 Task: Find connections with filter location Jiangyou with filter topic #CEOwith filter profile language English with filter current company Fresher Drives with filter school National Institute of Technology , Patna with filter industry Alternative Medicine with filter service category AnimationArchitecture with filter keywords title Translator
Action: Mouse moved to (536, 95)
Screenshot: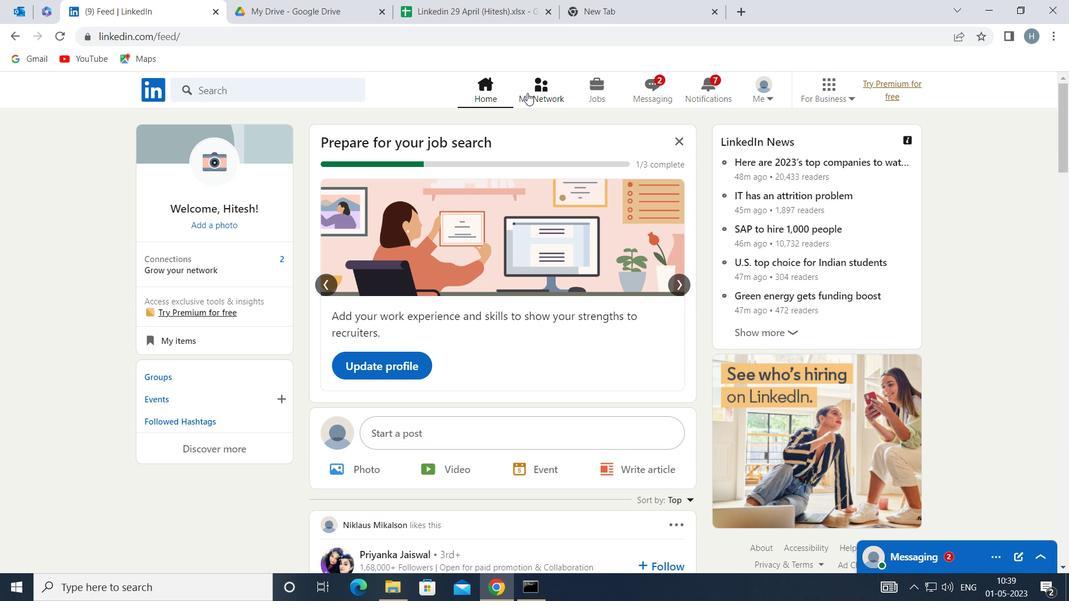 
Action: Mouse pressed left at (536, 95)
Screenshot: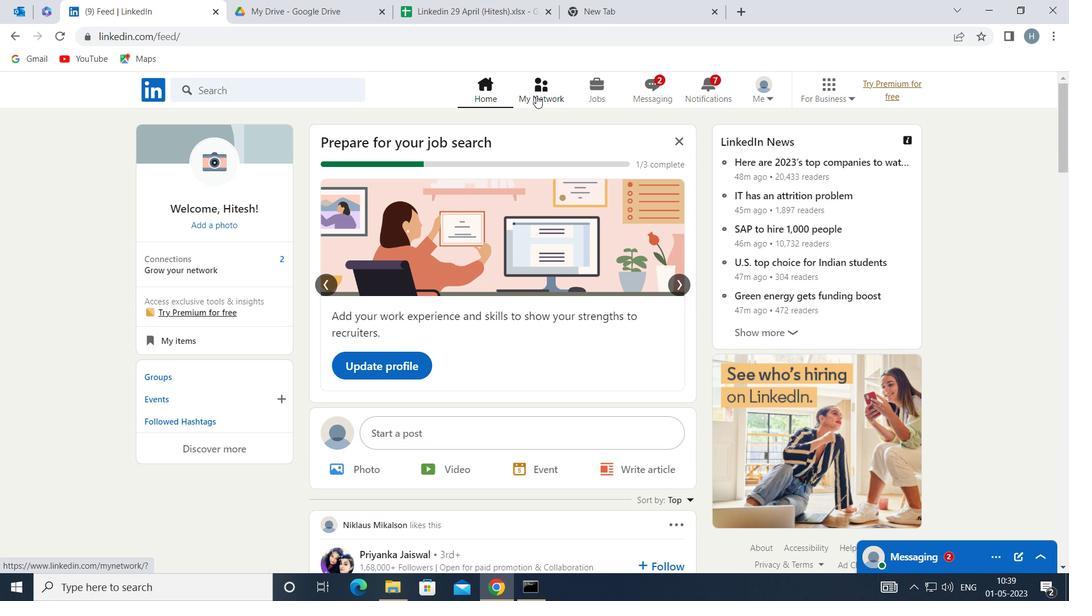 
Action: Mouse moved to (321, 170)
Screenshot: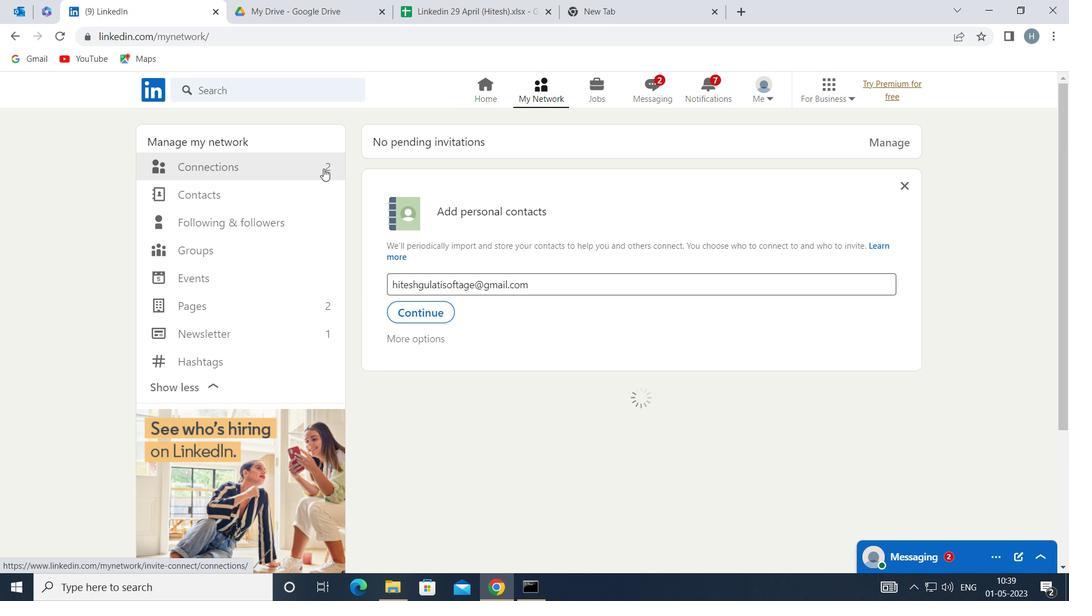 
Action: Mouse pressed left at (321, 170)
Screenshot: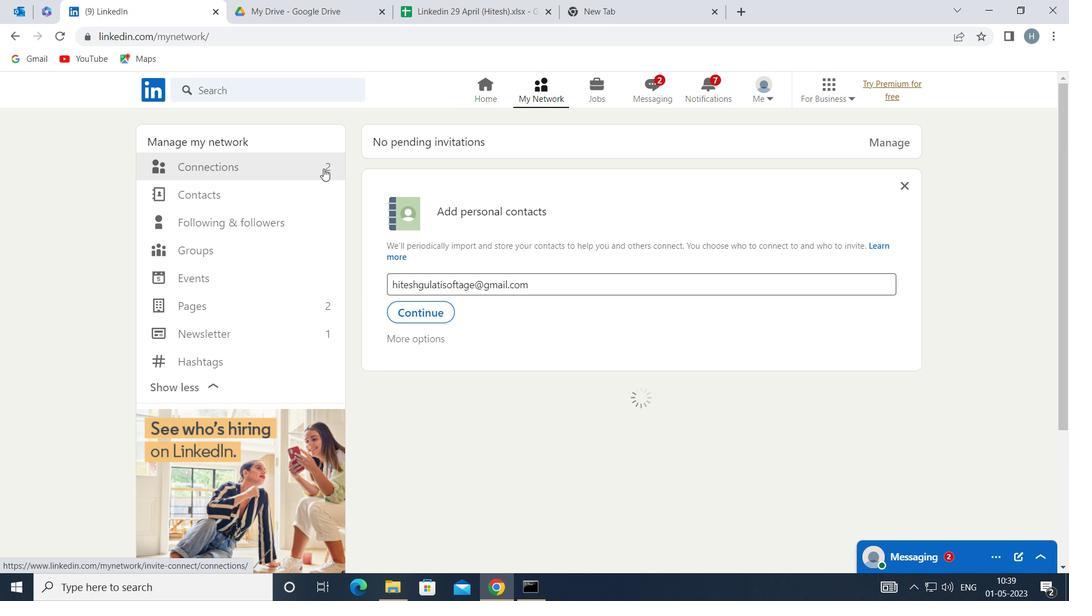
Action: Mouse moved to (624, 168)
Screenshot: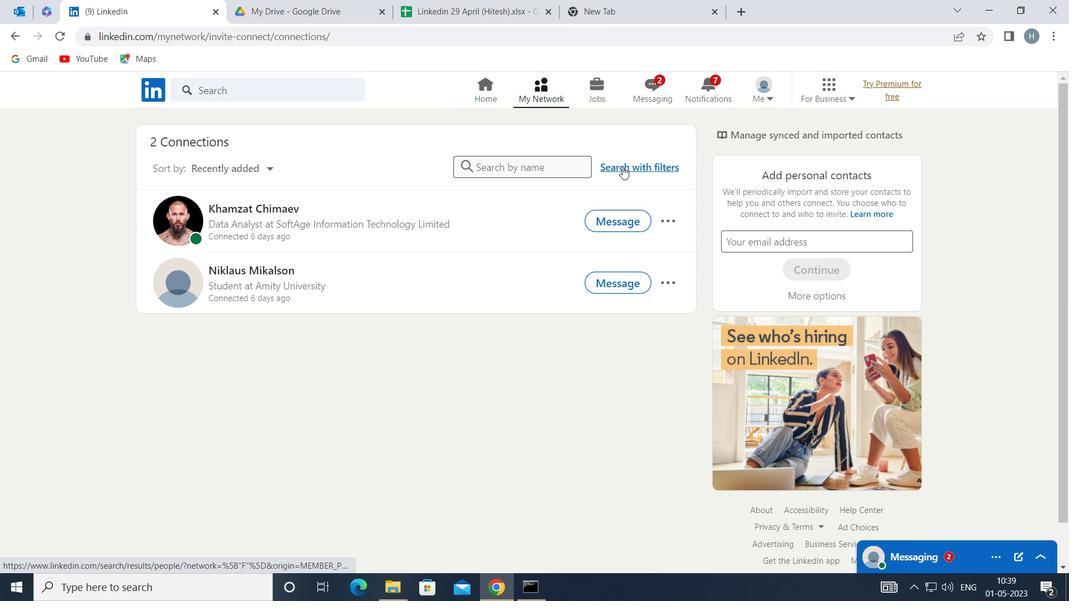 
Action: Mouse pressed left at (624, 168)
Screenshot: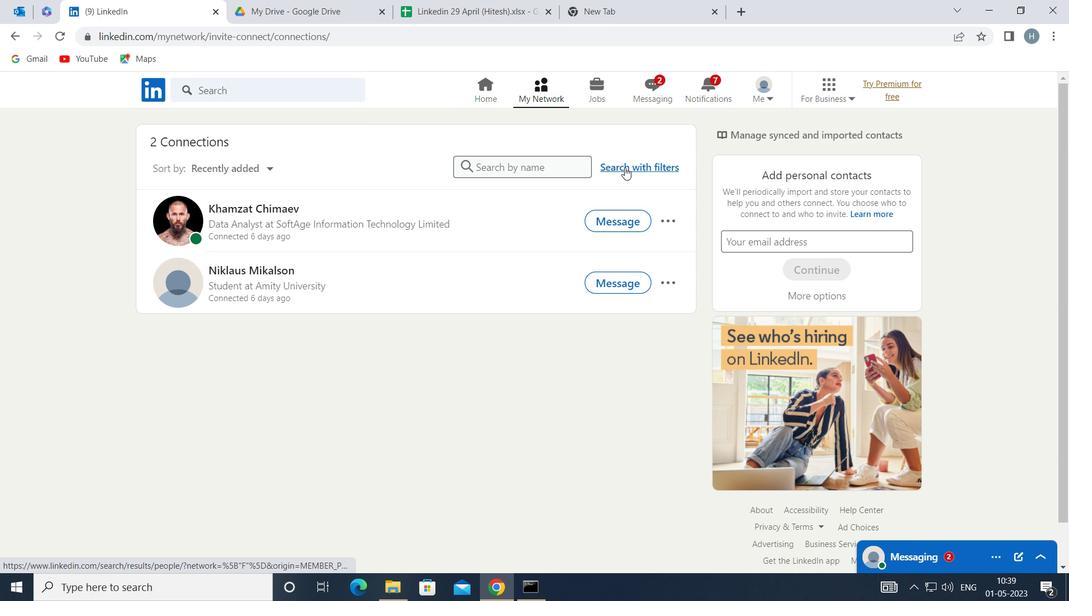 
Action: Mouse moved to (585, 129)
Screenshot: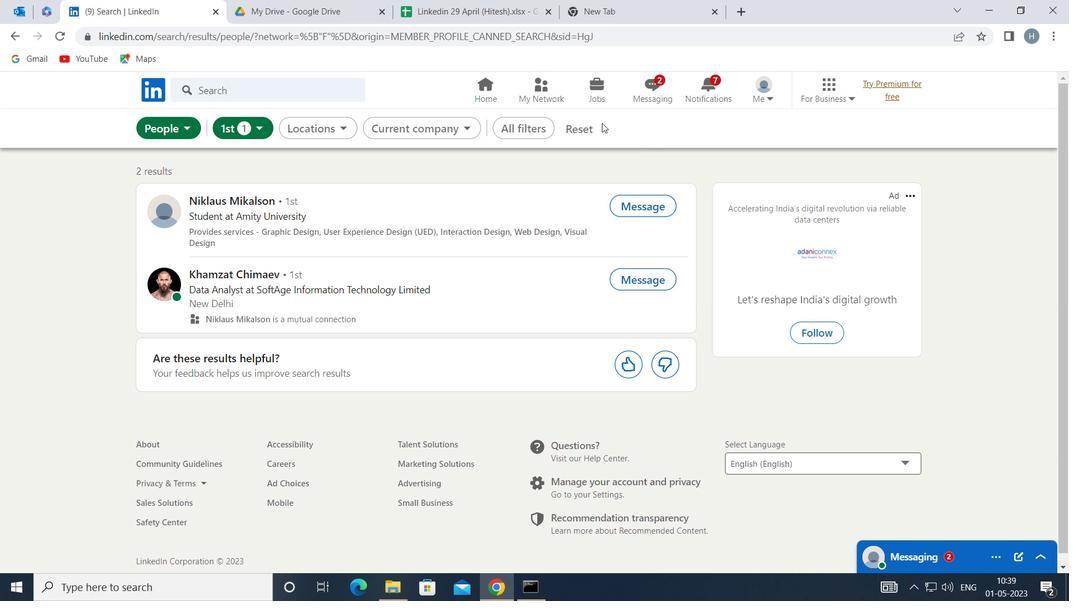 
Action: Mouse pressed left at (585, 129)
Screenshot: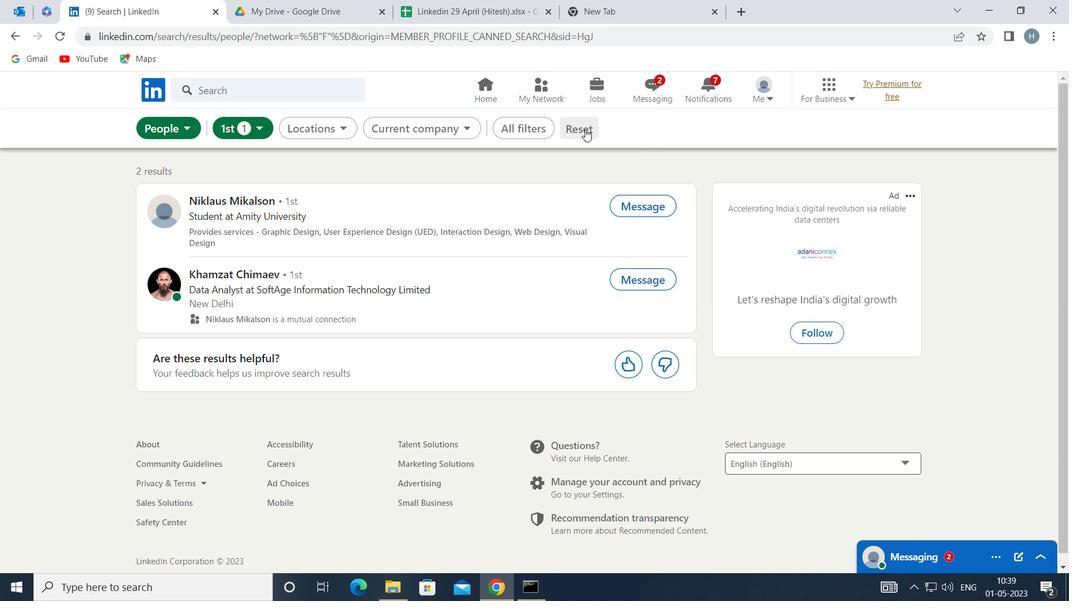 
Action: Mouse moved to (577, 131)
Screenshot: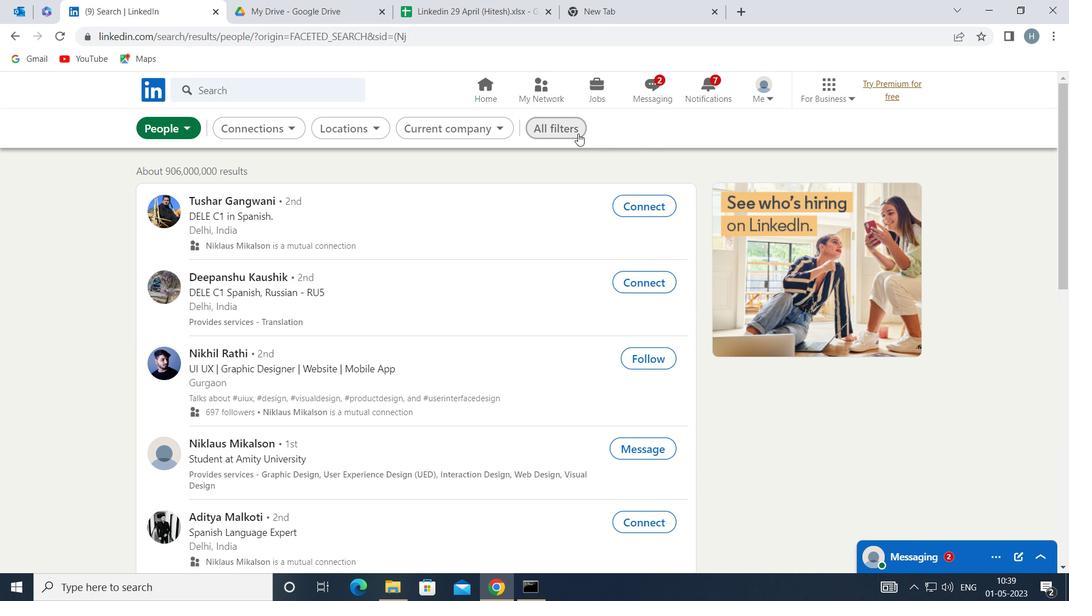 
Action: Mouse pressed left at (577, 131)
Screenshot: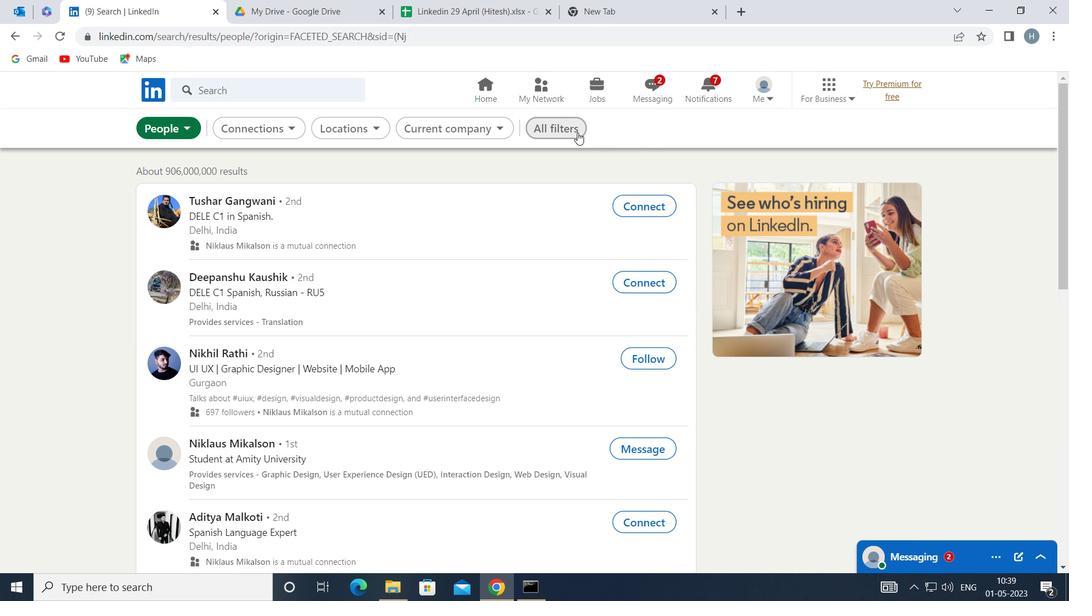 
Action: Mouse moved to (744, 248)
Screenshot: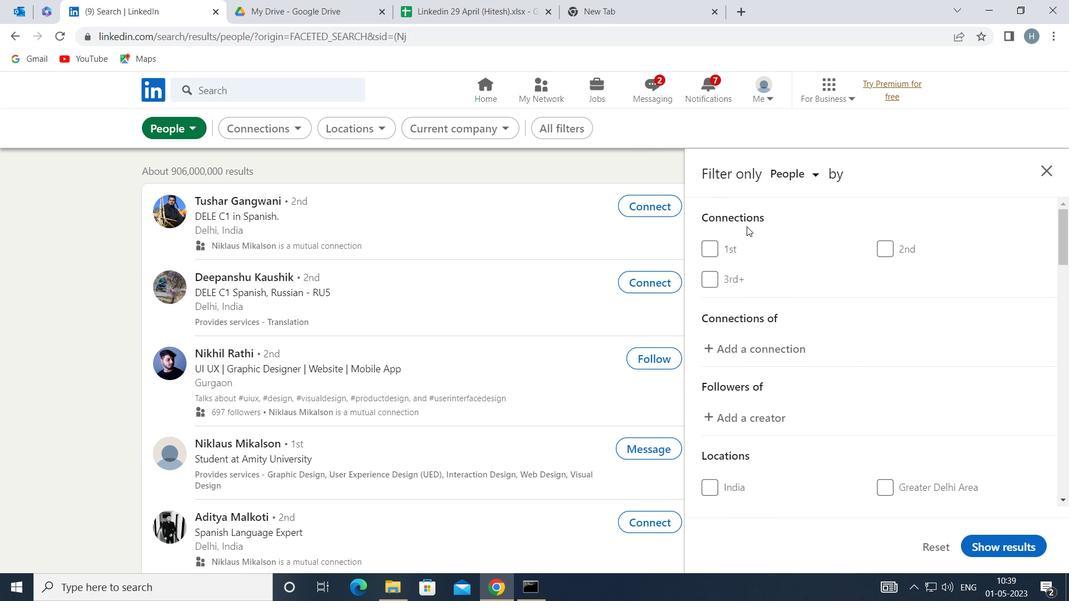 
Action: Mouse scrolled (744, 247) with delta (0, 0)
Screenshot: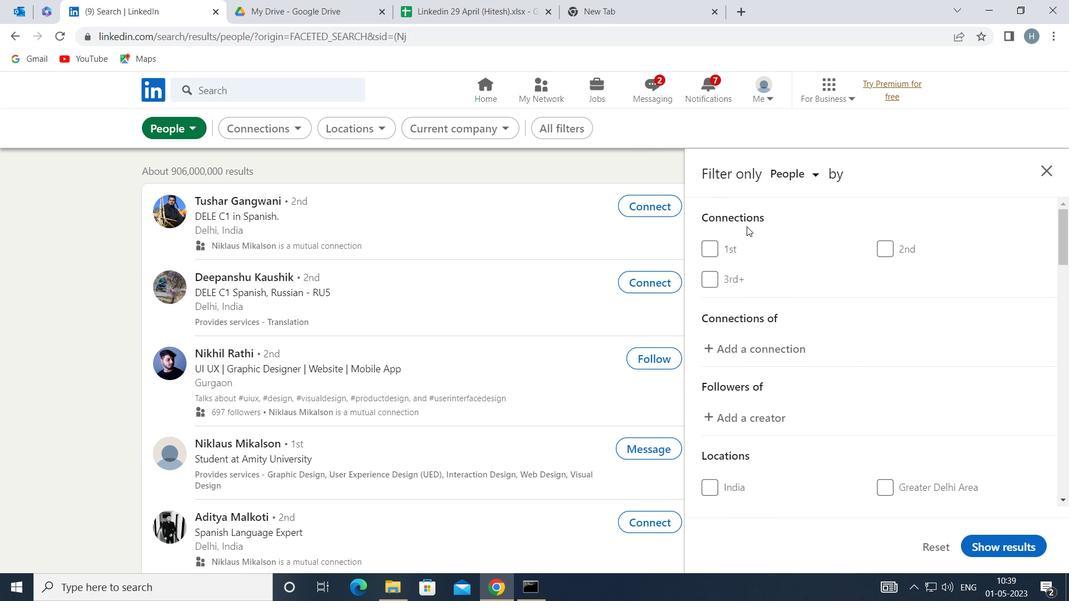 
Action: Mouse moved to (738, 267)
Screenshot: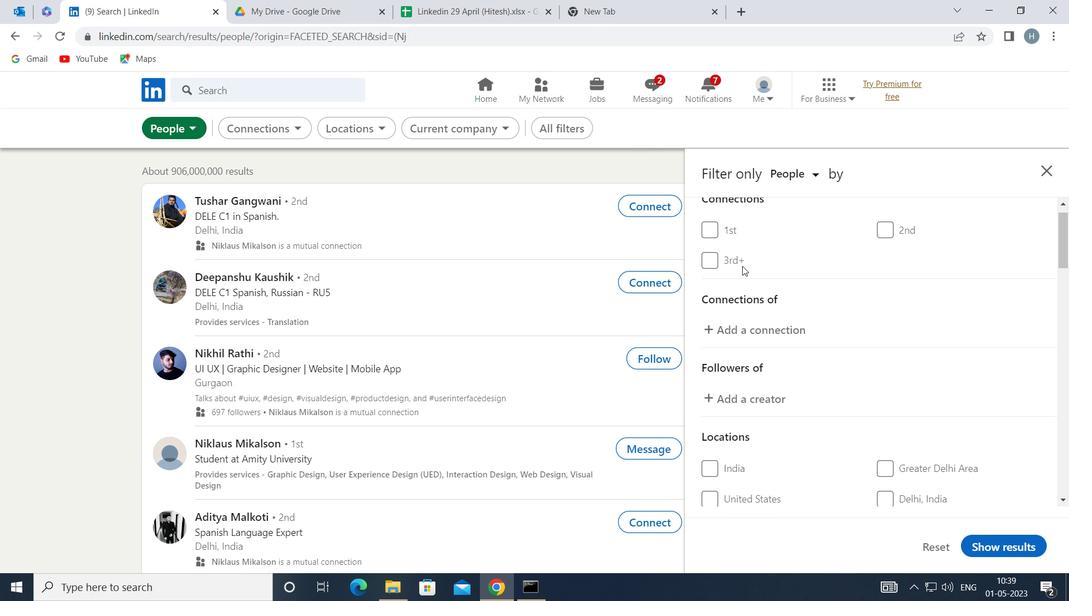 
Action: Mouse scrolled (738, 267) with delta (0, 0)
Screenshot: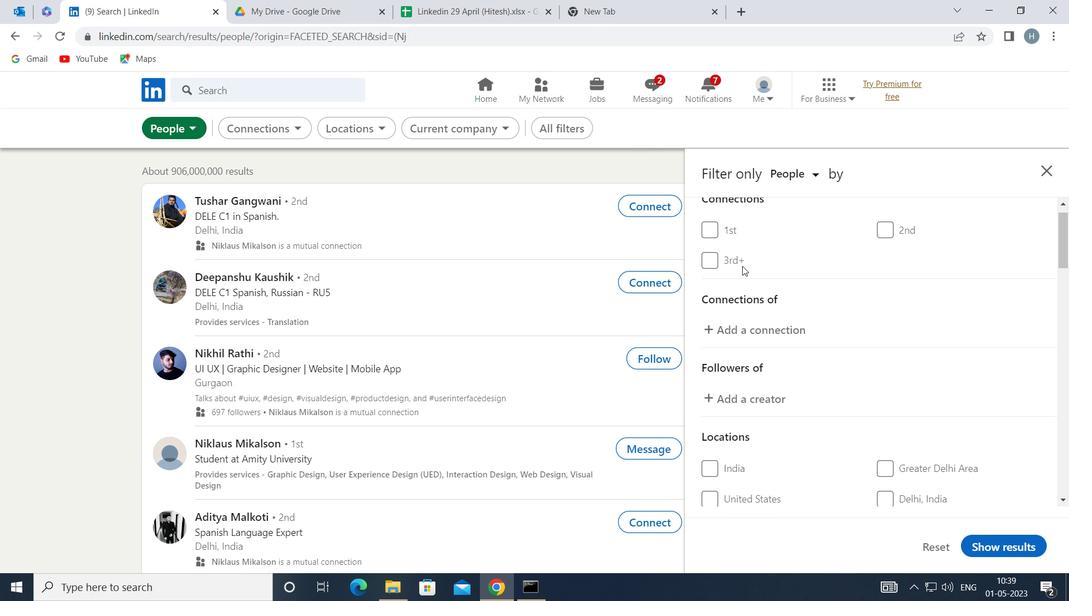 
Action: Mouse moved to (724, 332)
Screenshot: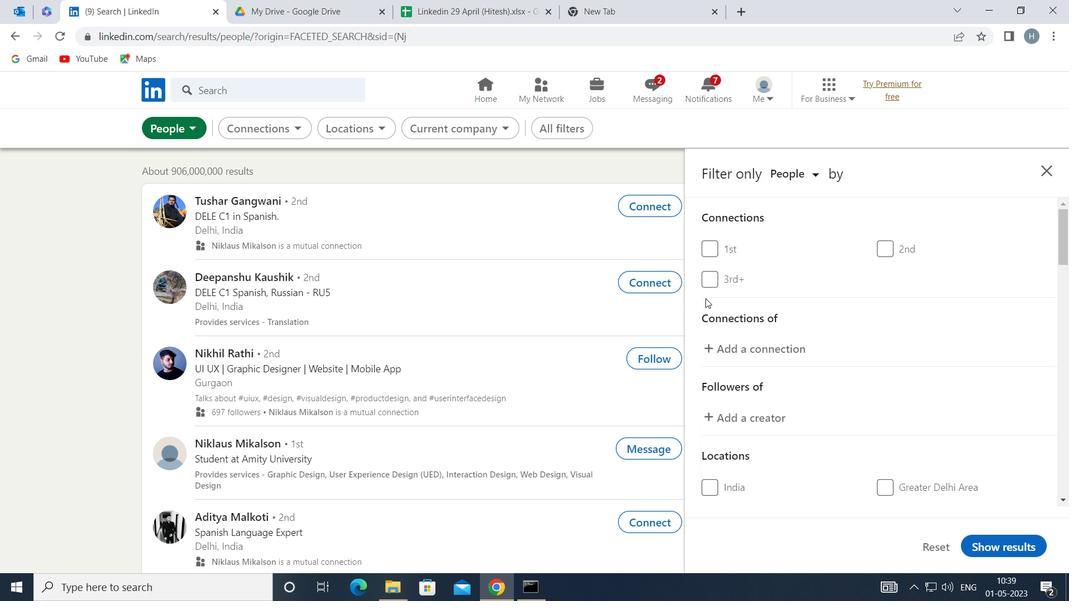 
Action: Mouse scrolled (724, 331) with delta (0, 0)
Screenshot: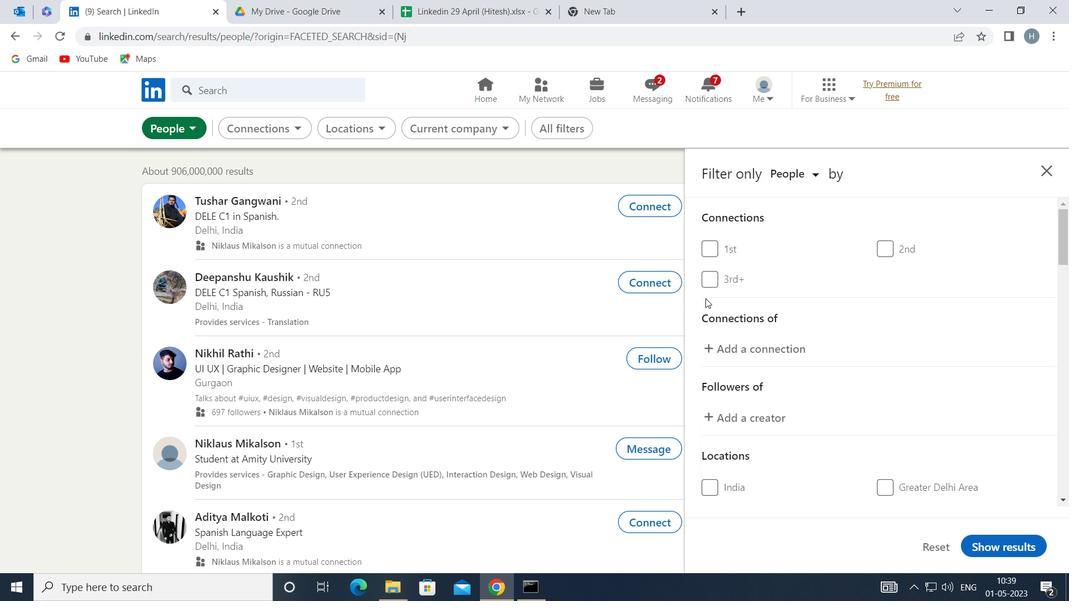 
Action: Mouse moved to (794, 333)
Screenshot: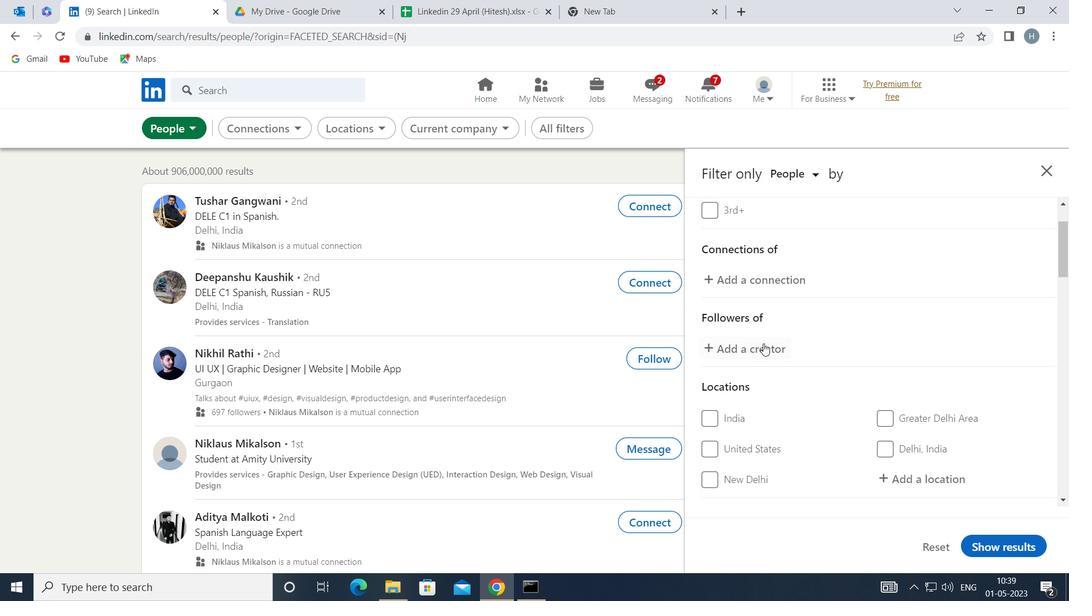 
Action: Mouse scrolled (794, 333) with delta (0, 0)
Screenshot: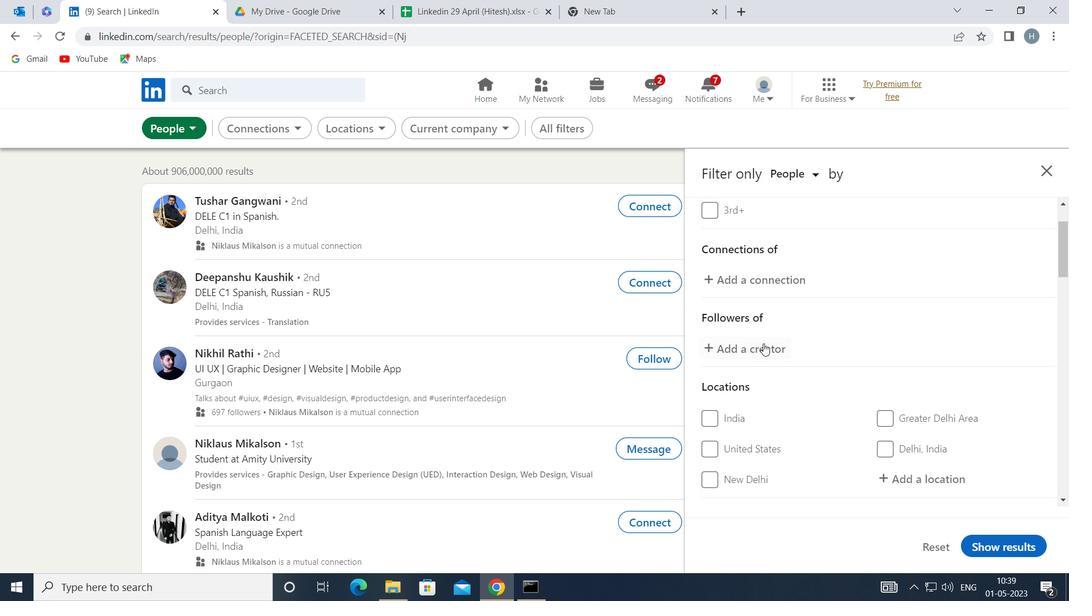 
Action: Mouse moved to (799, 347)
Screenshot: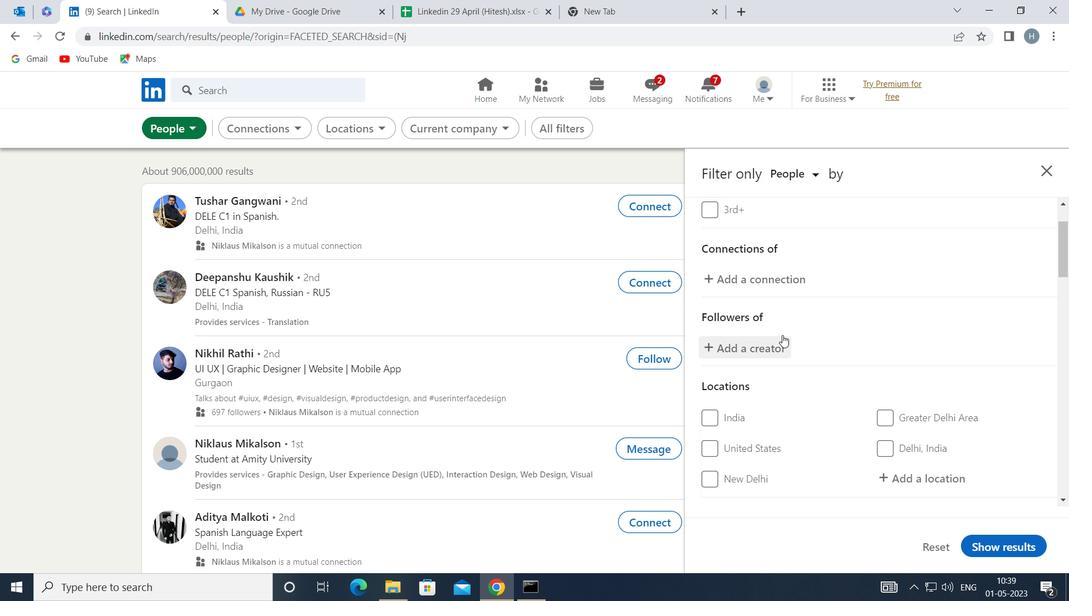 
Action: Mouse scrolled (799, 346) with delta (0, 0)
Screenshot: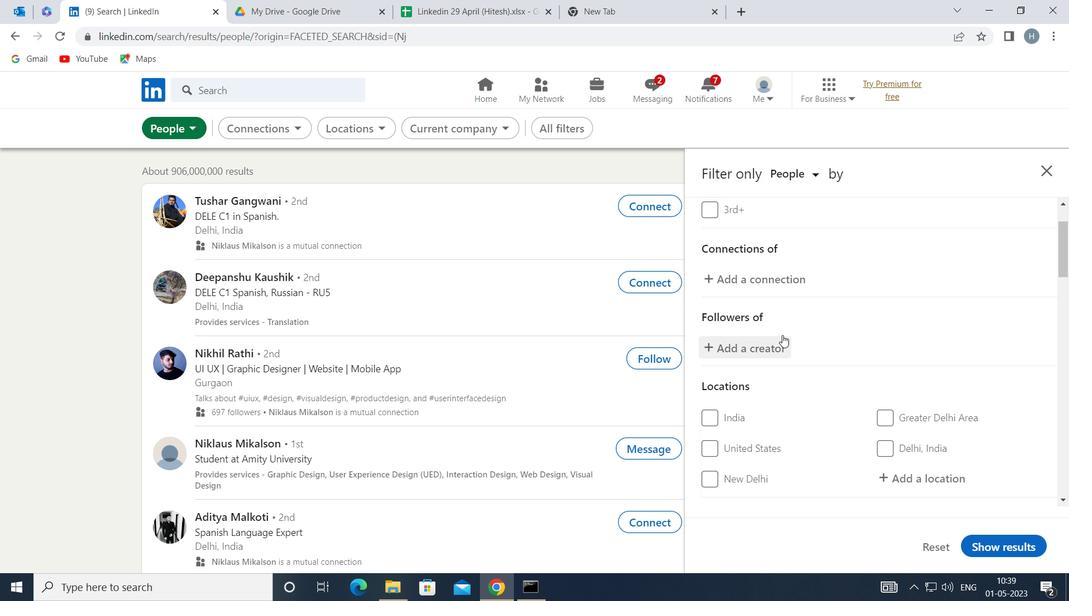
Action: Mouse moved to (890, 334)
Screenshot: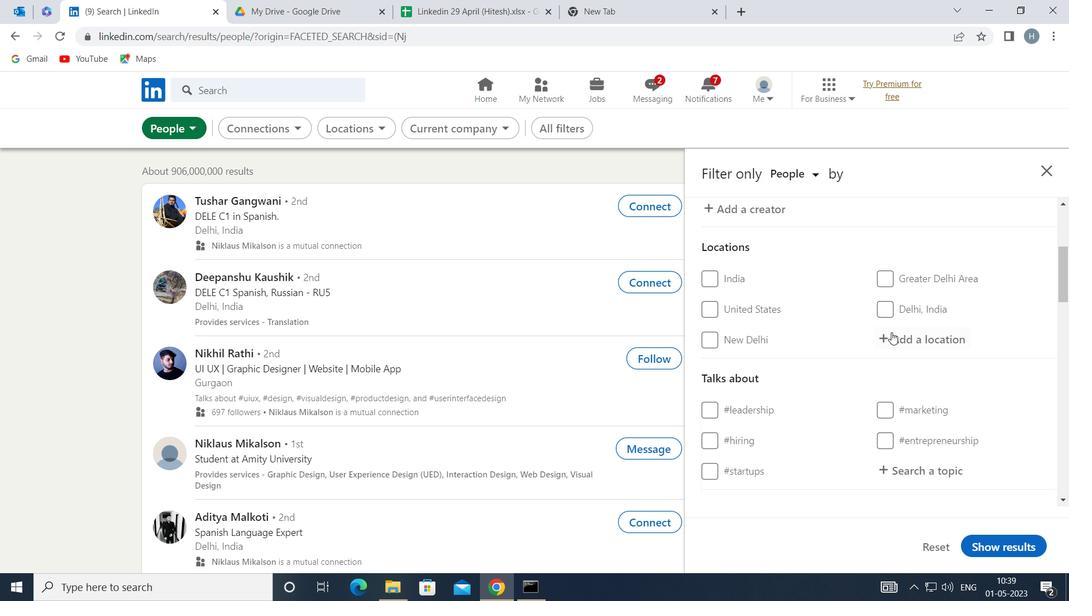
Action: Mouse pressed left at (890, 334)
Screenshot: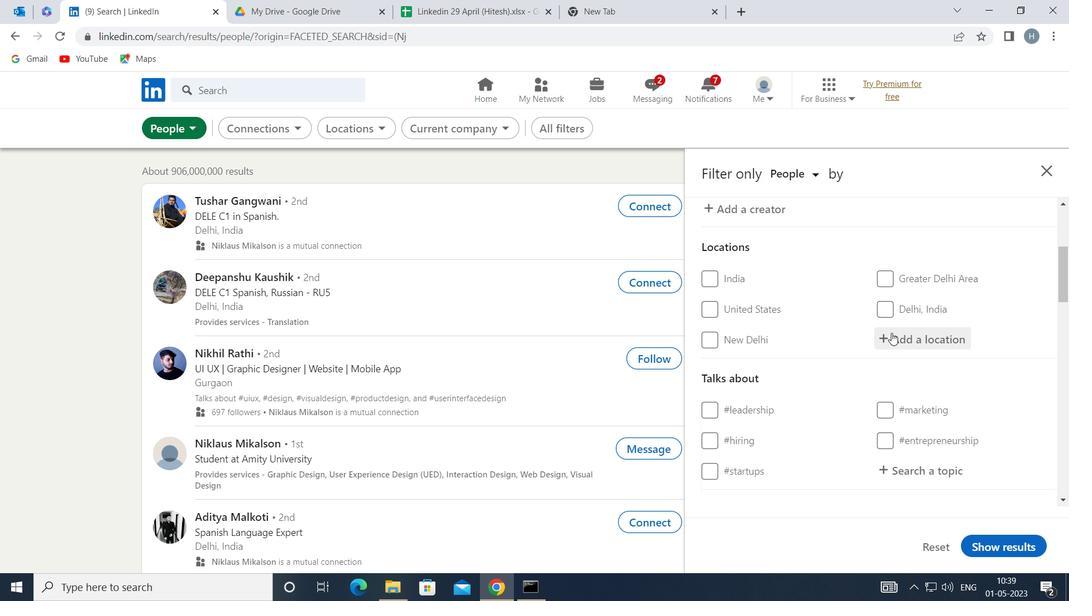 
Action: Mouse moved to (880, 337)
Screenshot: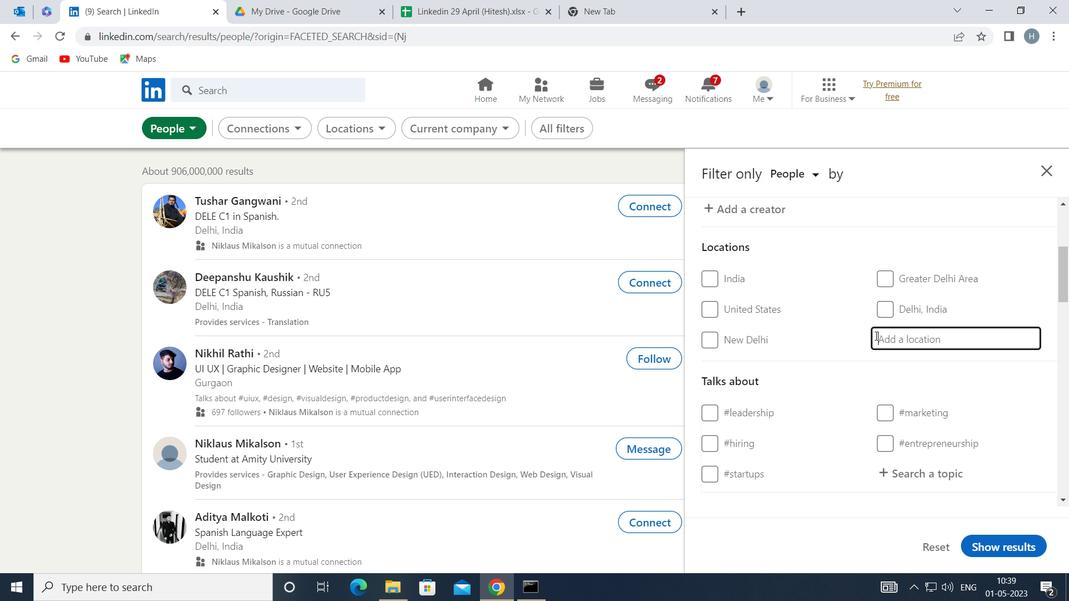 
Action: Key pressed <Key.shift>
Screenshot: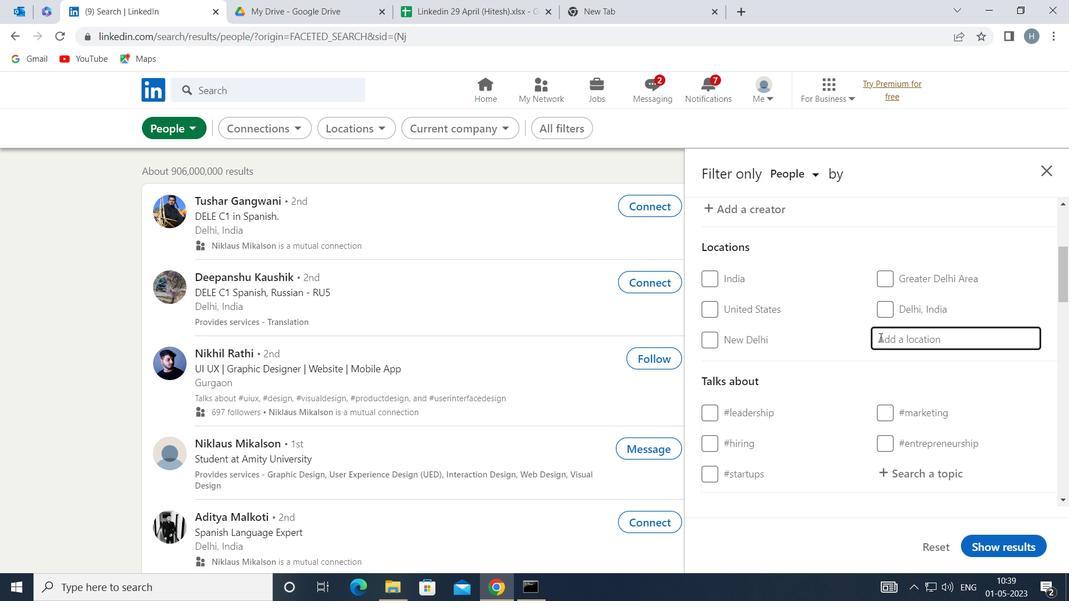 
Action: Mouse moved to (880, 338)
Screenshot: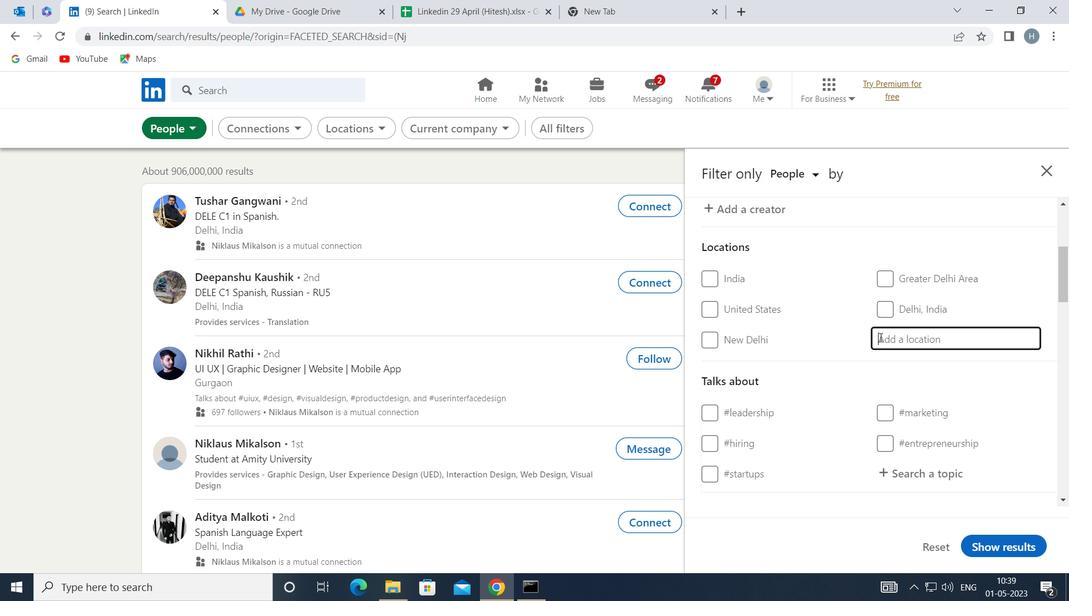 
Action: Key pressed JIANGYOU
Screenshot: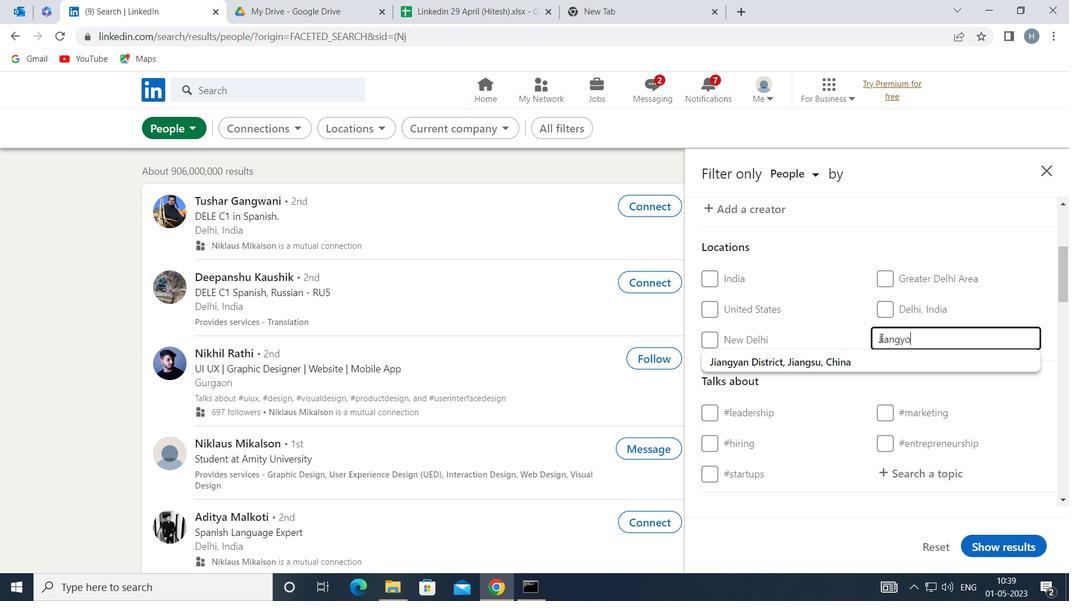 
Action: Mouse moved to (884, 336)
Screenshot: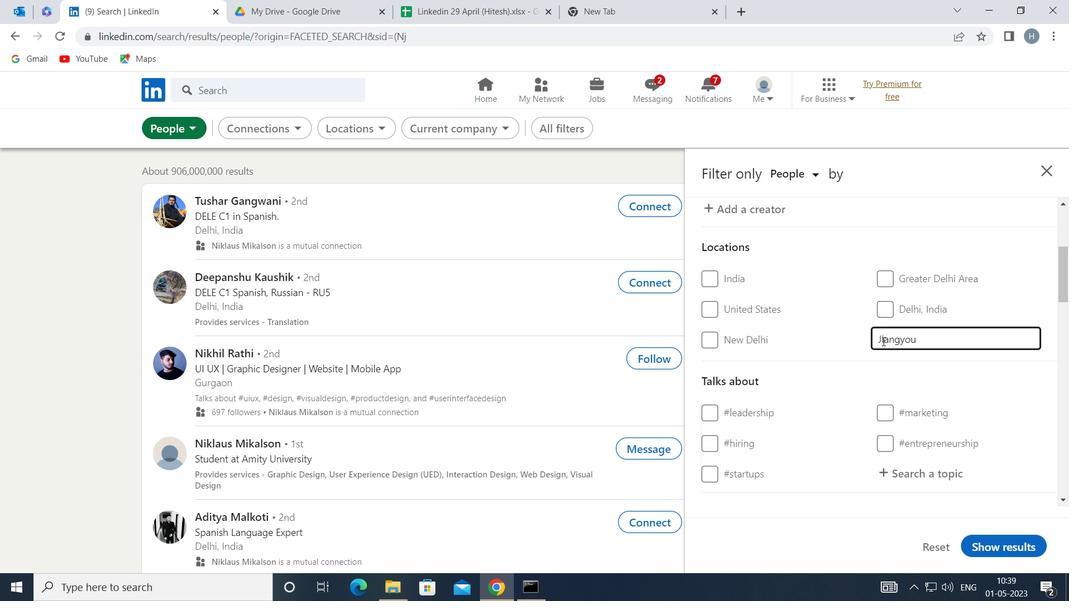 
Action: Key pressed <Key.enter>
Screenshot: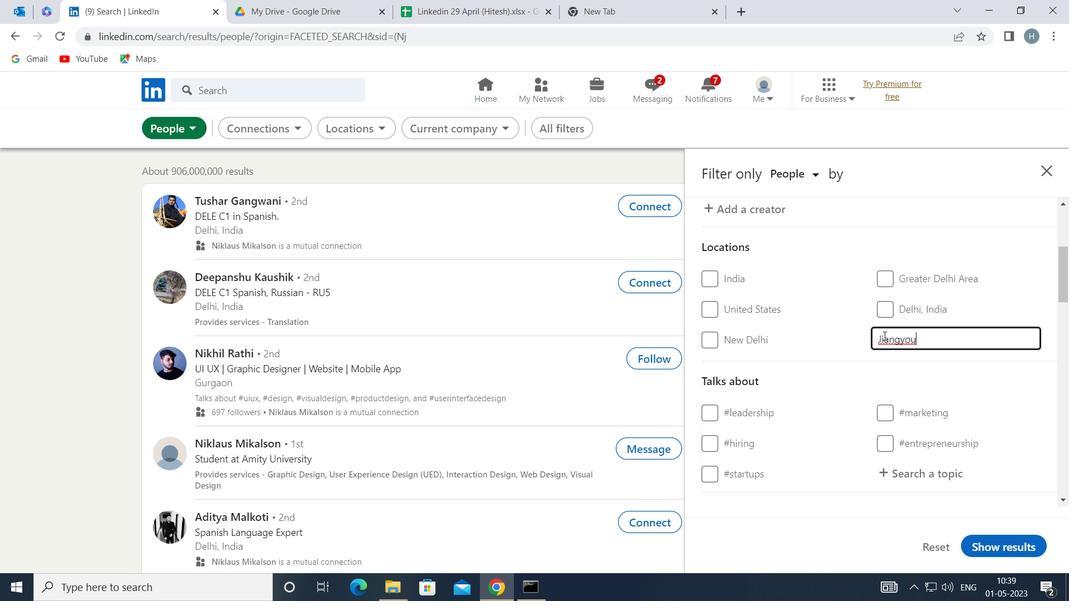 
Action: Mouse moved to (906, 397)
Screenshot: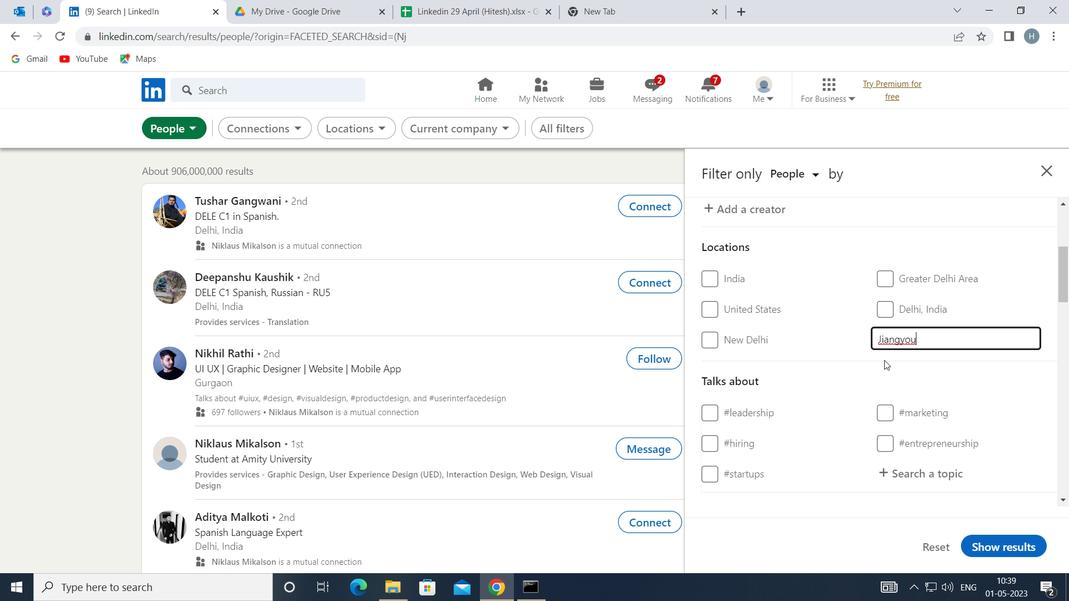 
Action: Mouse scrolled (906, 397) with delta (0, 0)
Screenshot: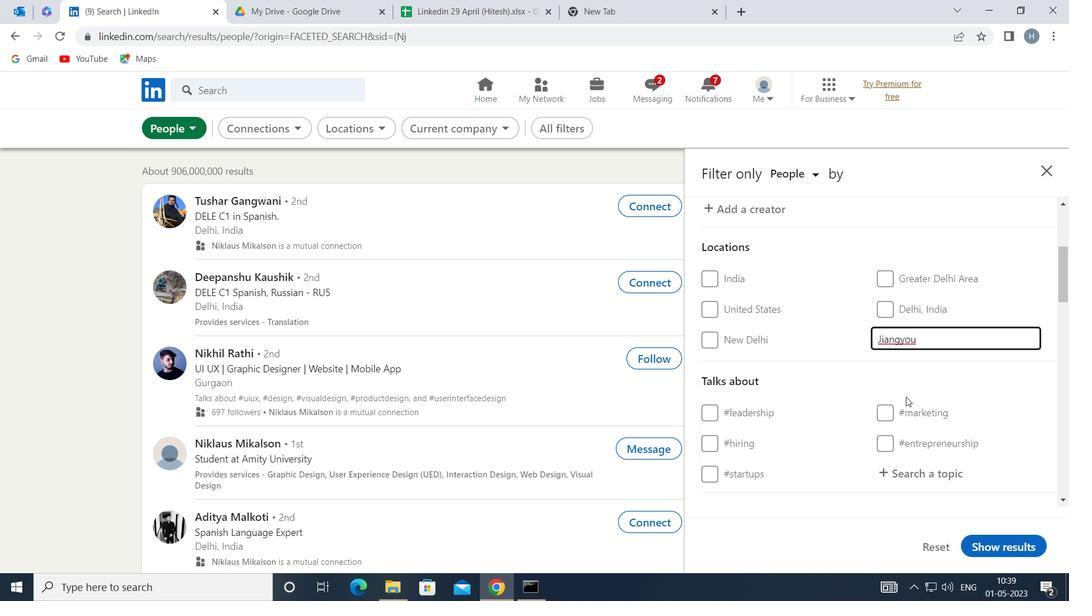 
Action: Mouse scrolled (906, 397) with delta (0, 0)
Screenshot: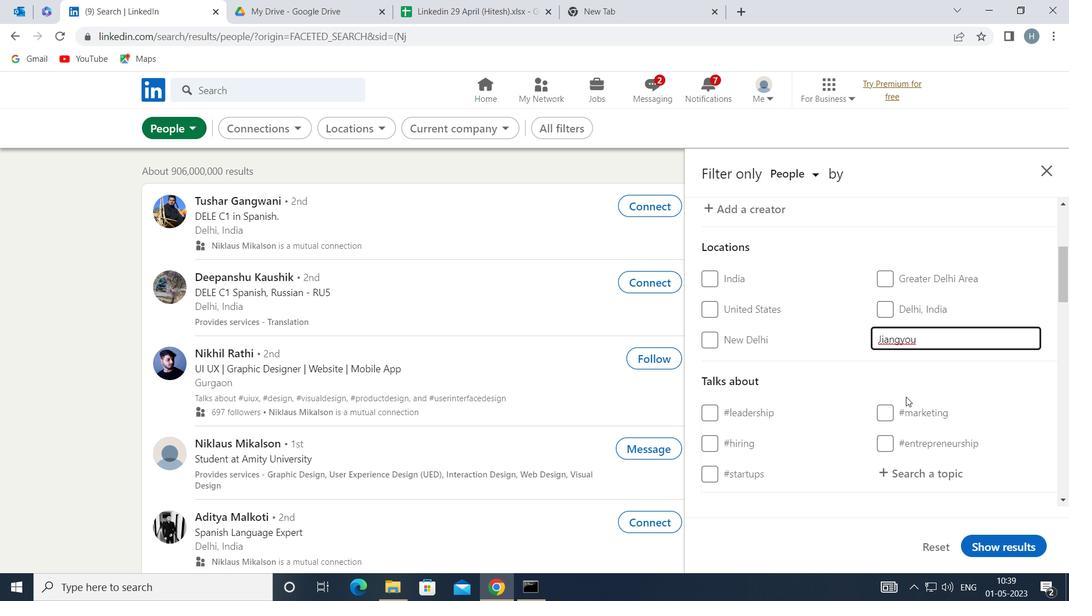 
Action: Mouse moved to (931, 332)
Screenshot: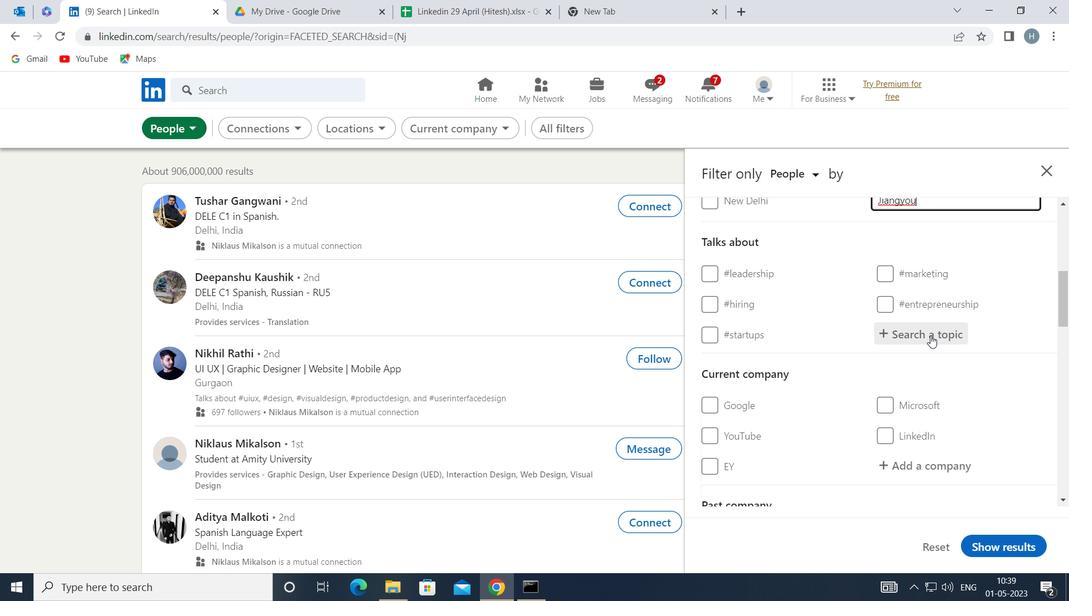 
Action: Mouse pressed left at (931, 332)
Screenshot: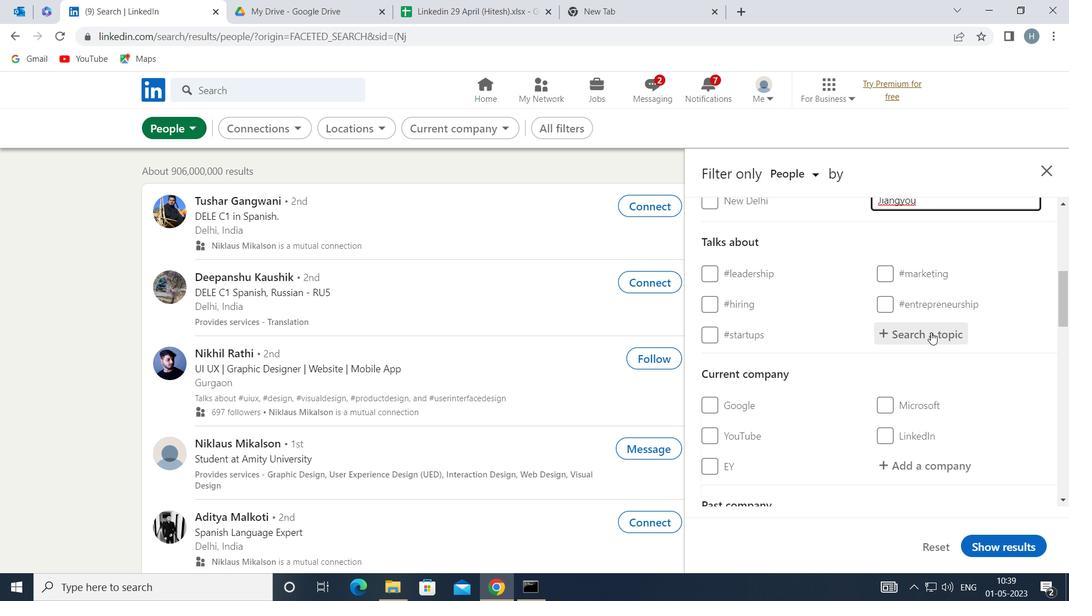 
Action: Key pressed <Key.shift>CEO
Screenshot: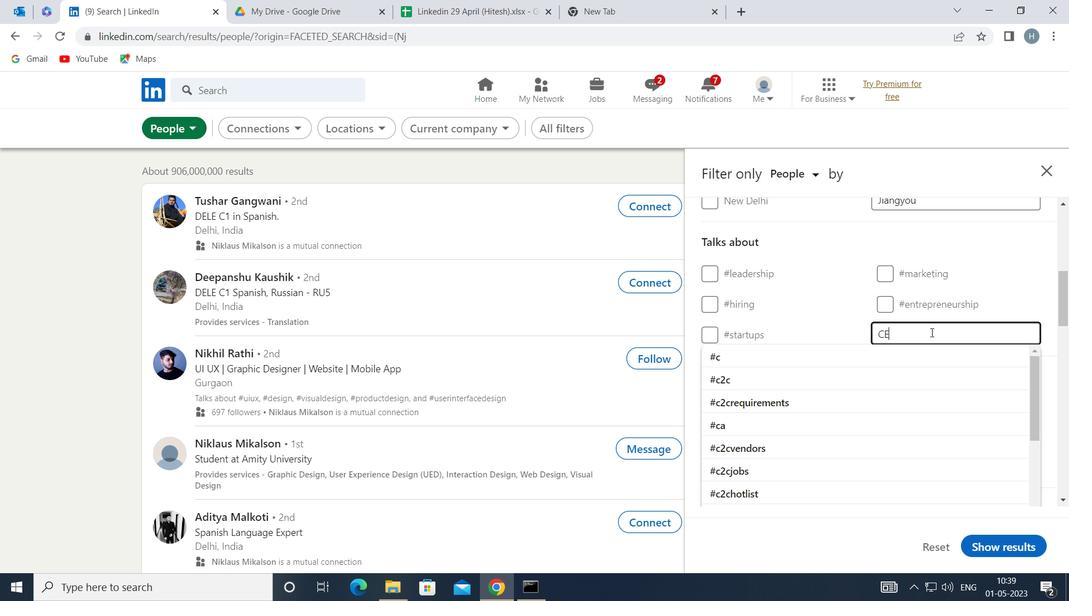 
Action: Mouse moved to (869, 358)
Screenshot: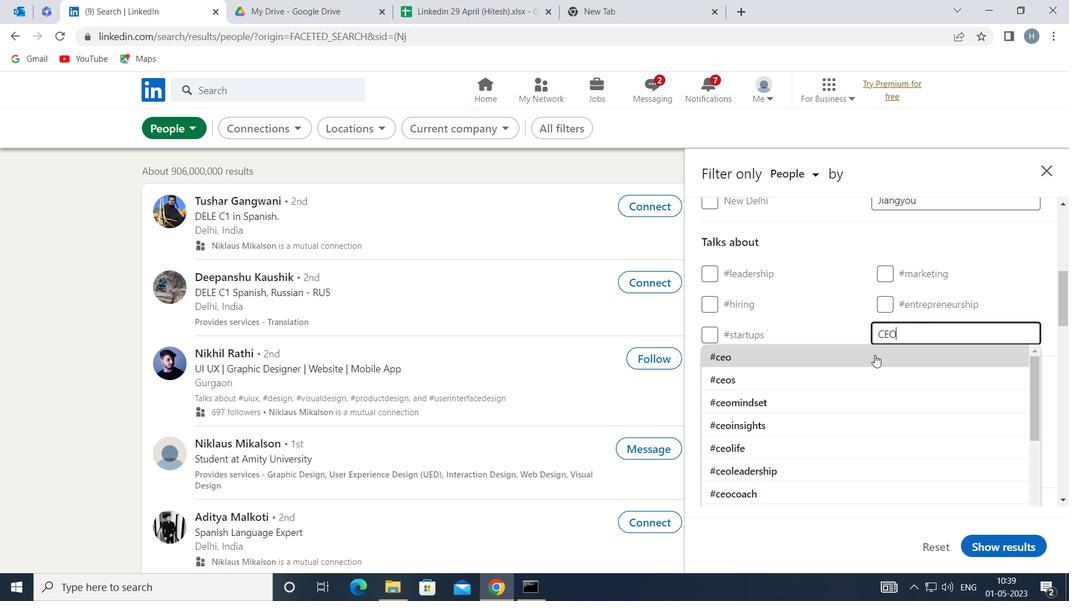 
Action: Mouse pressed left at (869, 358)
Screenshot: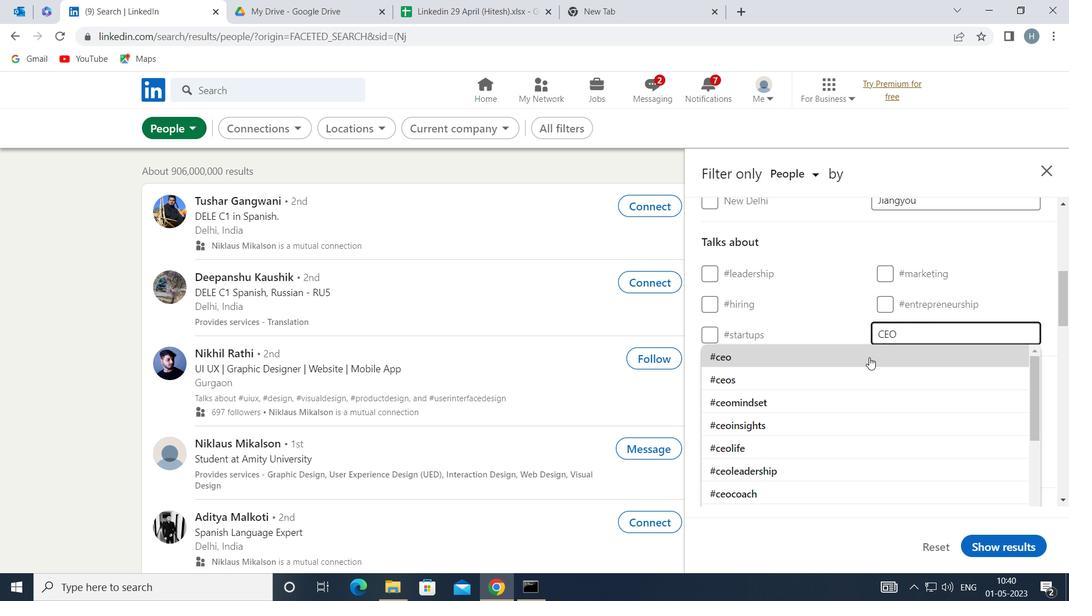 
Action: Mouse moved to (862, 360)
Screenshot: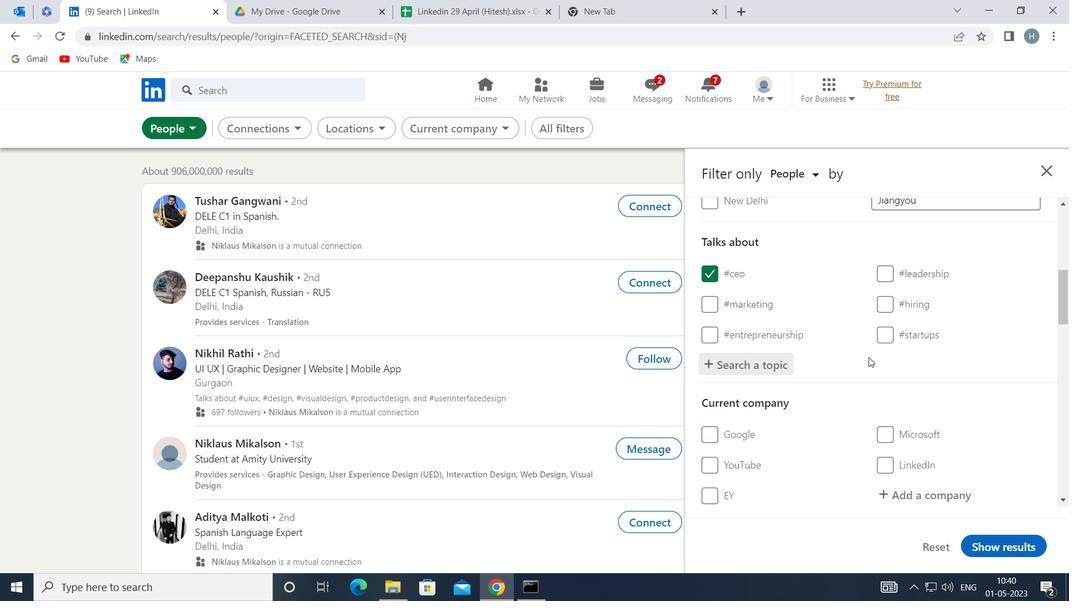 
Action: Mouse scrolled (862, 359) with delta (0, 0)
Screenshot: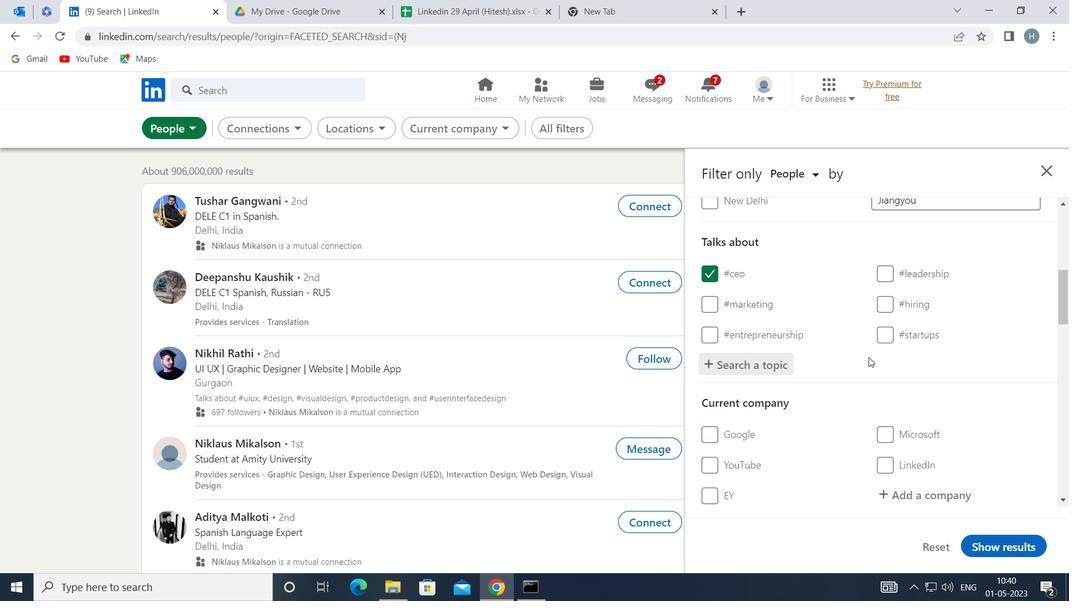 
Action: Mouse moved to (860, 360)
Screenshot: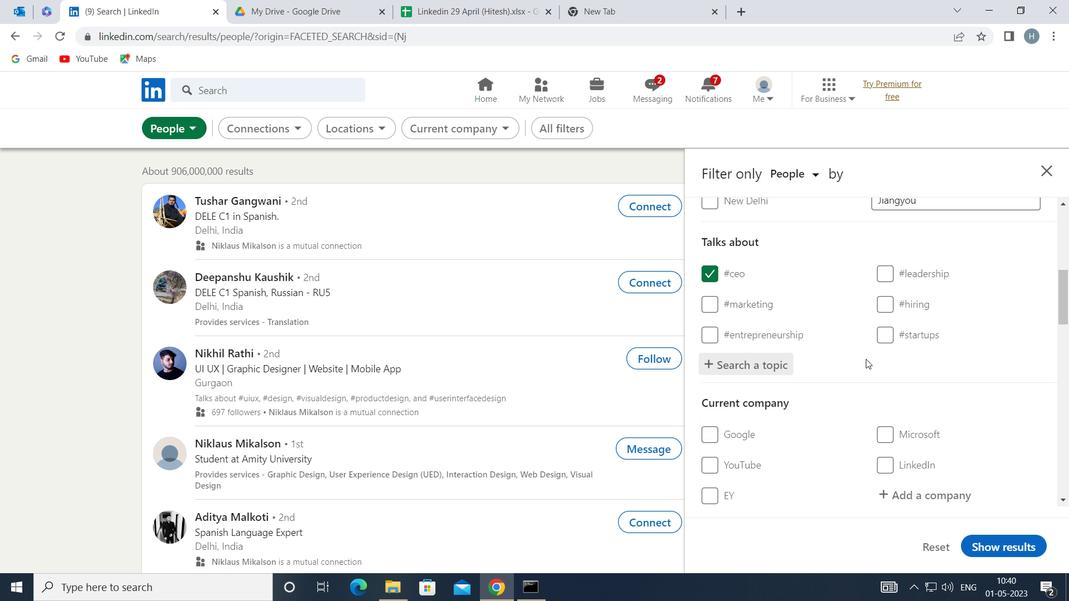
Action: Mouse scrolled (860, 360) with delta (0, 0)
Screenshot: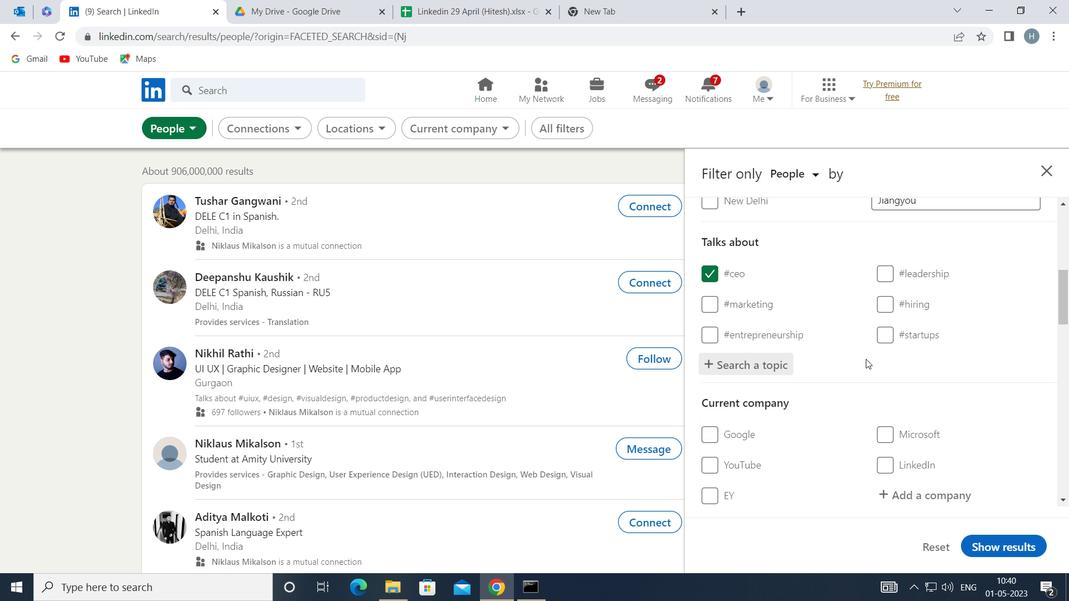
Action: Mouse moved to (862, 362)
Screenshot: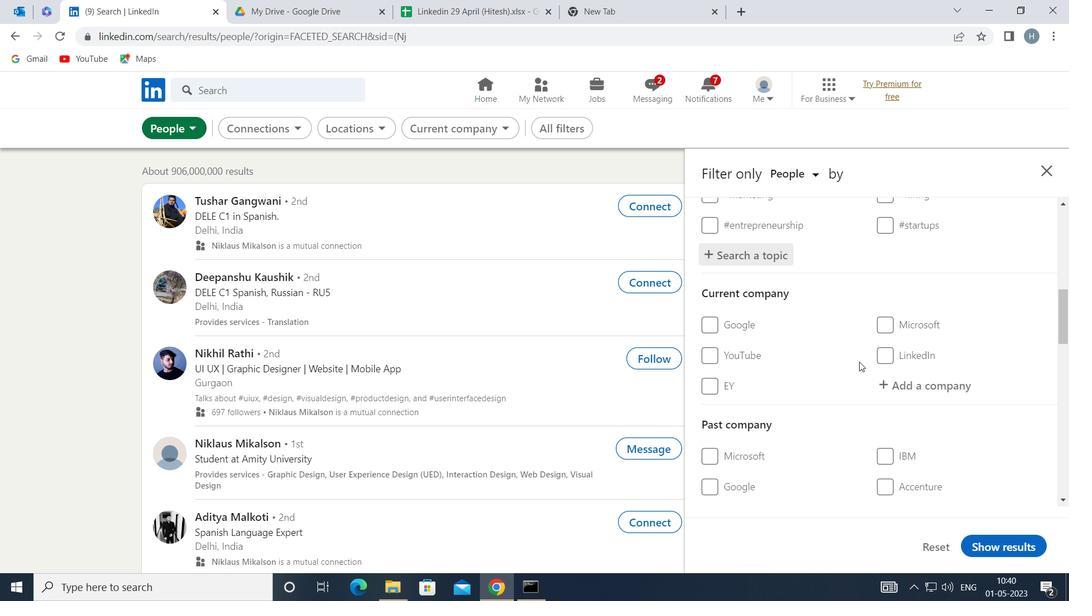 
Action: Mouse scrolled (862, 361) with delta (0, 0)
Screenshot: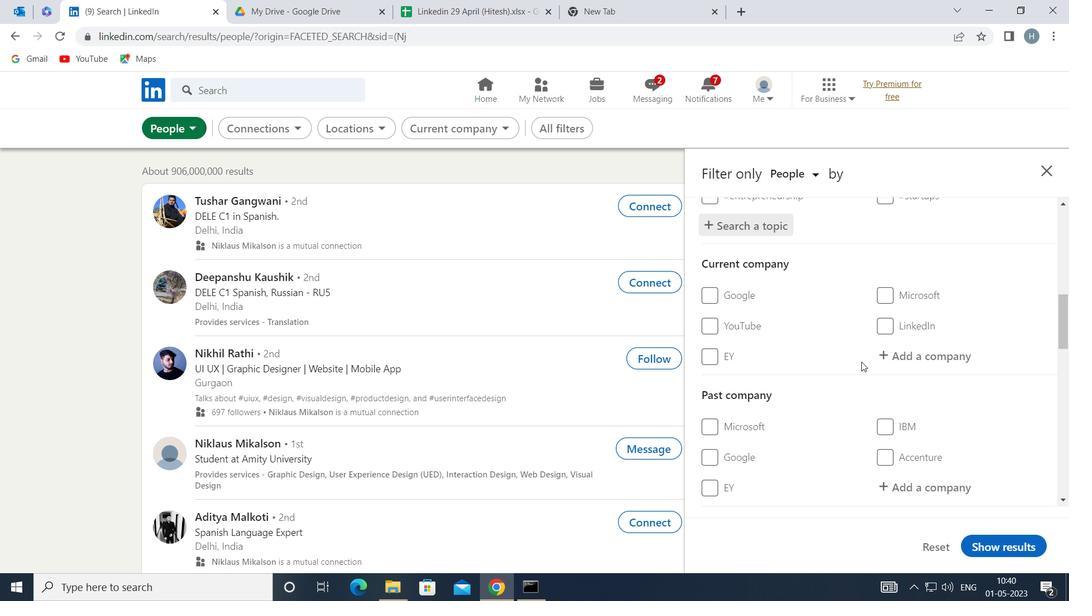 
Action: Mouse scrolled (862, 361) with delta (0, 0)
Screenshot: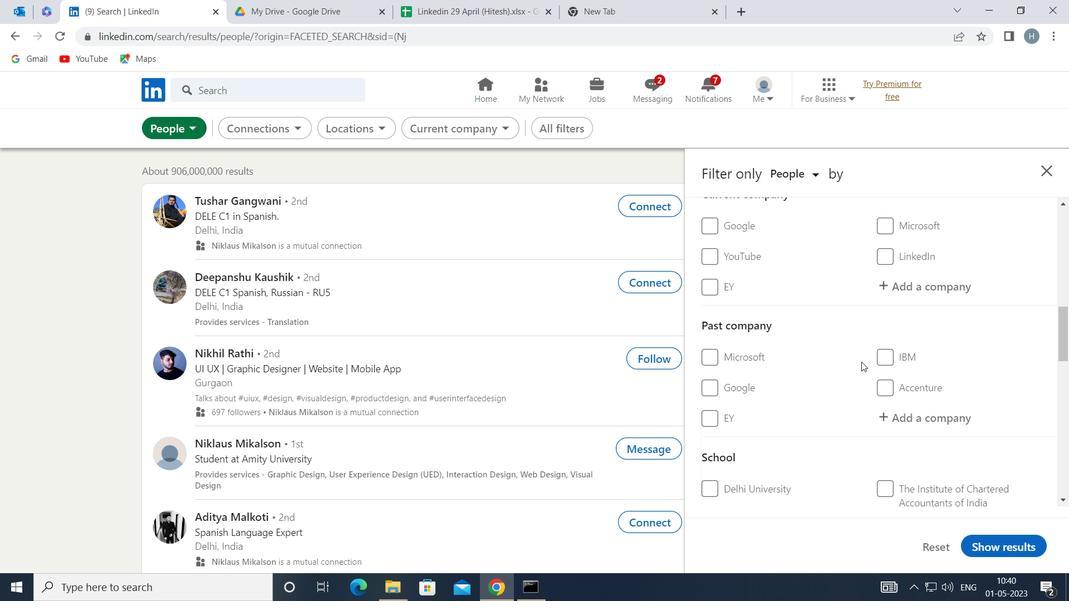 
Action: Mouse moved to (838, 364)
Screenshot: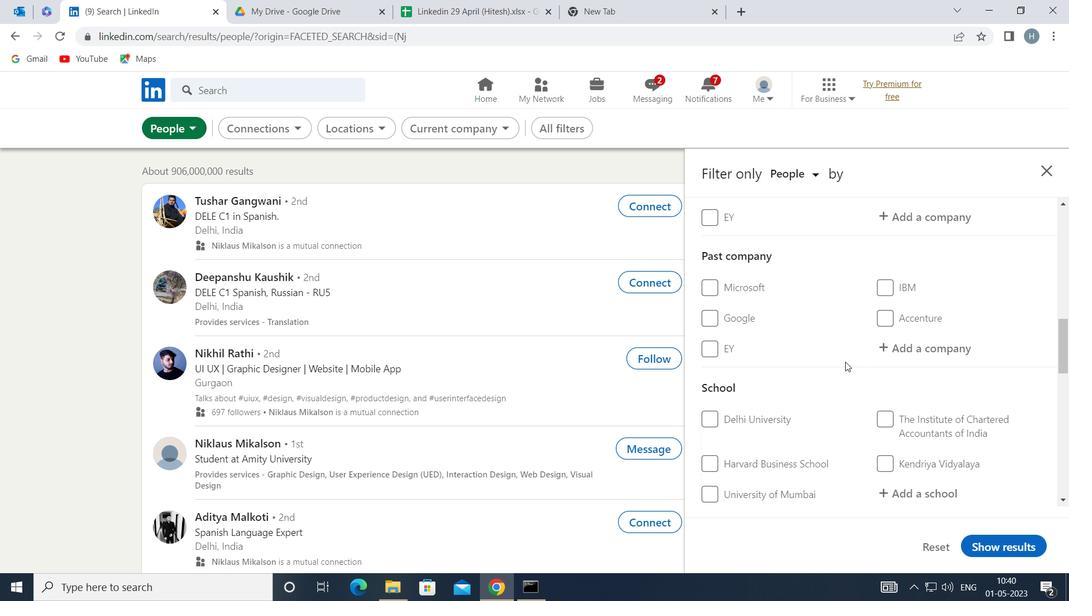 
Action: Mouse scrolled (838, 363) with delta (0, 0)
Screenshot: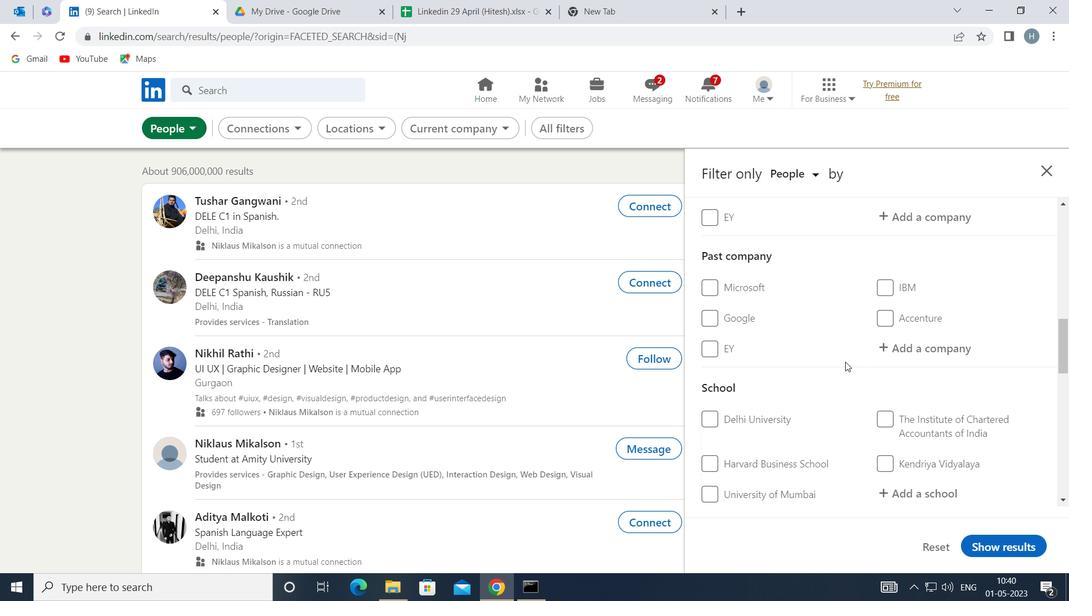 
Action: Mouse moved to (836, 364)
Screenshot: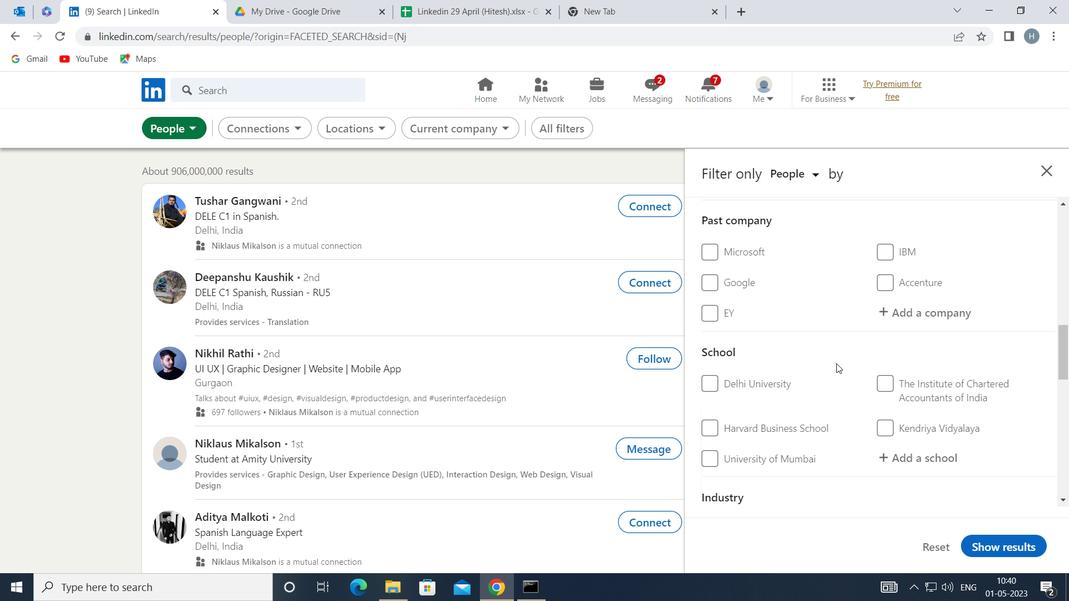 
Action: Mouse scrolled (836, 363) with delta (0, 0)
Screenshot: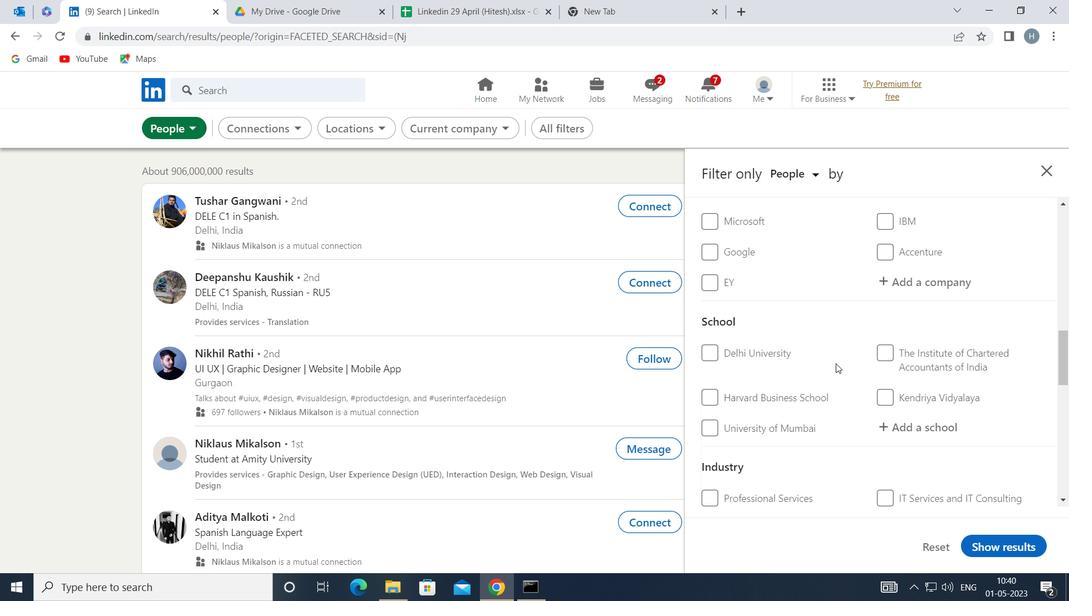 
Action: Mouse moved to (834, 367)
Screenshot: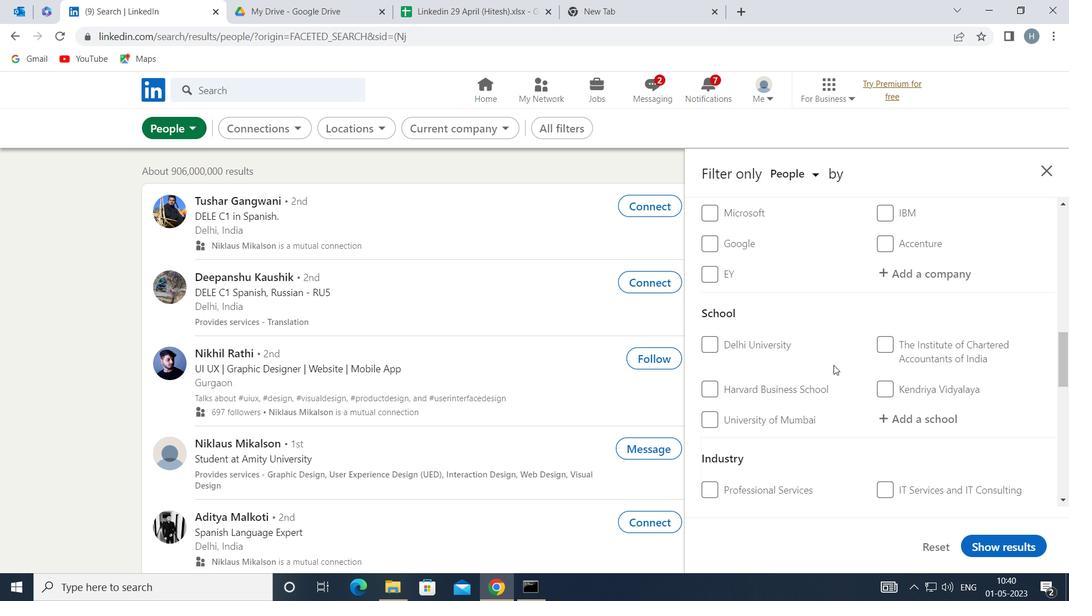
Action: Mouse scrolled (834, 367) with delta (0, 0)
Screenshot: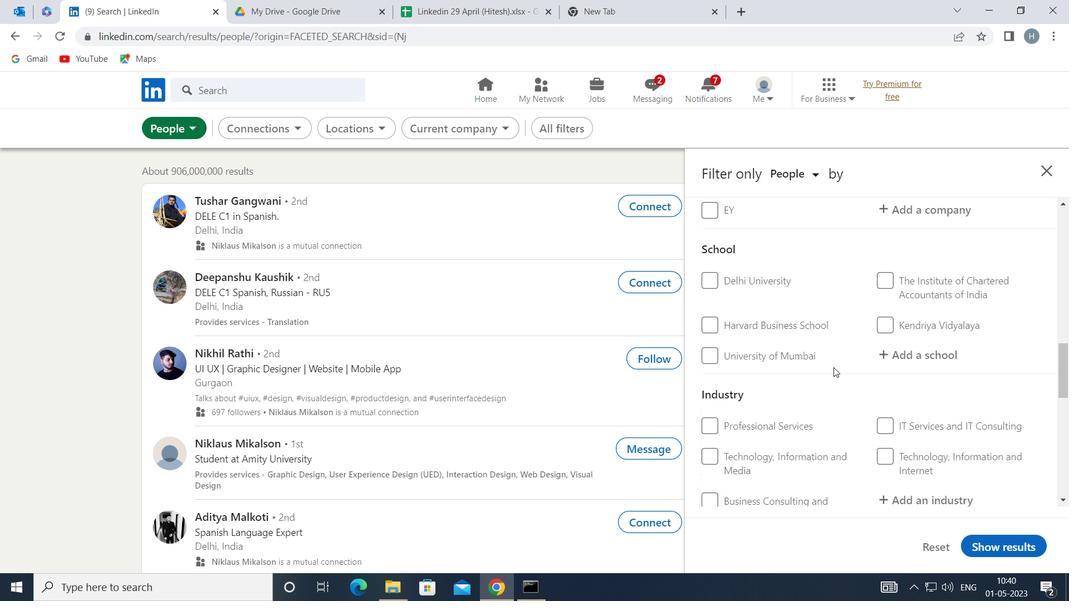 
Action: Mouse scrolled (834, 367) with delta (0, 0)
Screenshot: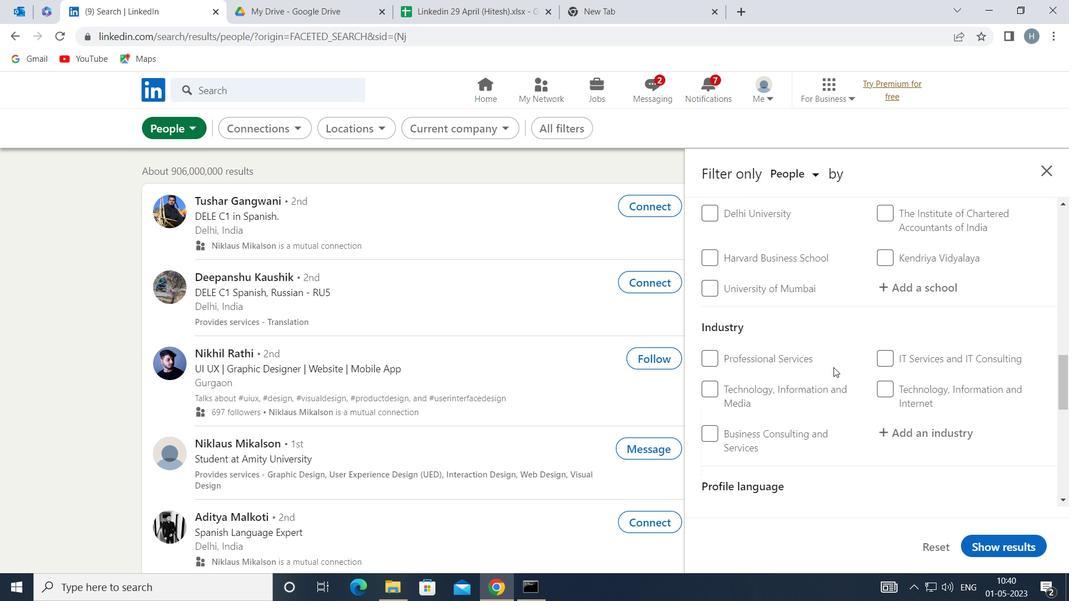 
Action: Mouse scrolled (834, 367) with delta (0, 0)
Screenshot: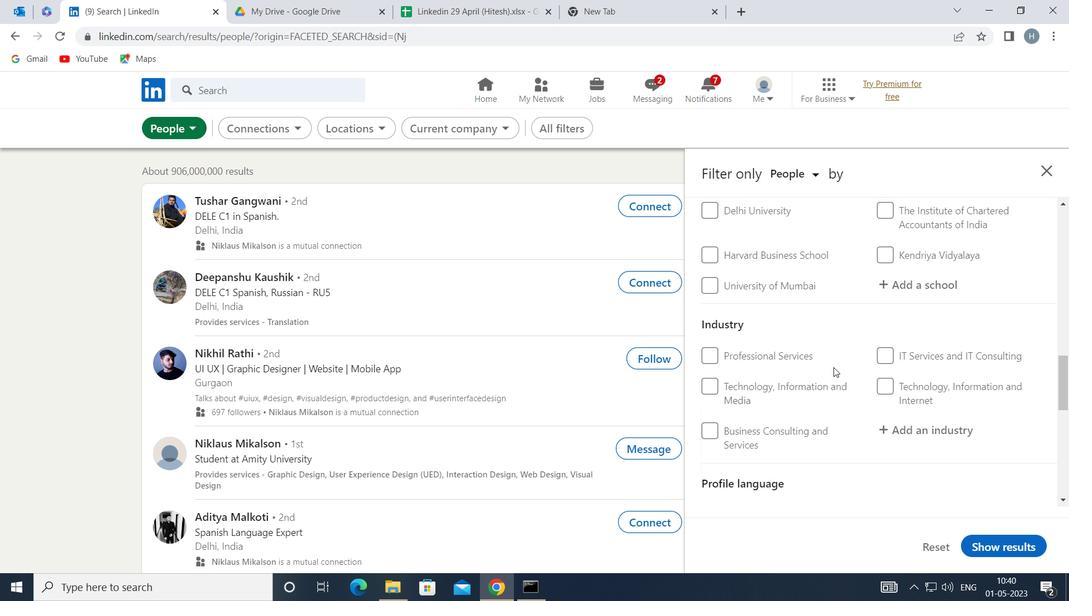 
Action: Mouse moved to (737, 379)
Screenshot: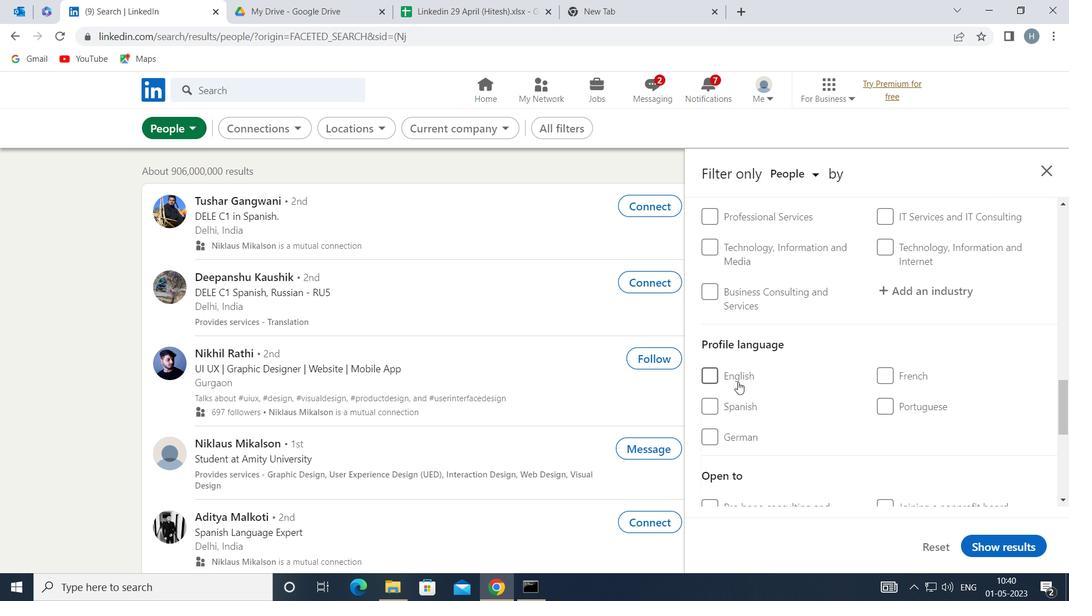 
Action: Mouse pressed left at (737, 379)
Screenshot: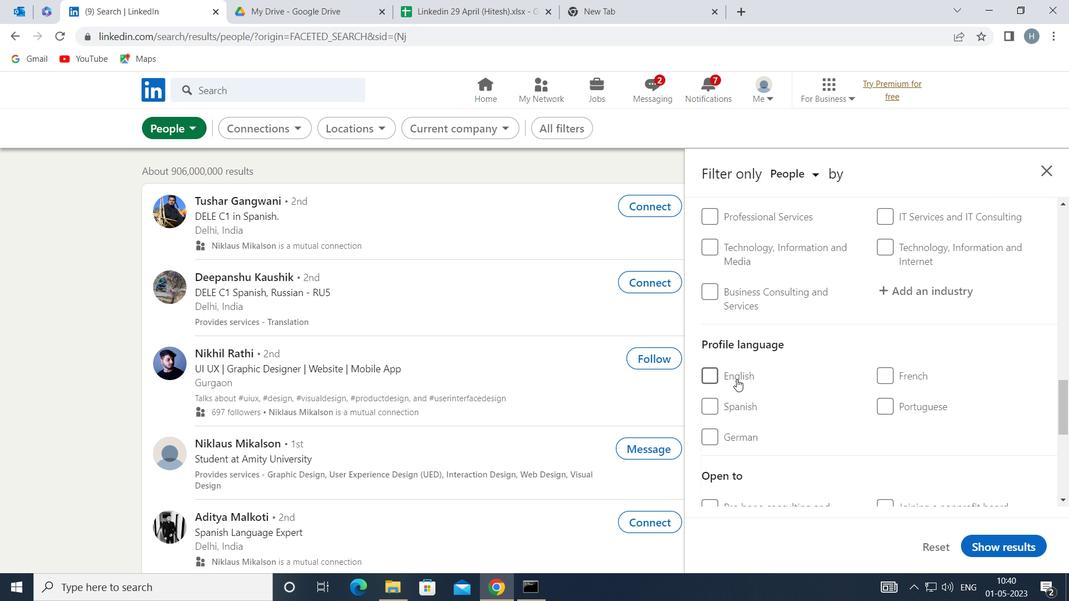 
Action: Mouse moved to (853, 369)
Screenshot: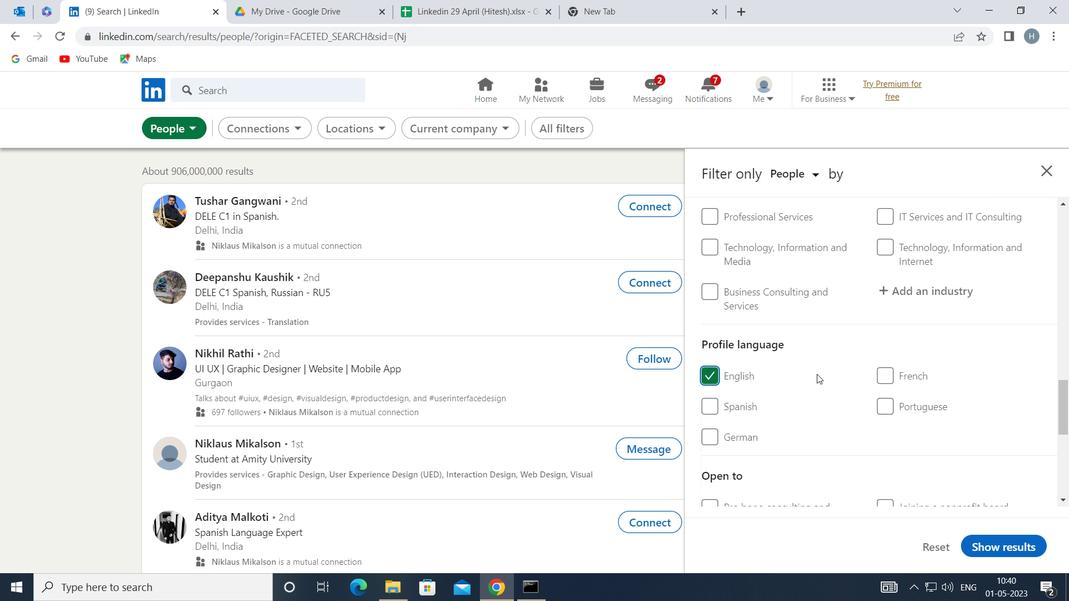 
Action: Mouse scrolled (853, 370) with delta (0, 0)
Screenshot: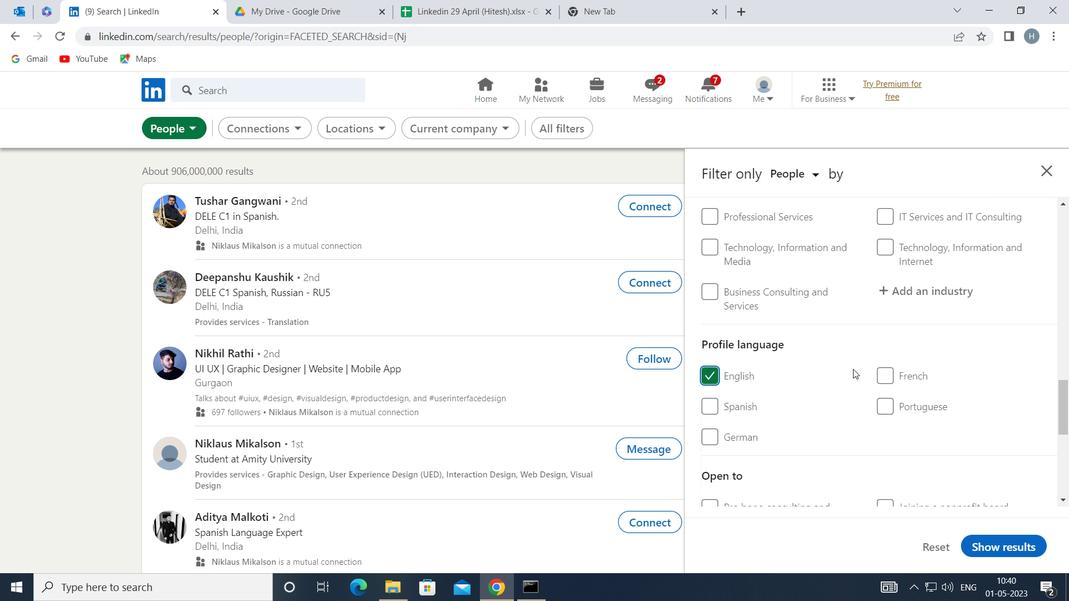 
Action: Mouse scrolled (853, 370) with delta (0, 0)
Screenshot: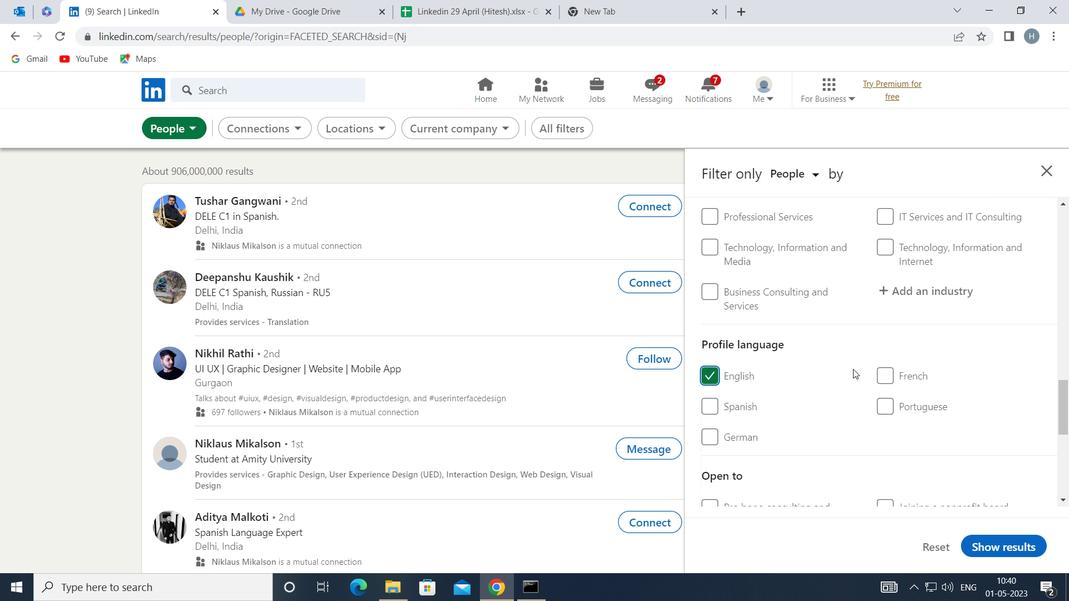 
Action: Mouse moved to (853, 368)
Screenshot: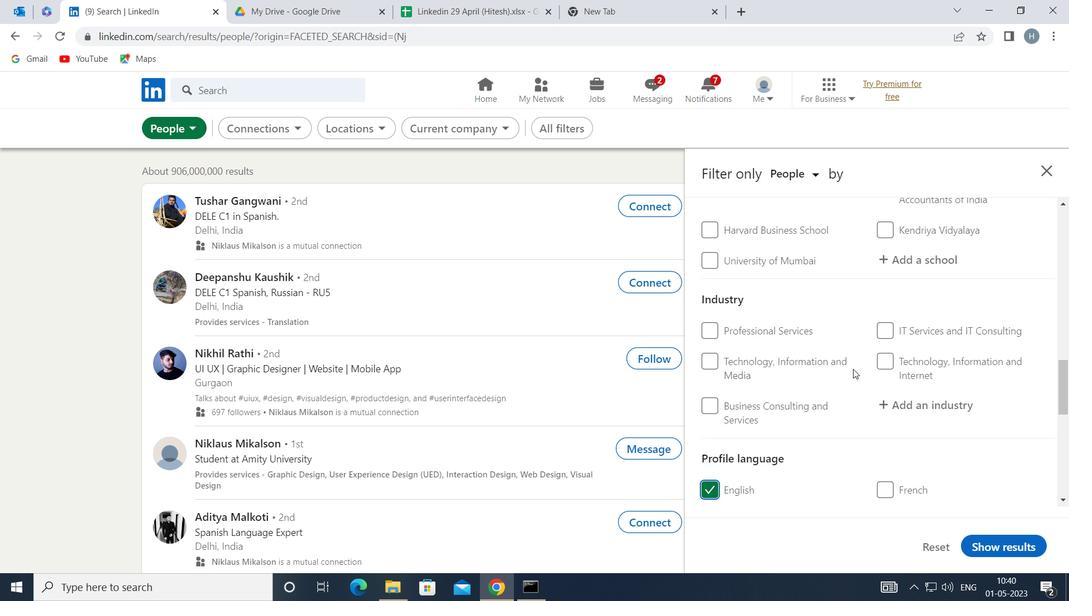 
Action: Mouse scrolled (853, 369) with delta (0, 0)
Screenshot: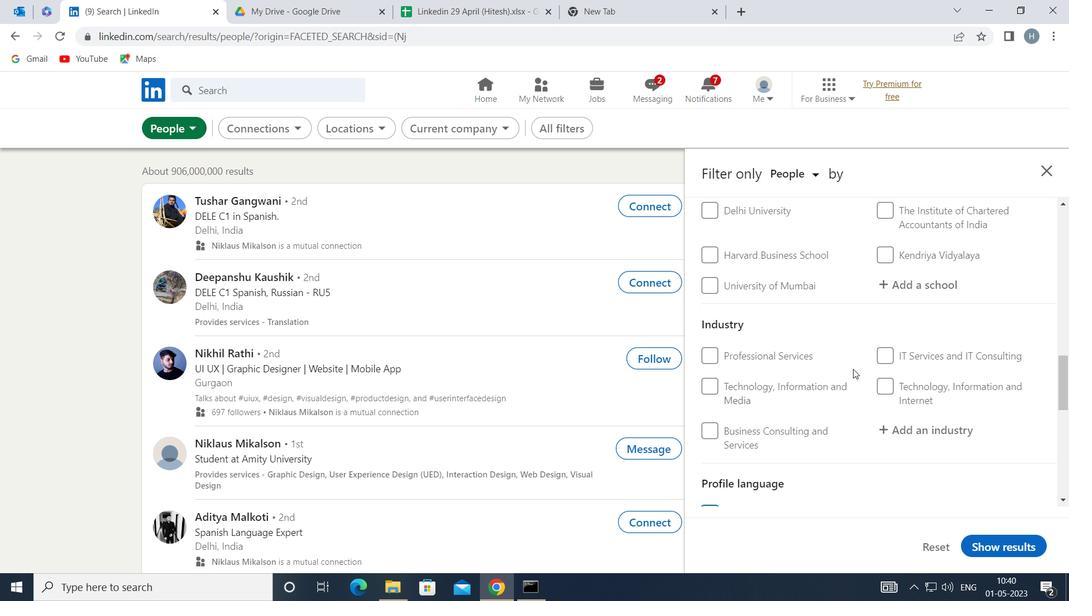 
Action: Mouse scrolled (853, 369) with delta (0, 0)
Screenshot: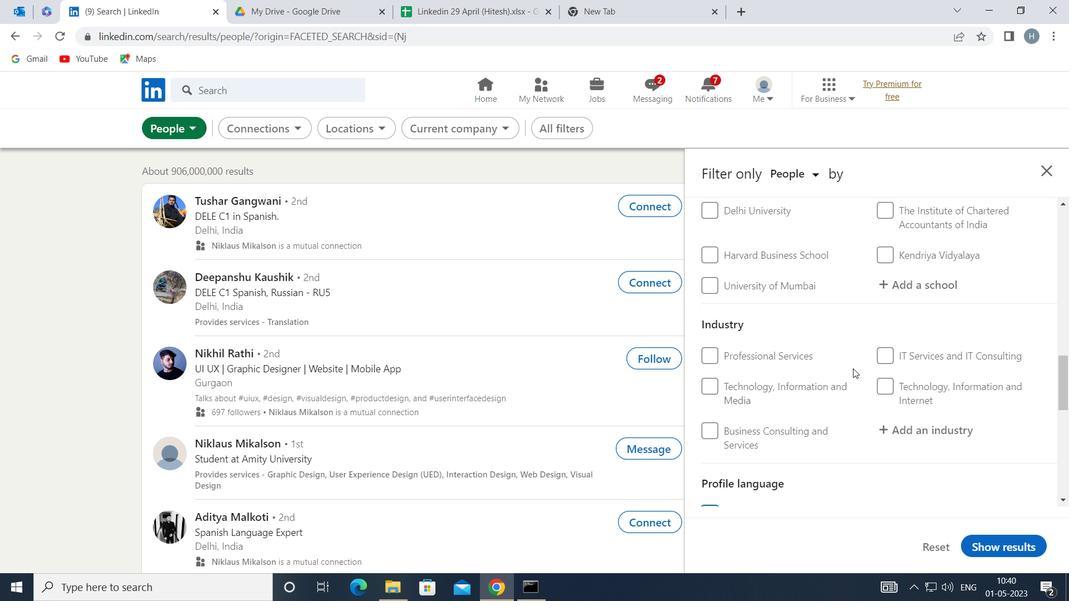 
Action: Mouse scrolled (853, 369) with delta (0, 0)
Screenshot: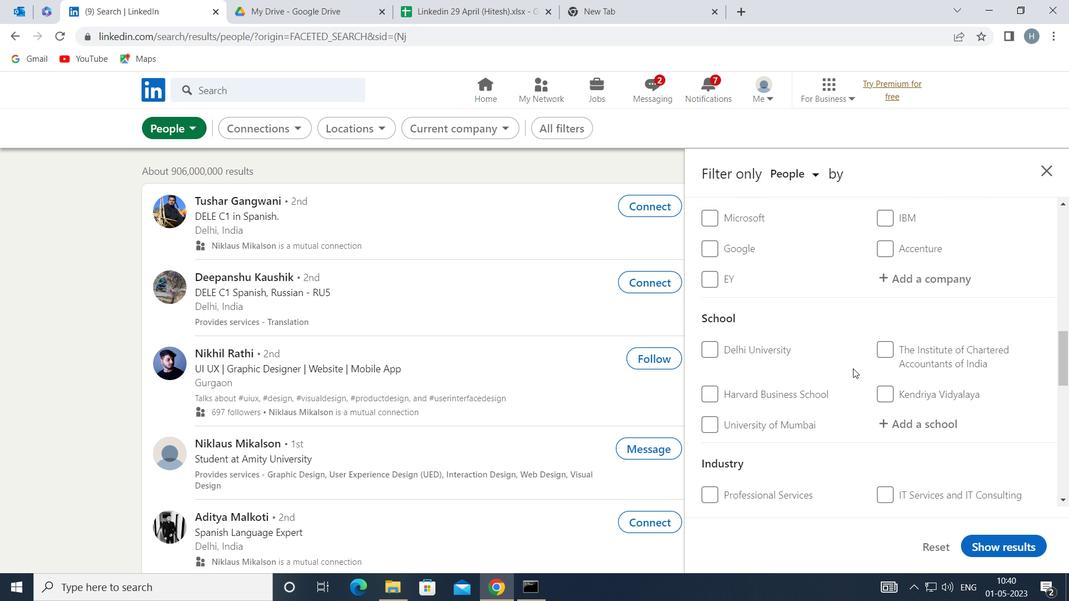 
Action: Mouse scrolled (853, 369) with delta (0, 0)
Screenshot: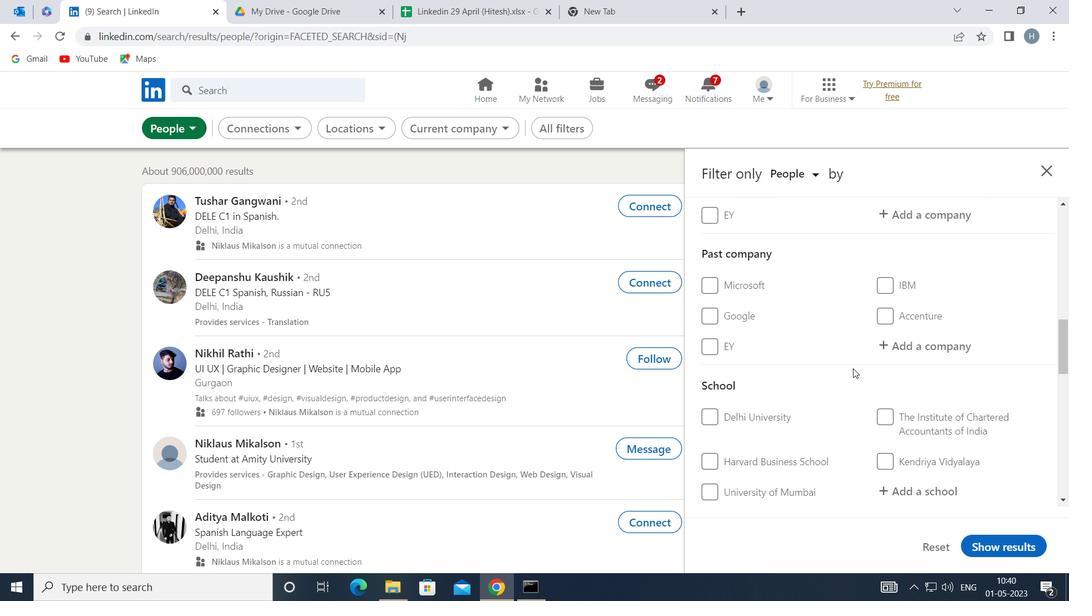 
Action: Mouse scrolled (853, 369) with delta (0, 0)
Screenshot: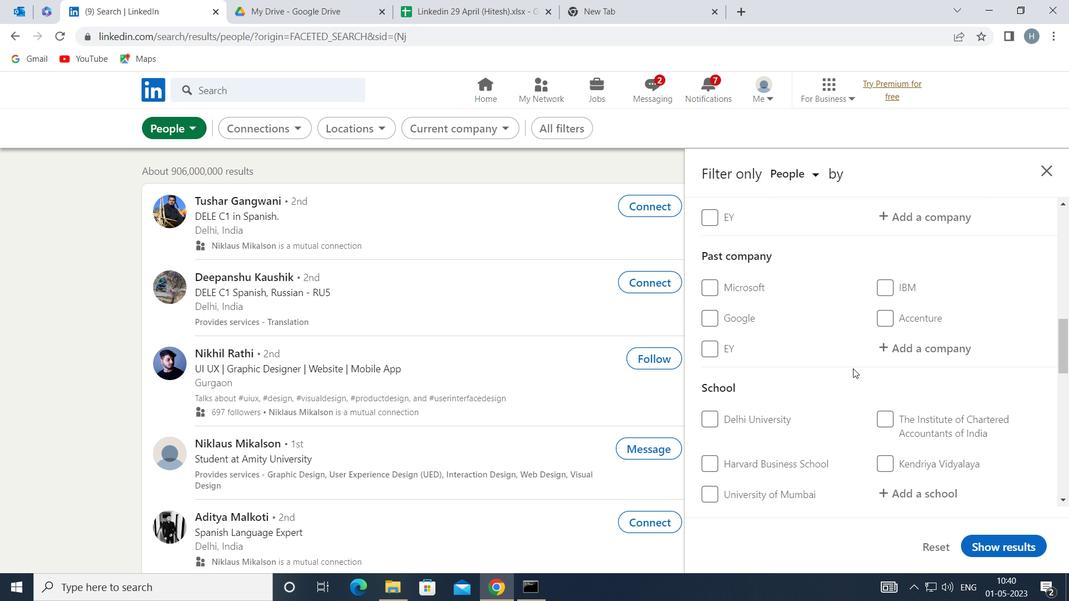
Action: Mouse scrolled (853, 369) with delta (0, 0)
Screenshot: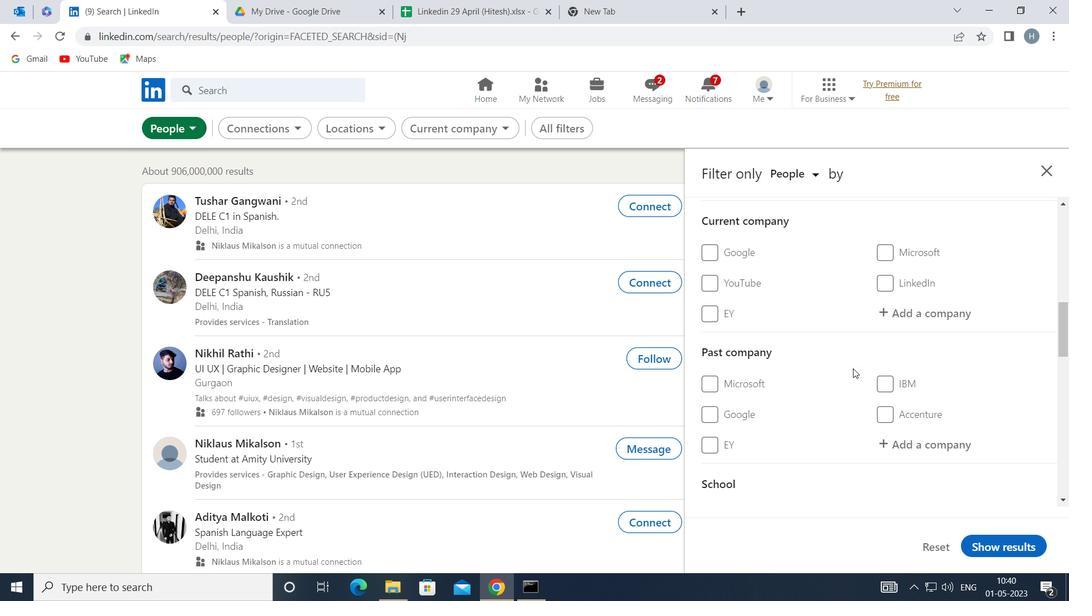 
Action: Mouse scrolled (853, 368) with delta (0, 0)
Screenshot: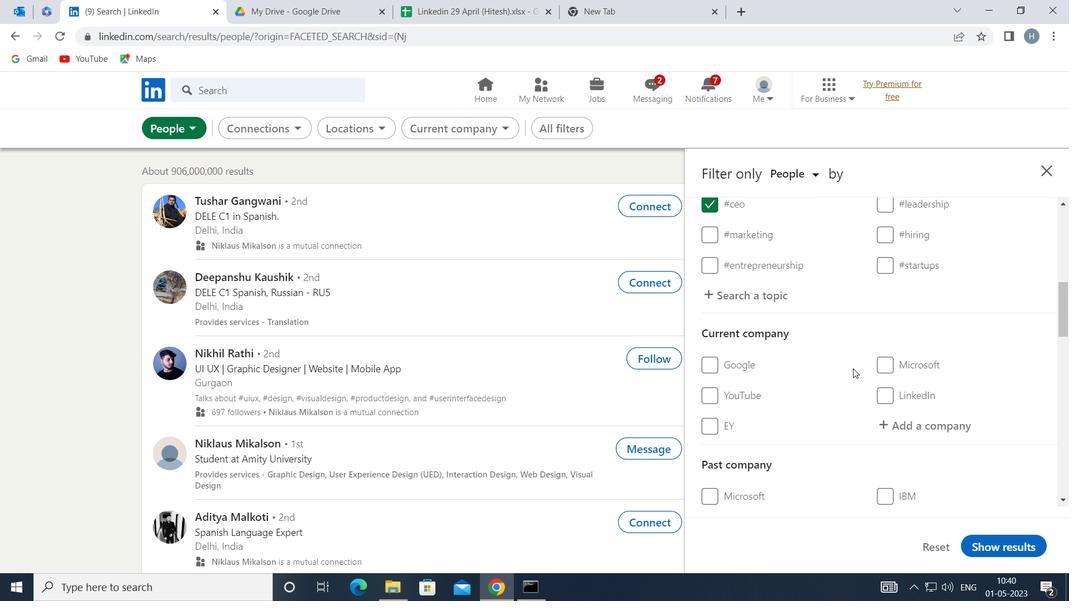 
Action: Mouse moved to (926, 356)
Screenshot: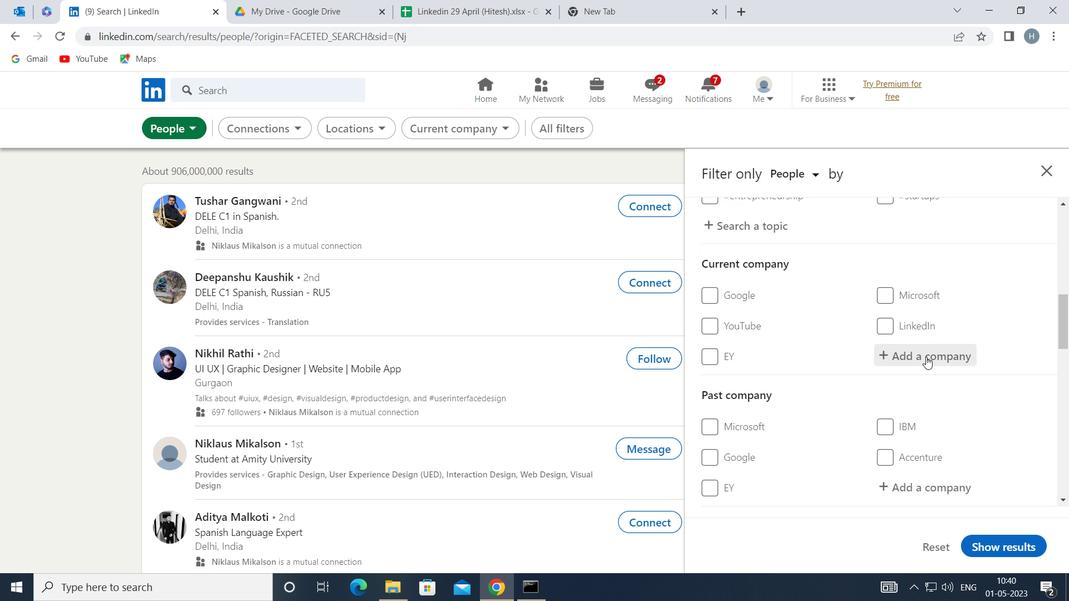 
Action: Mouse pressed left at (926, 356)
Screenshot: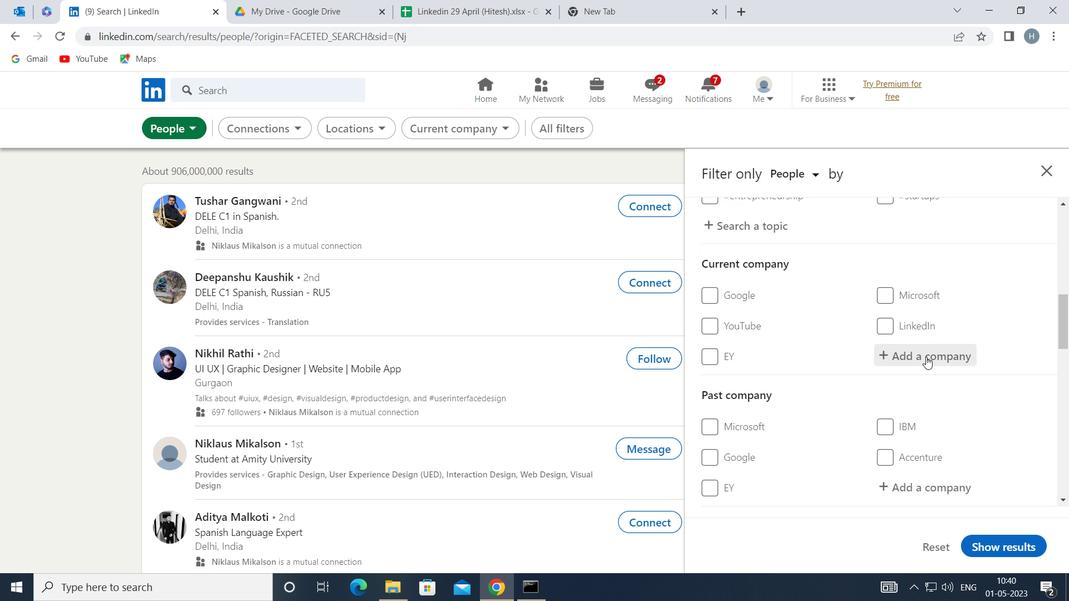 
Action: Mouse moved to (927, 356)
Screenshot: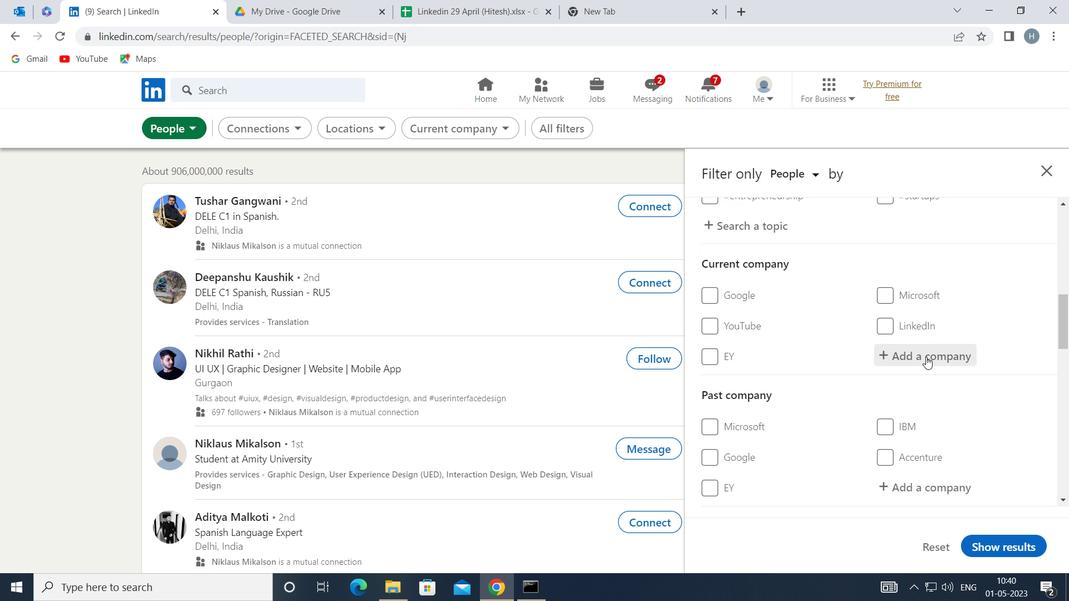 
Action: Key pressed <Key.shift>FRESHER<Key.space><Key.shift>DRIVE
Screenshot: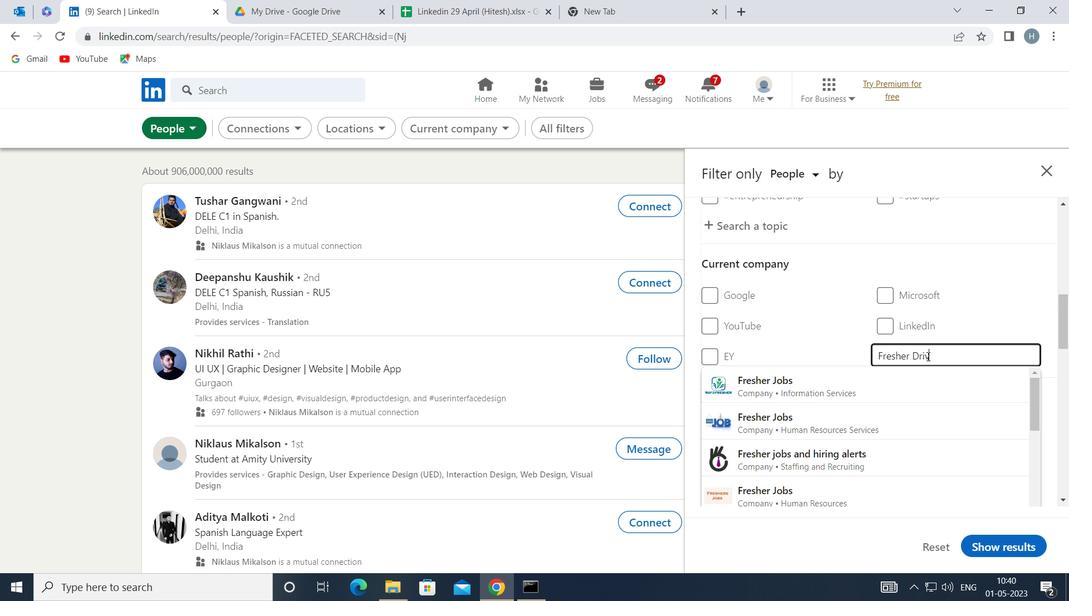 
Action: Mouse moved to (962, 369)
Screenshot: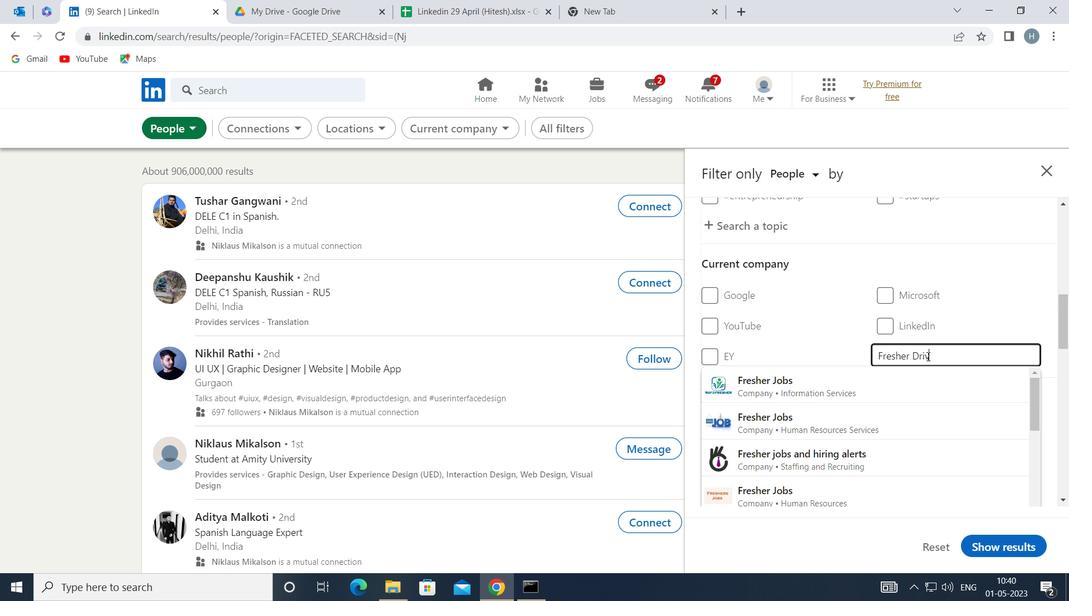 
Action: Key pressed S
Screenshot: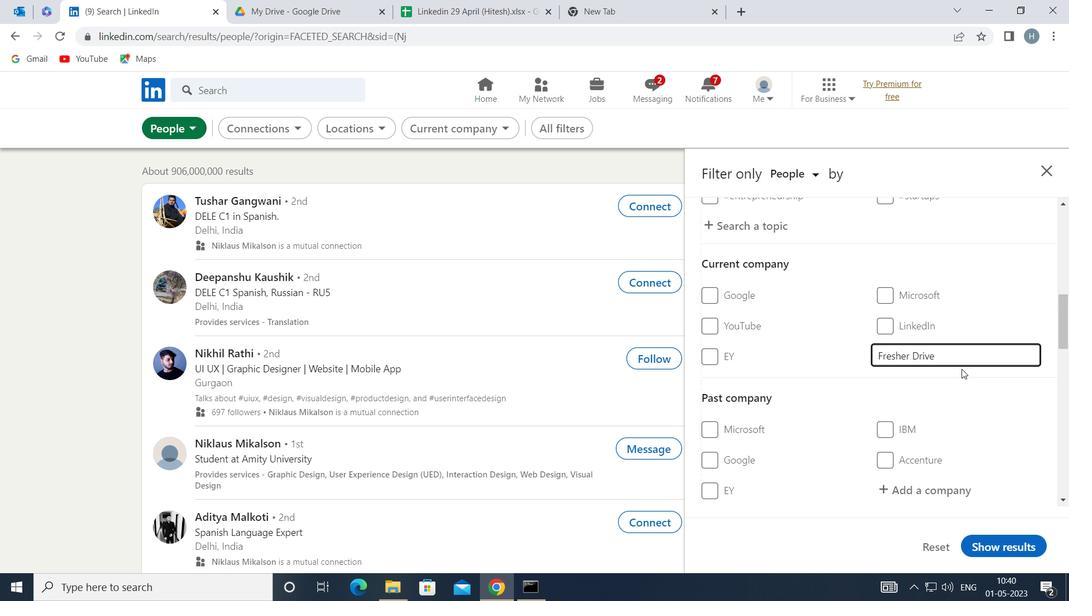
Action: Mouse moved to (960, 372)
Screenshot: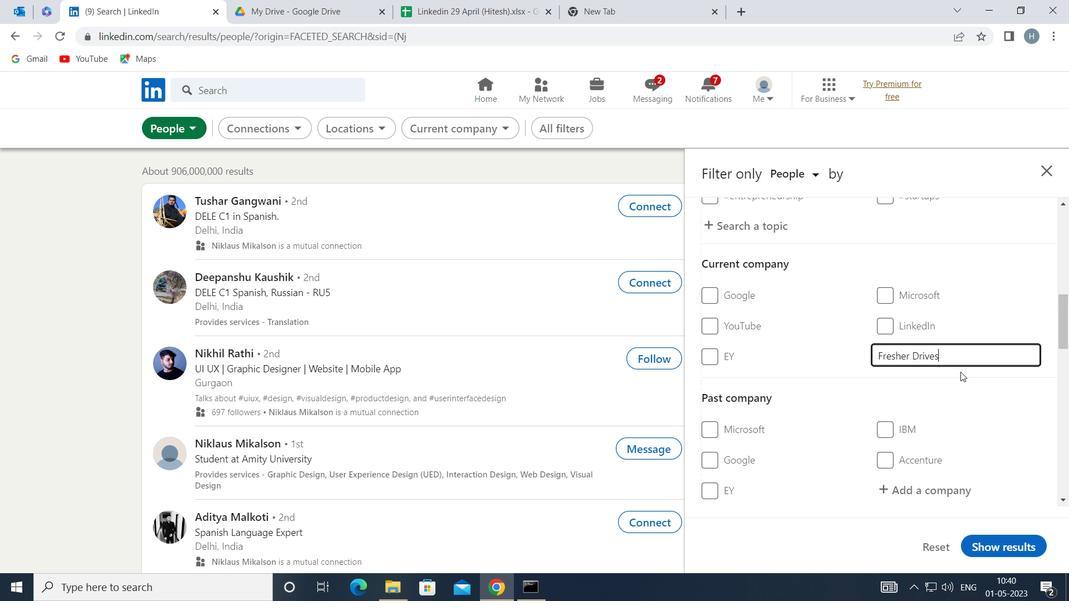 
Action: Key pressed <Key.enter>
Screenshot: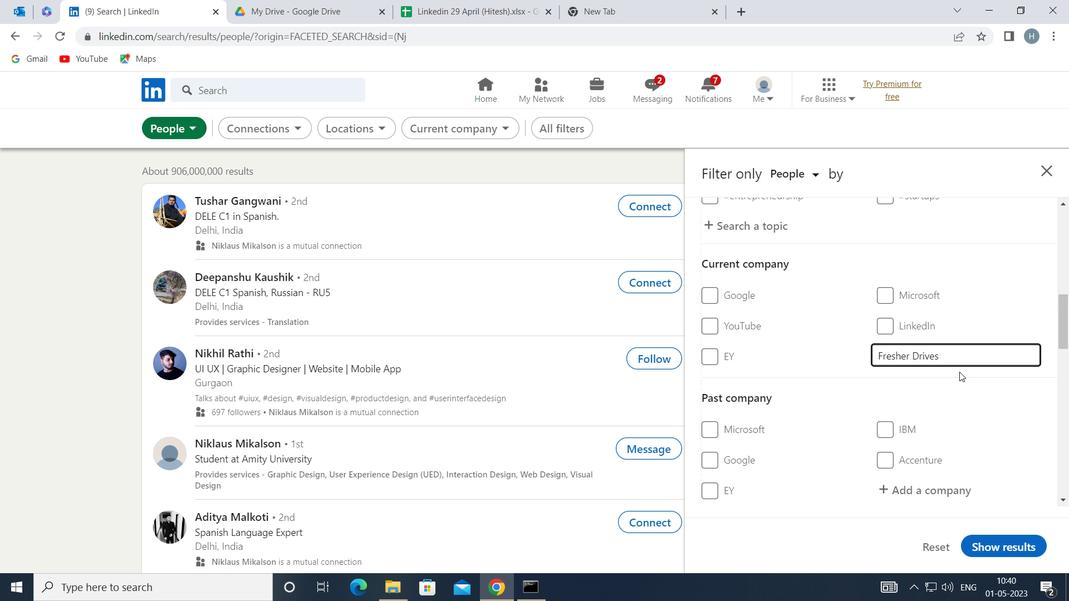 
Action: Mouse moved to (954, 397)
Screenshot: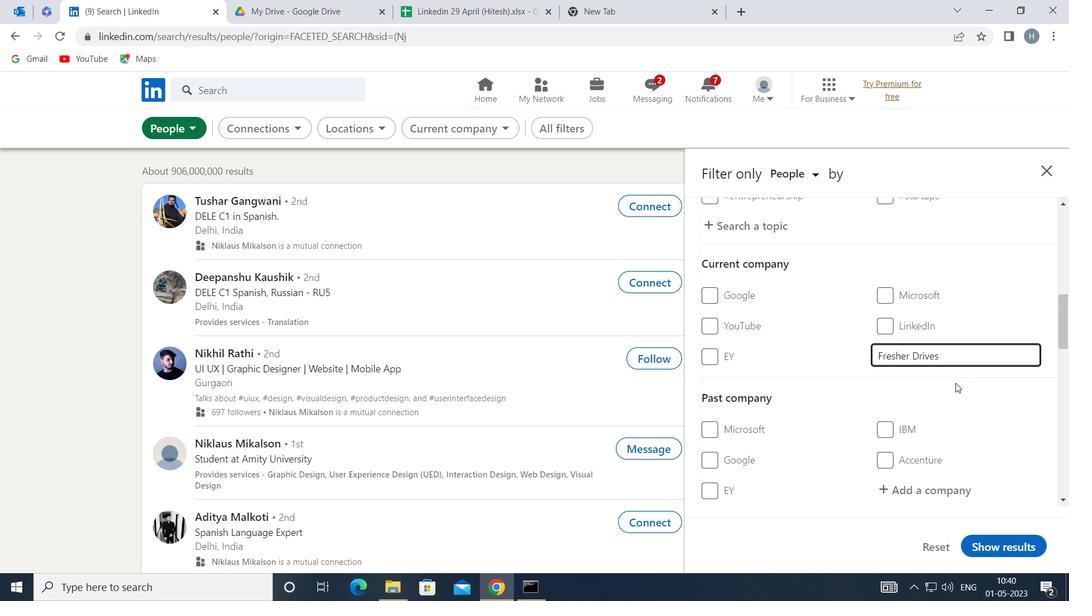 
Action: Mouse scrolled (954, 396) with delta (0, 0)
Screenshot: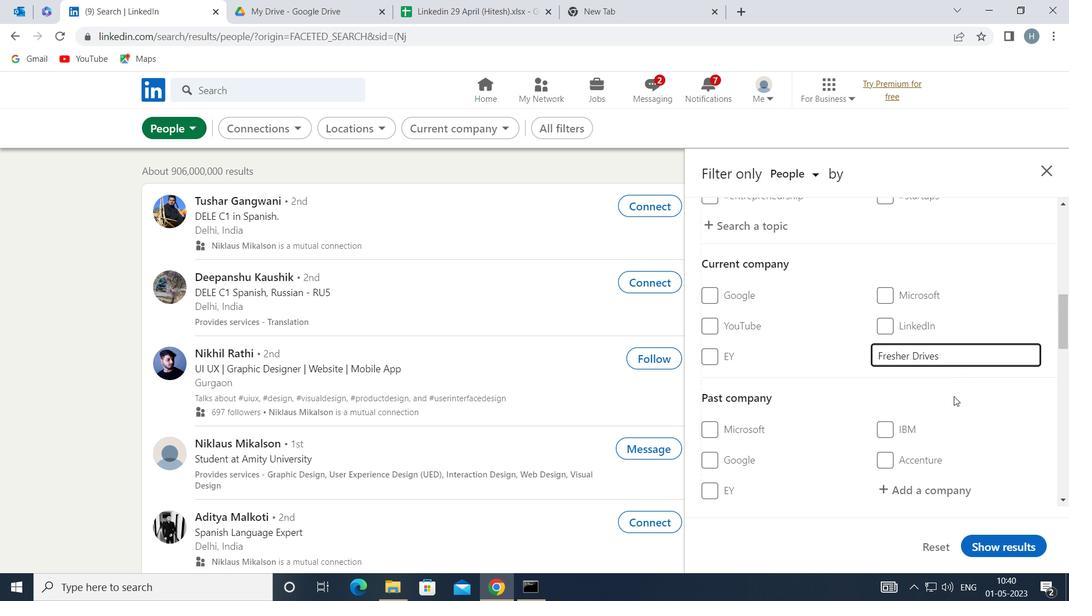 
Action: Mouse moved to (954, 391)
Screenshot: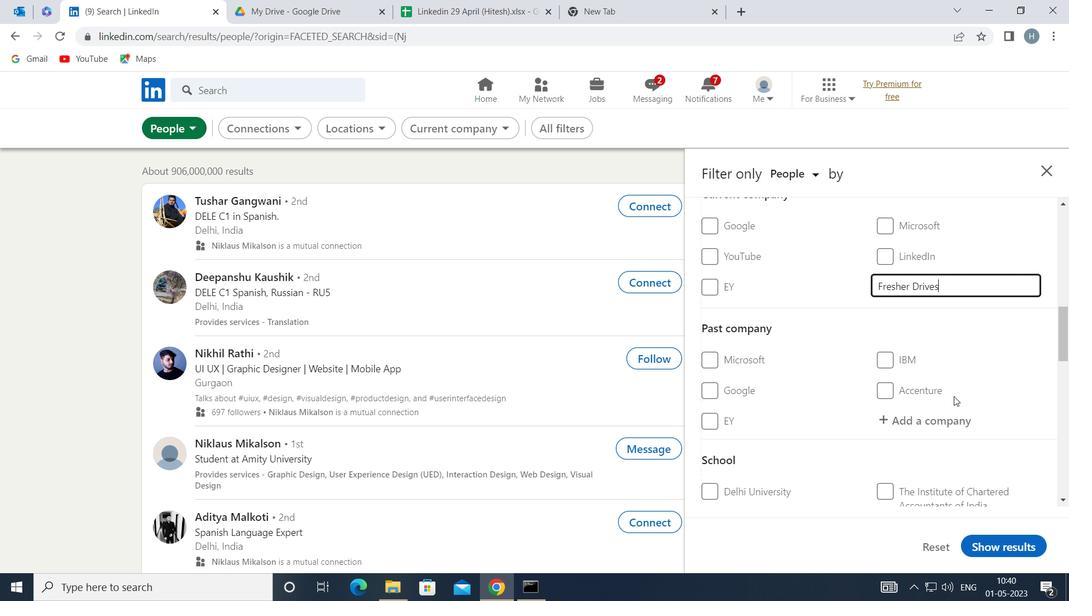
Action: Mouse scrolled (954, 391) with delta (0, 0)
Screenshot: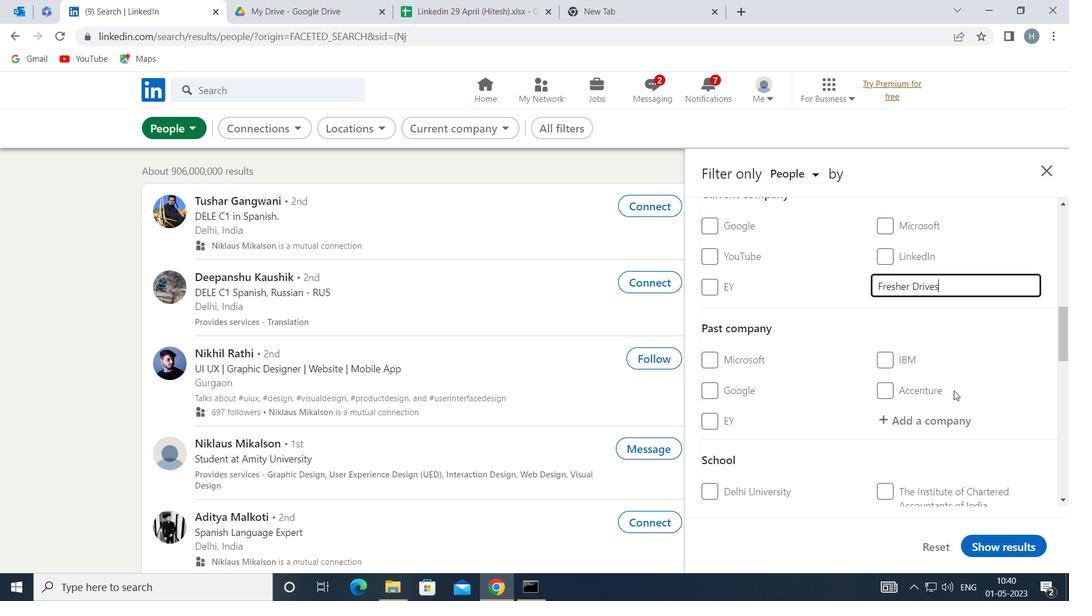 
Action: Mouse moved to (954, 386)
Screenshot: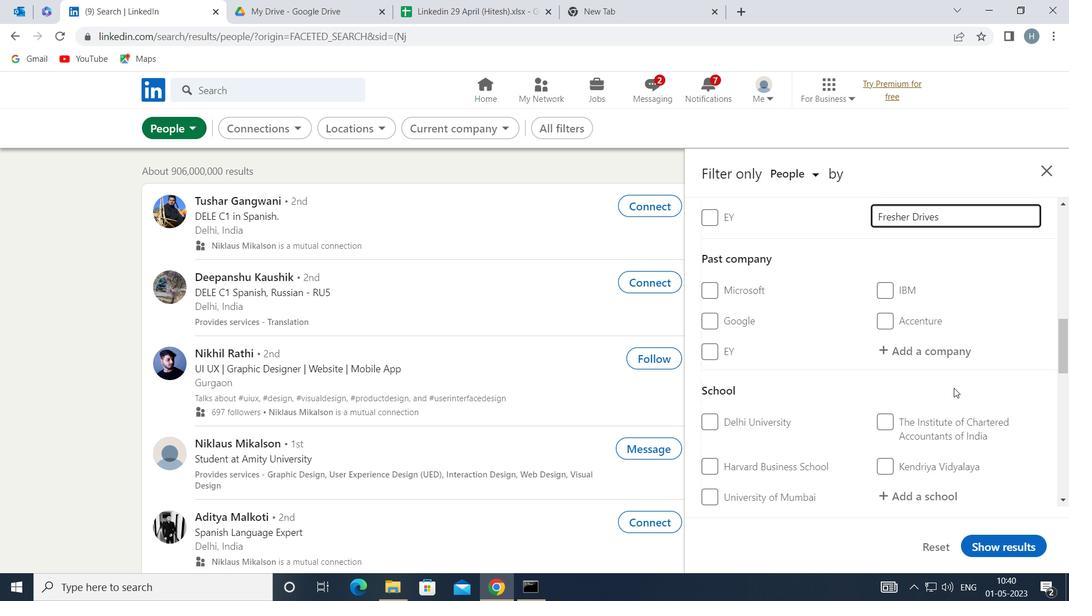 
Action: Mouse scrolled (954, 386) with delta (0, 0)
Screenshot: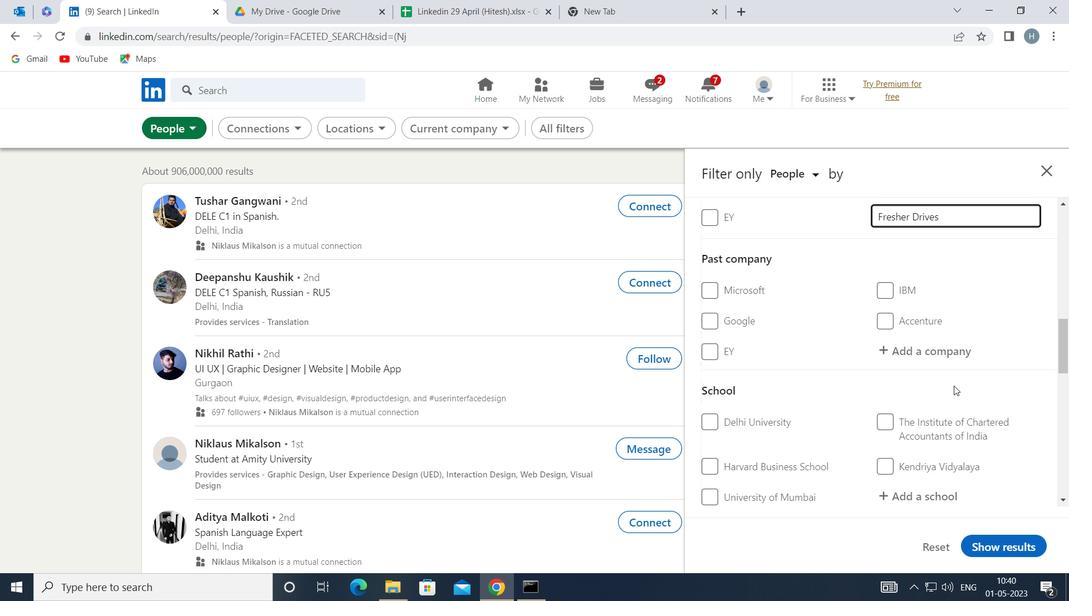 
Action: Mouse moved to (940, 425)
Screenshot: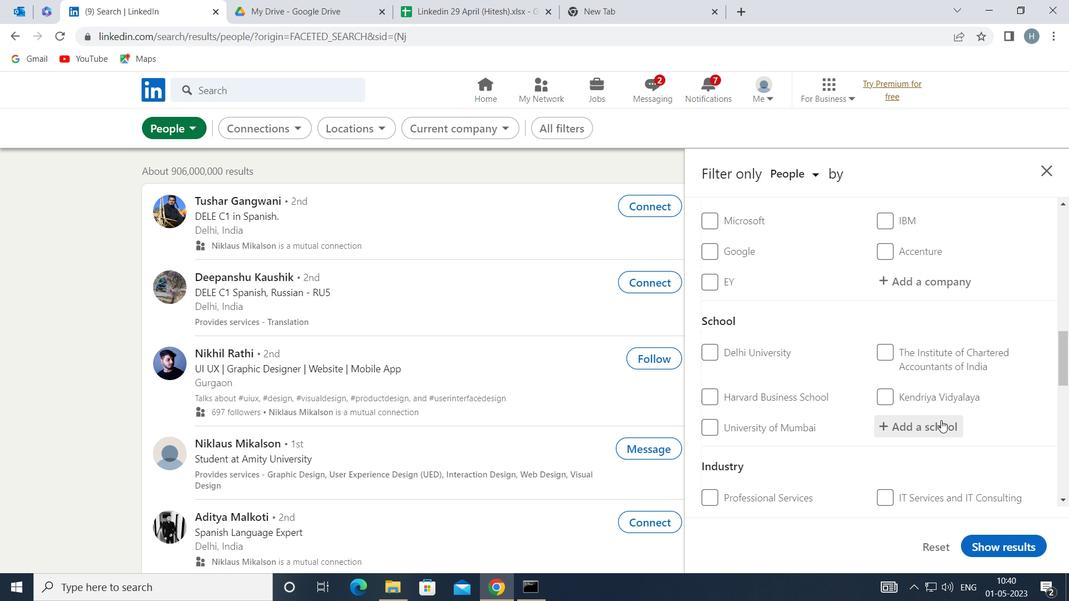 
Action: Mouse pressed left at (940, 425)
Screenshot: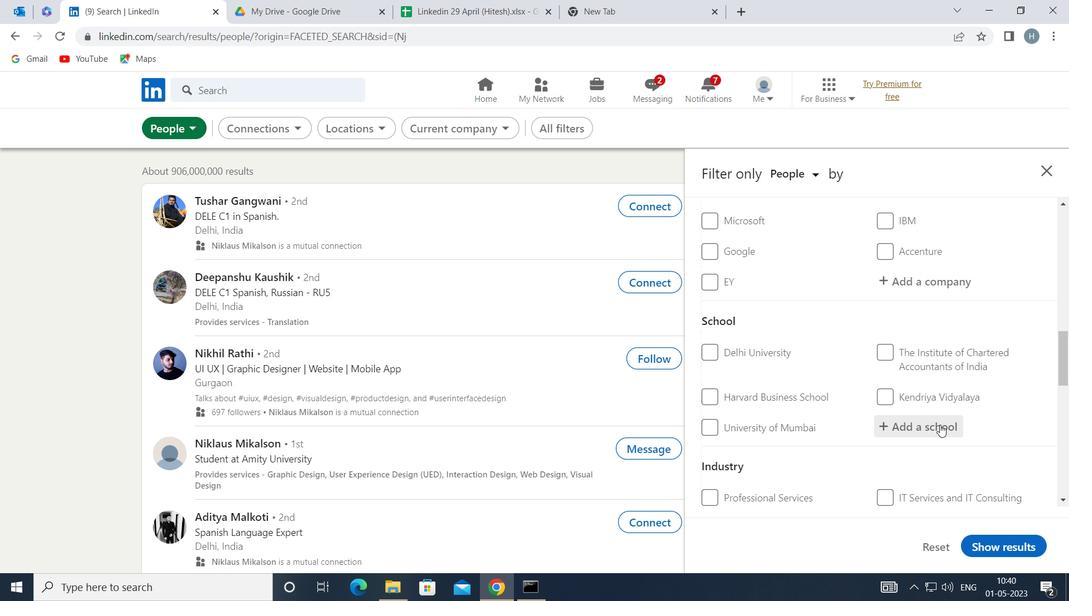 
Action: Key pressed <Key.shift>NATIONAL<Key.space><Key.shift>INSTITUTE<Key.space><Key.shift>OF<Key.space><Key.shift>TECHNOLOGY<Key.space>
Screenshot: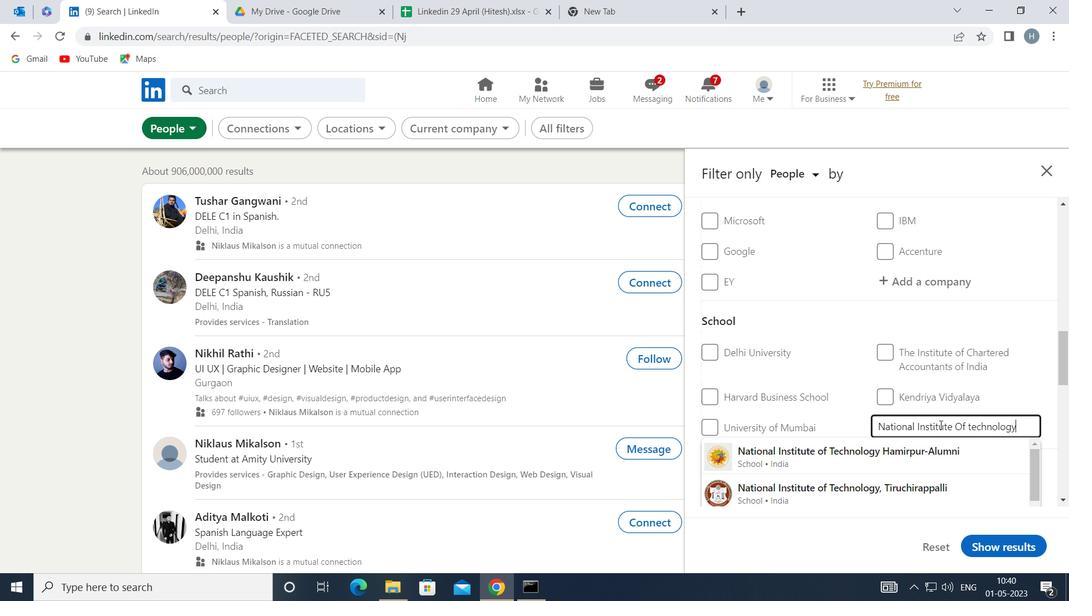 
Action: Mouse moved to (916, 468)
Screenshot: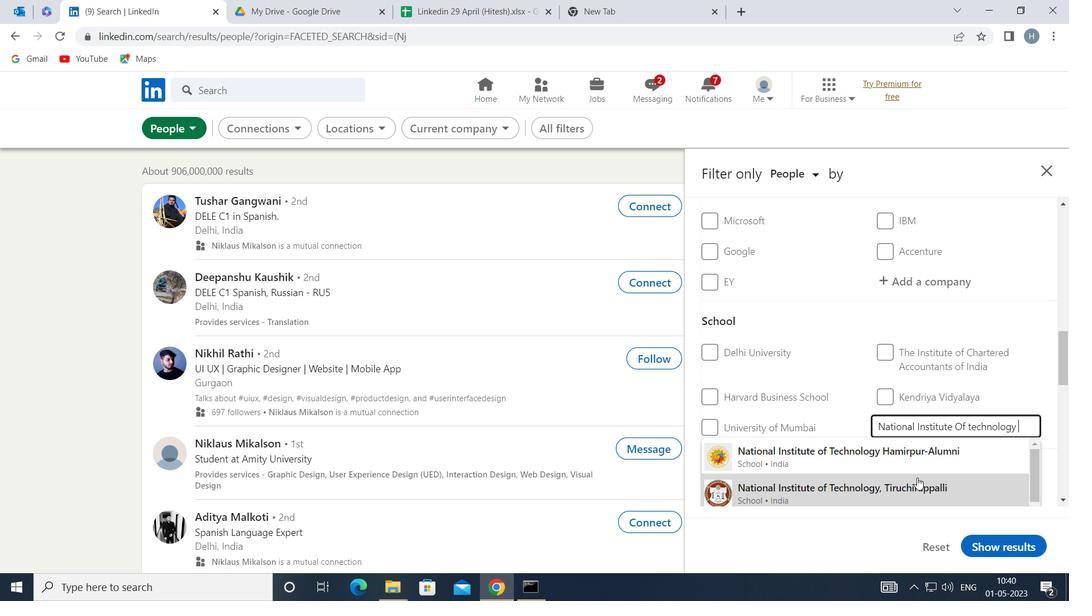 
Action: Mouse scrolled (916, 467) with delta (0, 0)
Screenshot: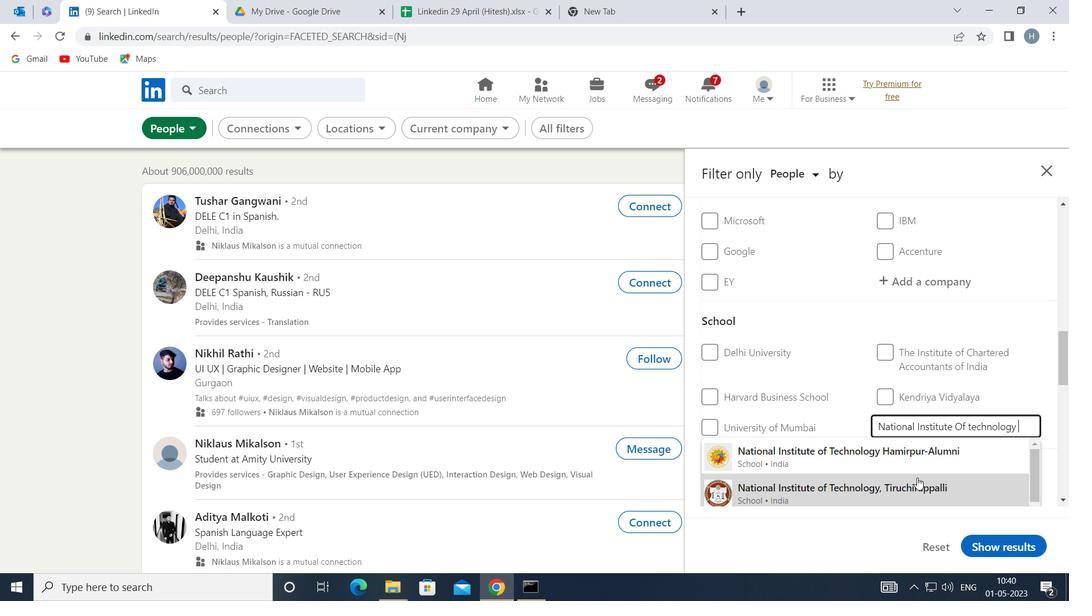 
Action: Mouse moved to (927, 467)
Screenshot: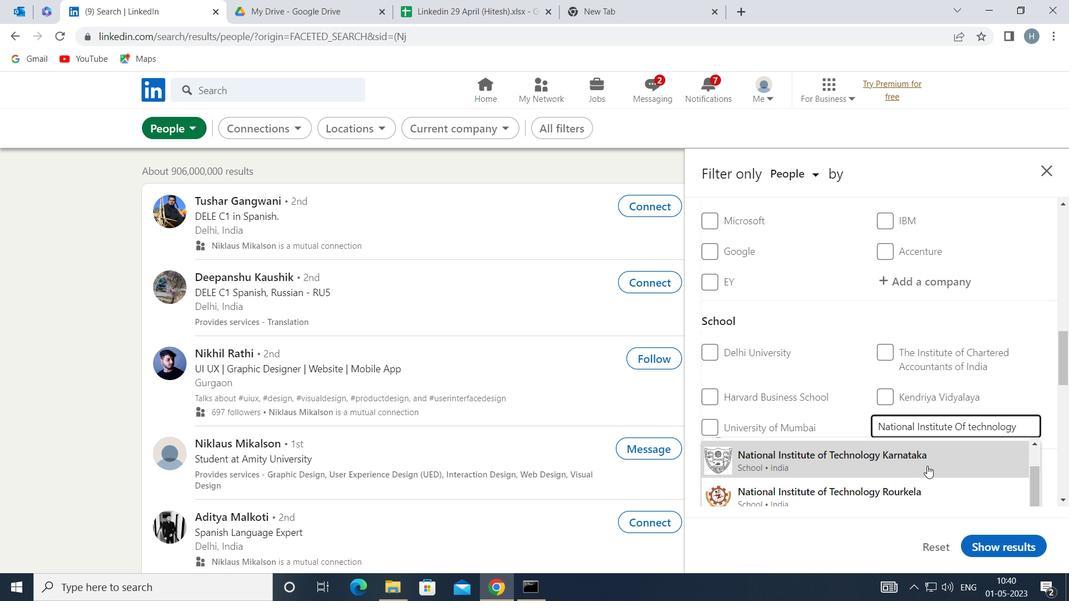 
Action: Mouse scrolled (927, 466) with delta (0, 0)
Screenshot: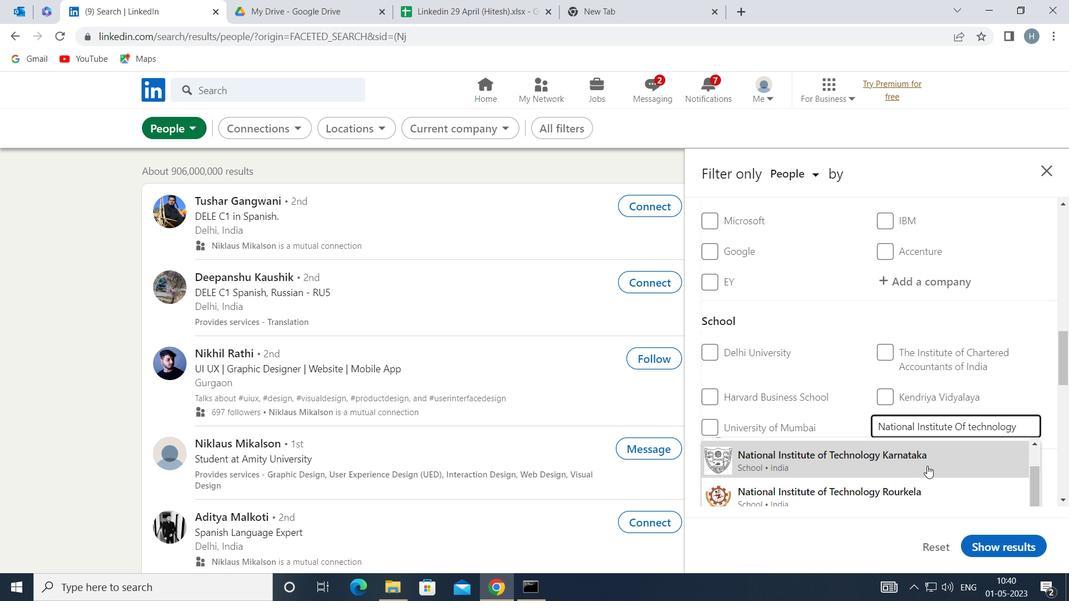 
Action: Mouse moved to (927, 476)
Screenshot: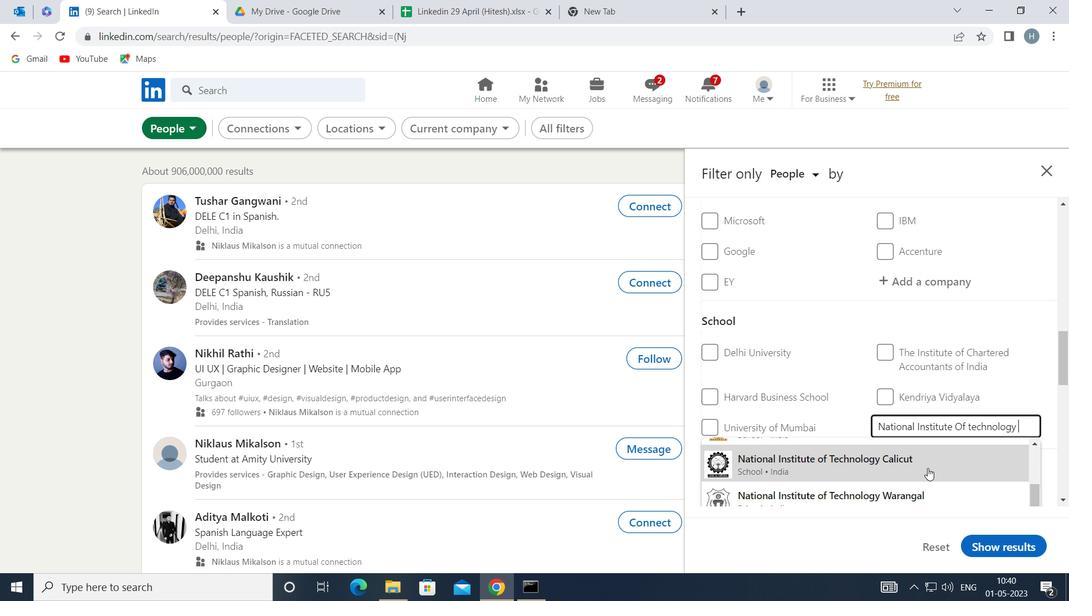
Action: Mouse scrolled (927, 475) with delta (0, 0)
Screenshot: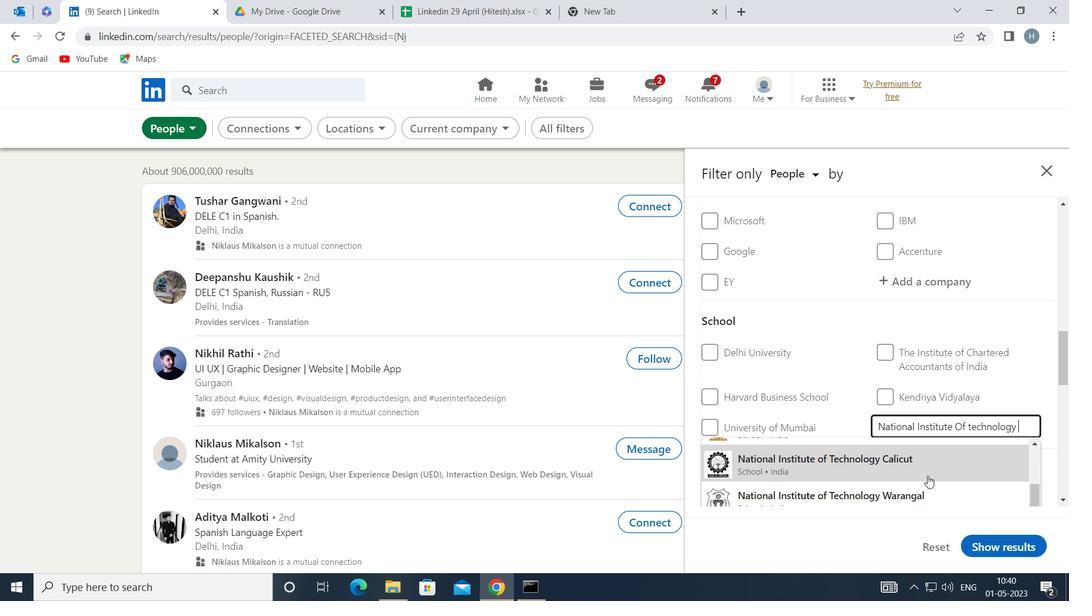 
Action: Mouse moved to (927, 472)
Screenshot: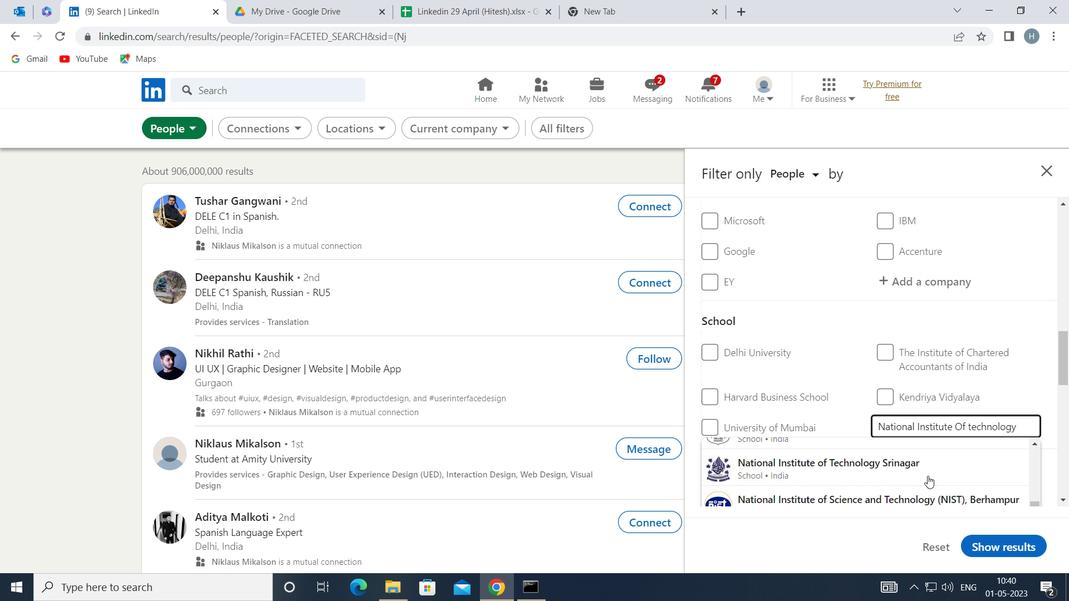 
Action: Mouse scrolled (927, 472) with delta (0, 0)
Screenshot: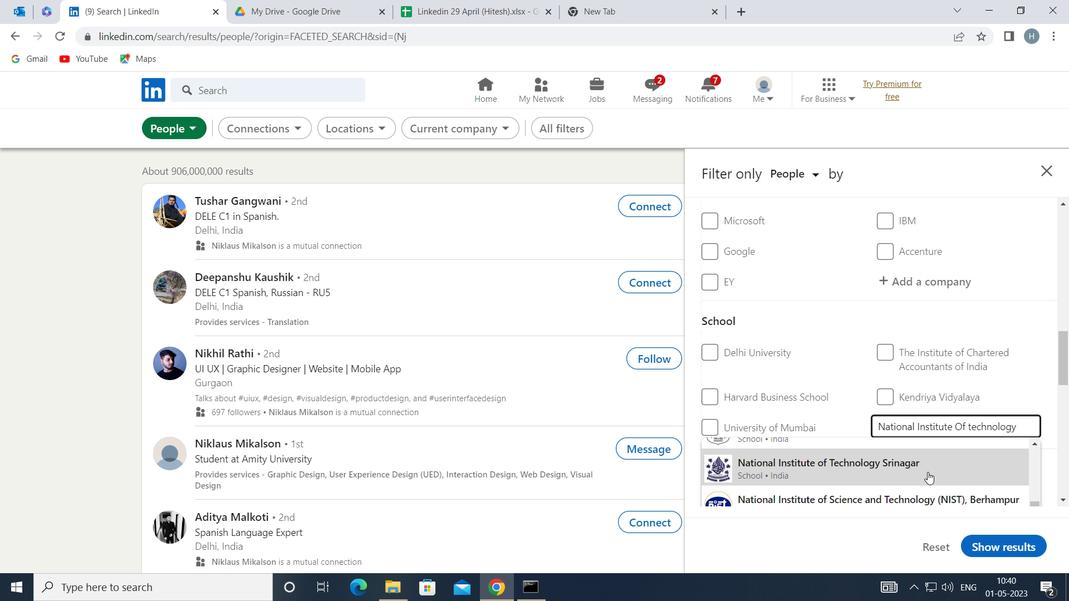 
Action: Mouse scrolled (927, 472) with delta (0, 0)
Screenshot: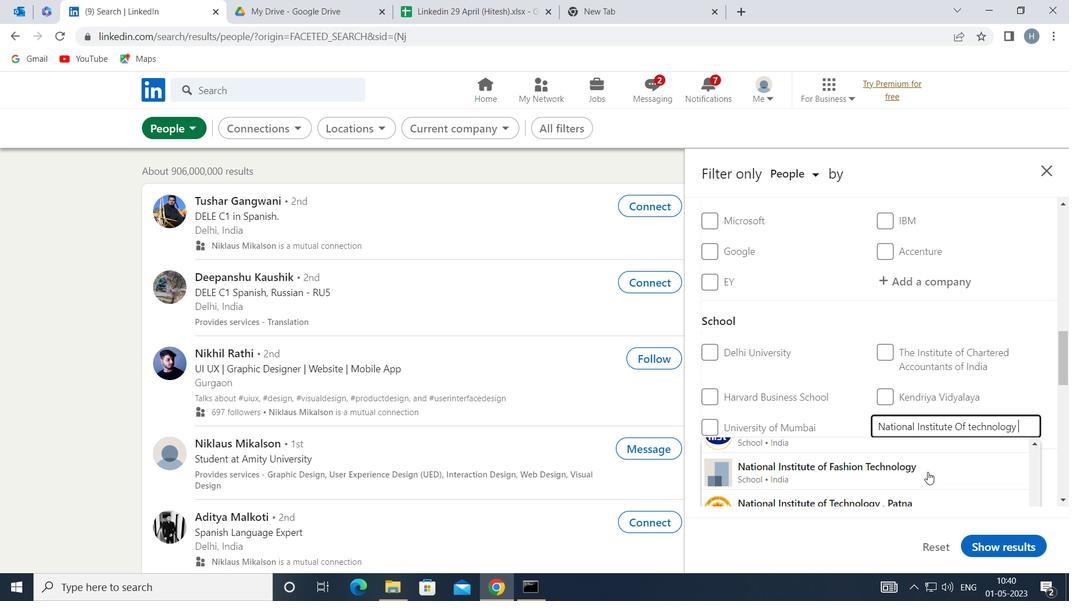 
Action: Mouse moved to (929, 462)
Screenshot: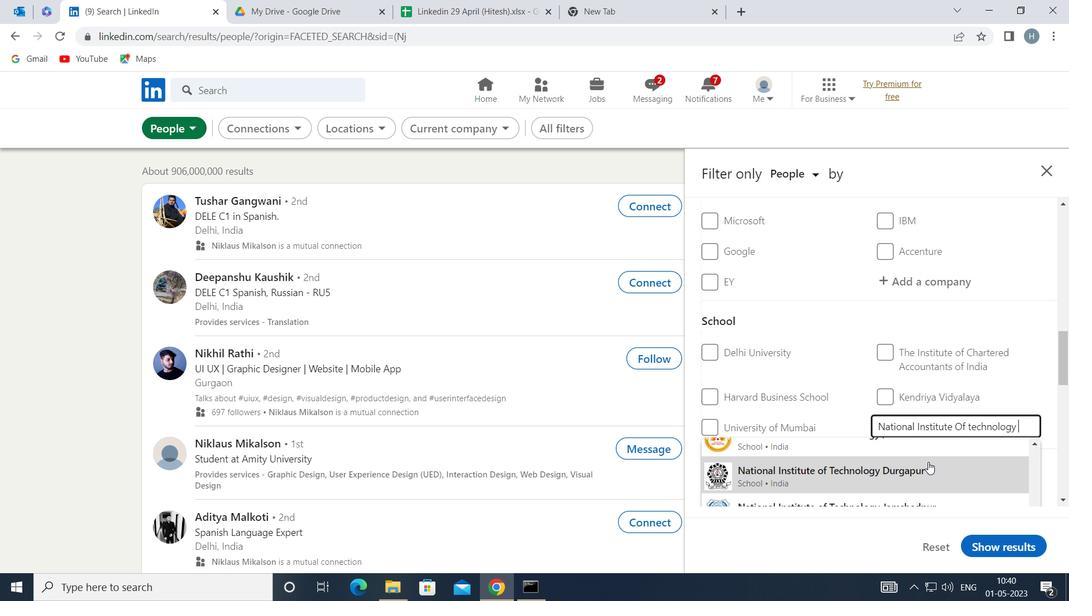 
Action: Mouse scrolled (929, 463) with delta (0, 0)
Screenshot: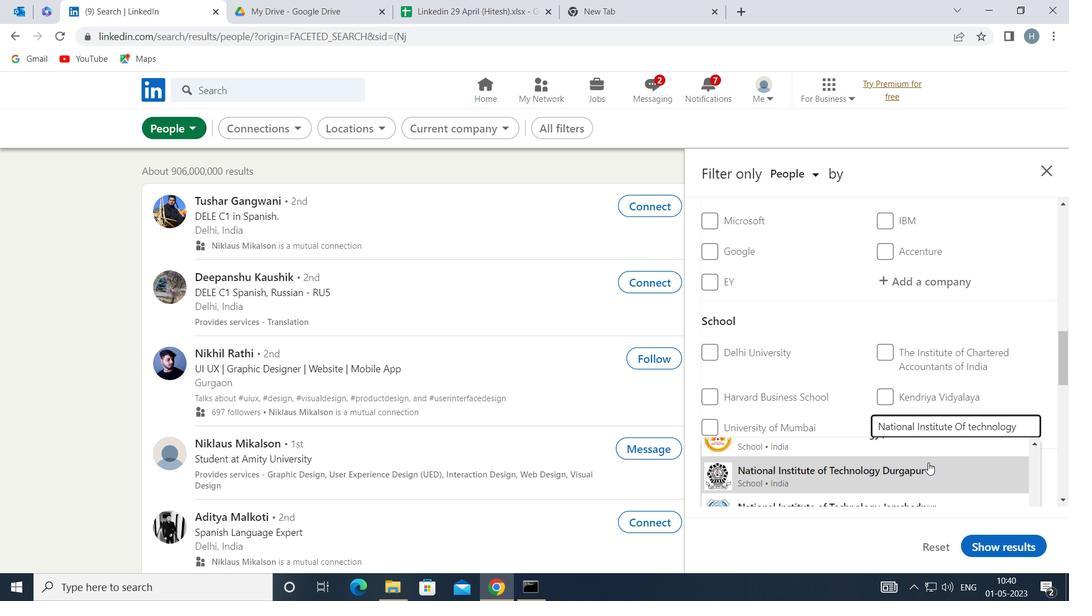 
Action: Mouse moved to (929, 494)
Screenshot: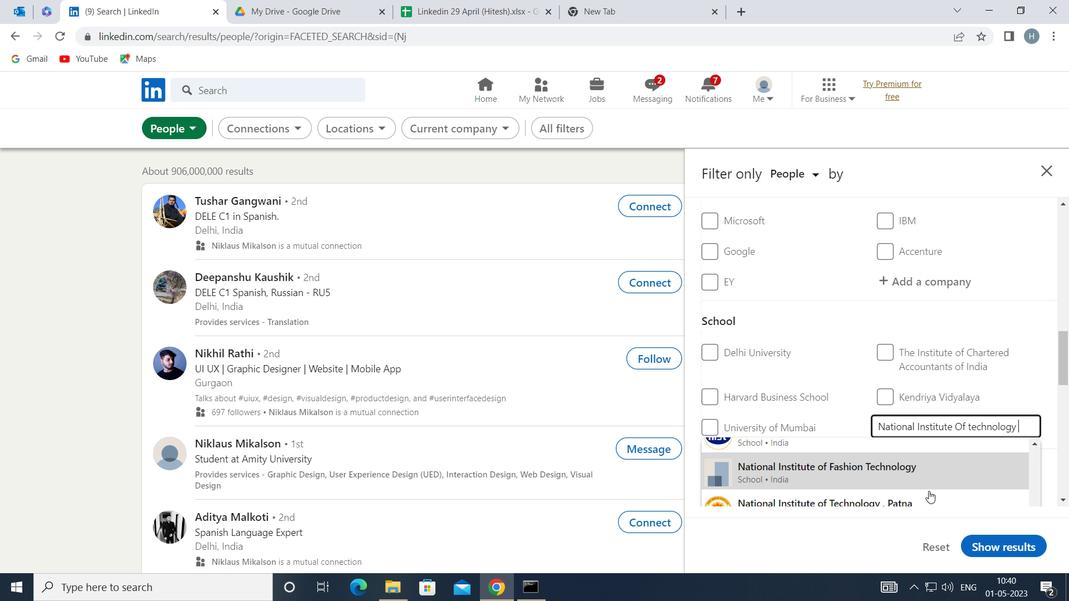 
Action: Mouse pressed left at (929, 494)
Screenshot: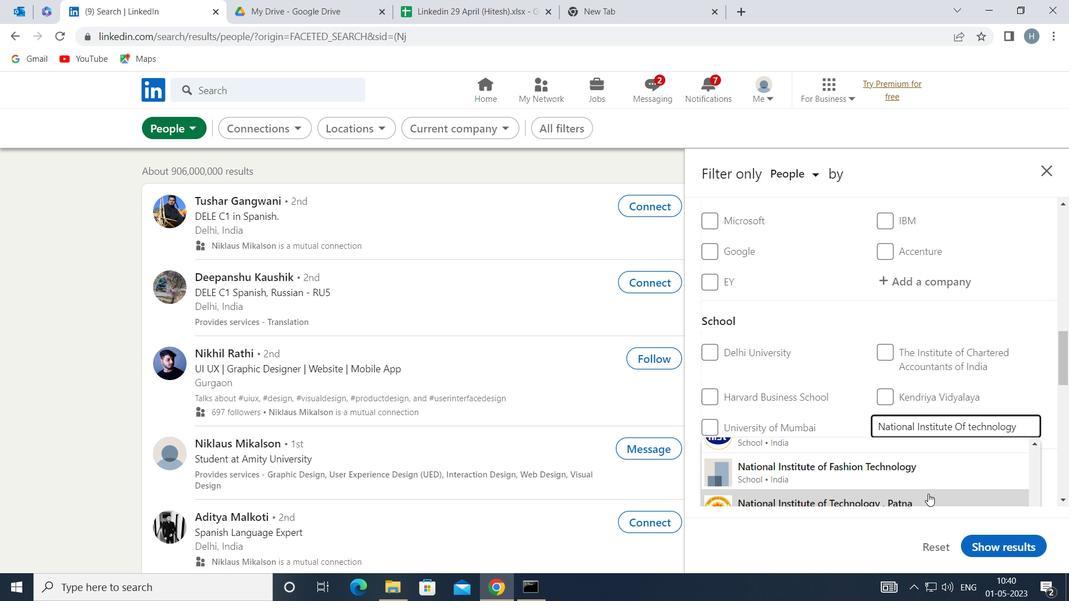 
Action: Mouse moved to (843, 383)
Screenshot: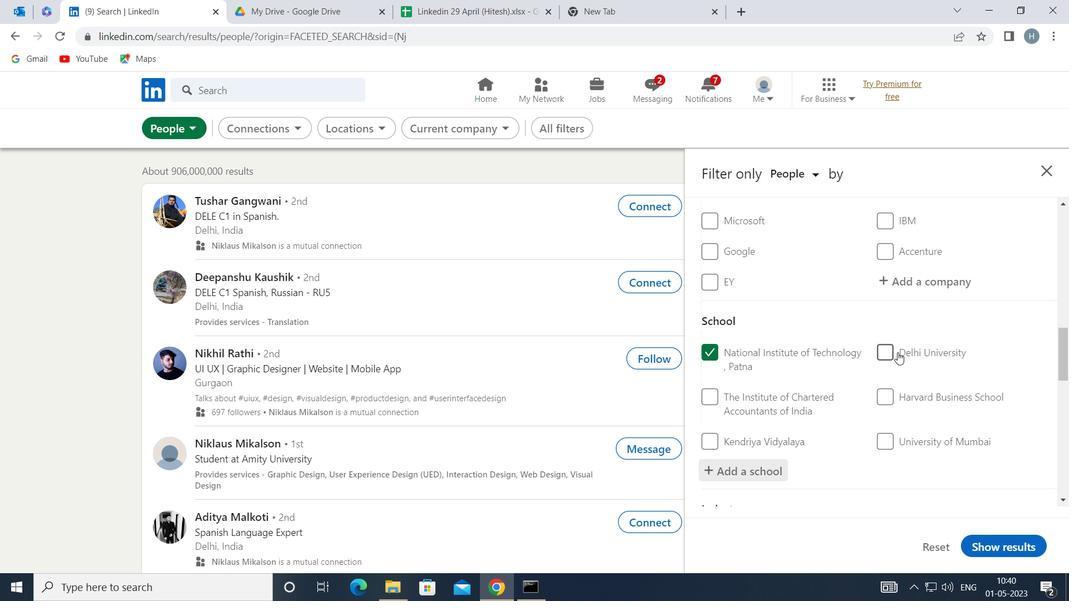 
Action: Mouse scrolled (843, 383) with delta (0, 0)
Screenshot: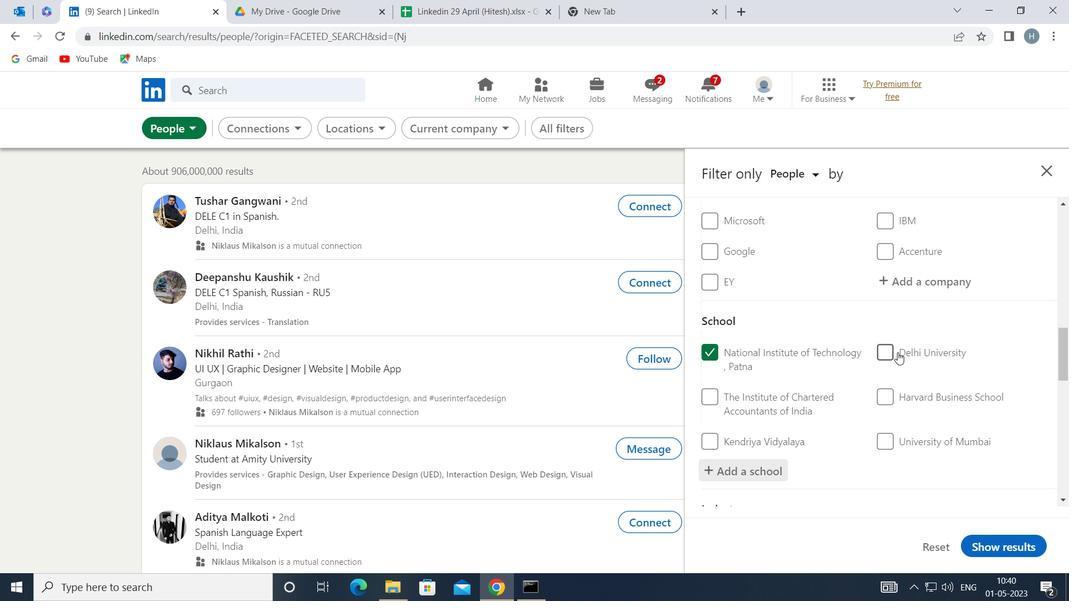 
Action: Mouse moved to (826, 396)
Screenshot: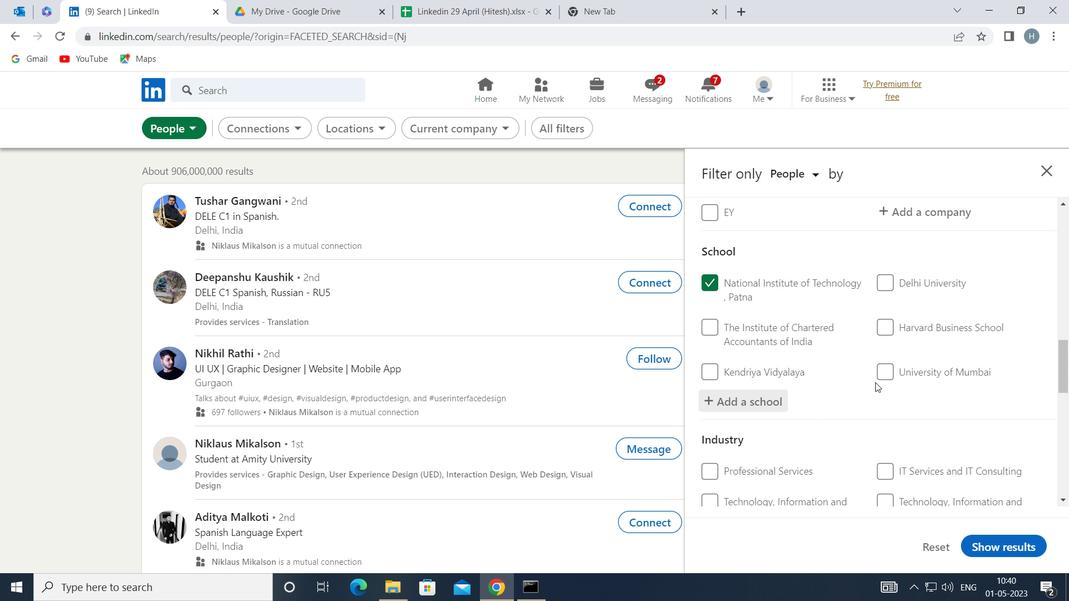 
Action: Mouse scrolled (826, 396) with delta (0, 0)
Screenshot: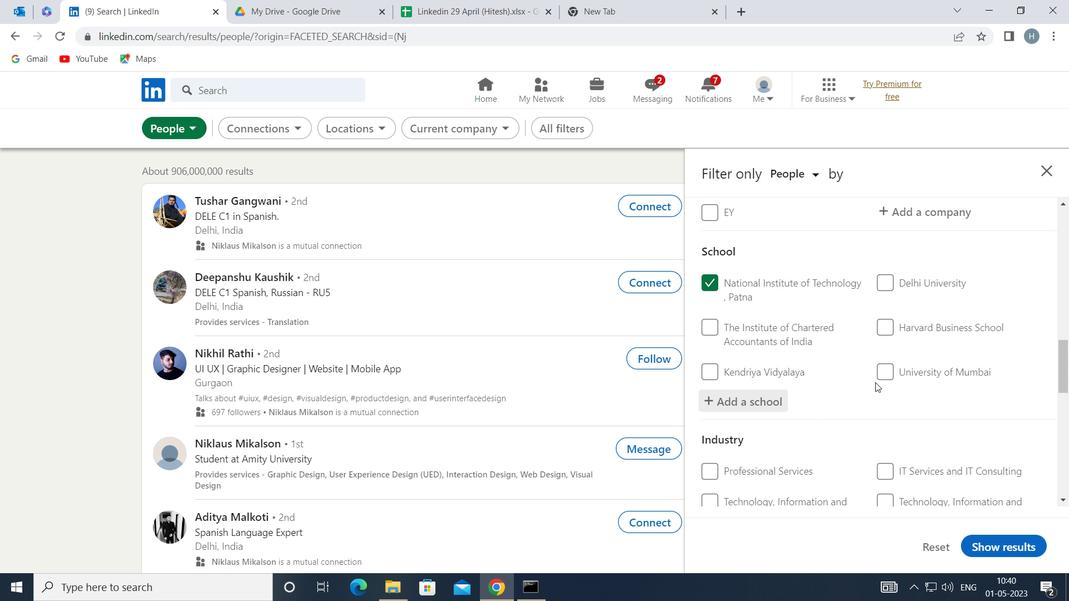 
Action: Mouse moved to (824, 399)
Screenshot: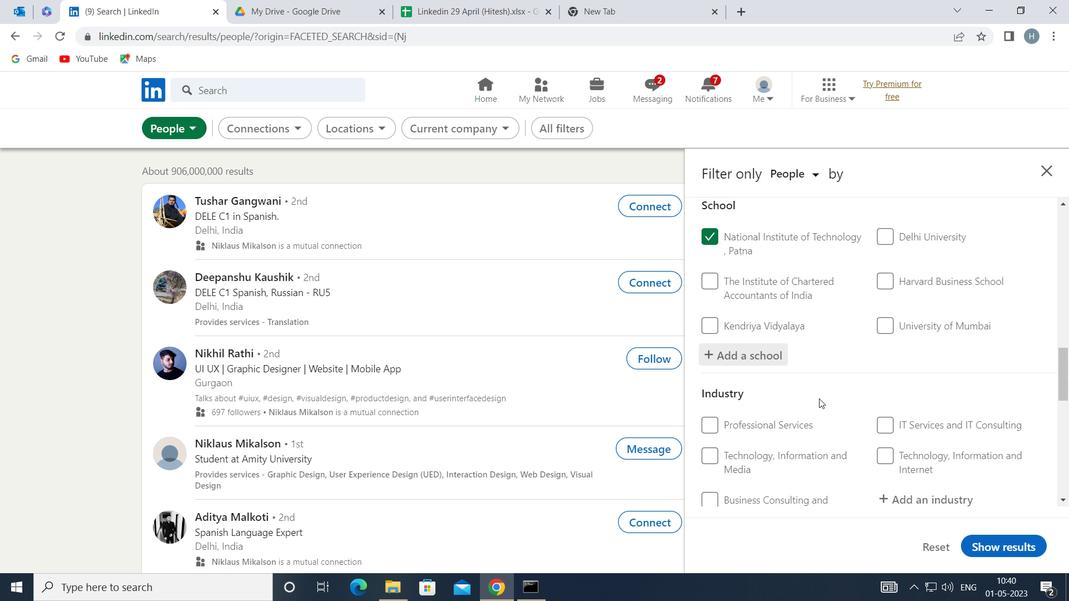 
Action: Mouse scrolled (824, 398) with delta (0, 0)
Screenshot: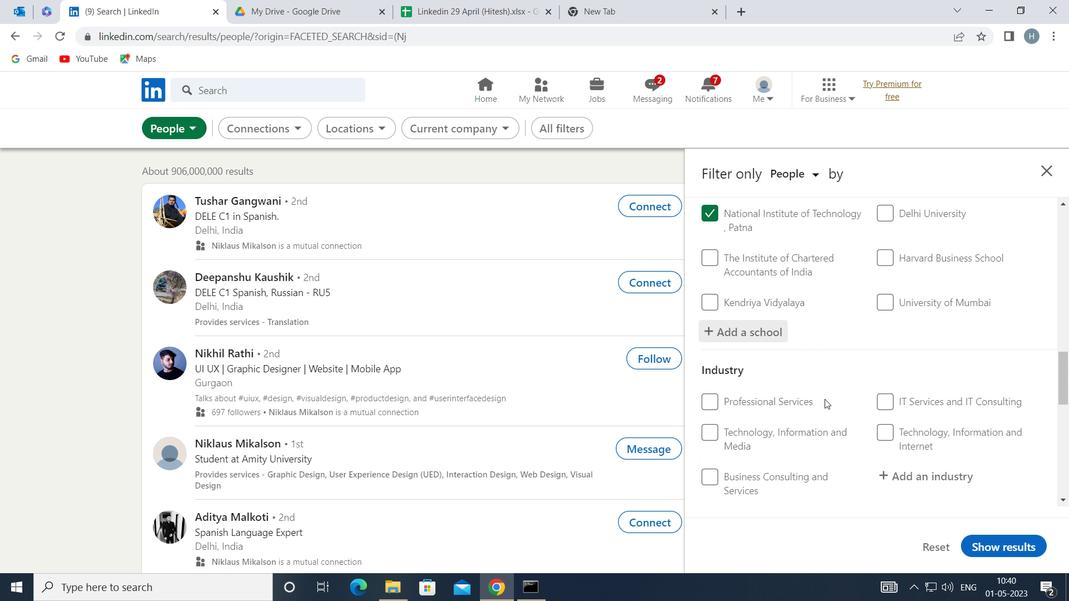 
Action: Mouse moved to (850, 364)
Screenshot: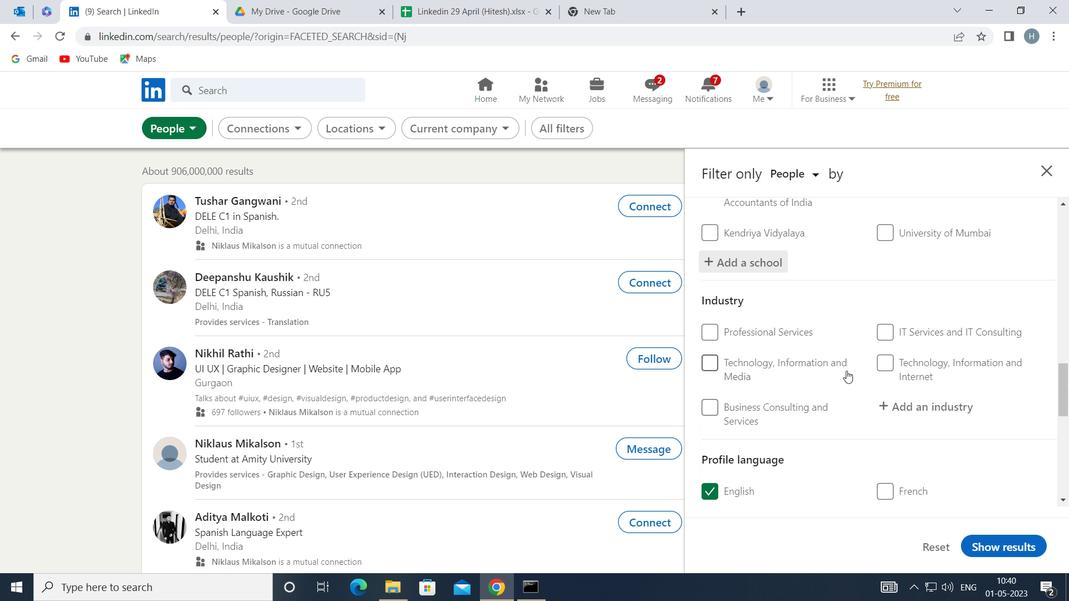 
Action: Mouse scrolled (850, 364) with delta (0, 0)
Screenshot: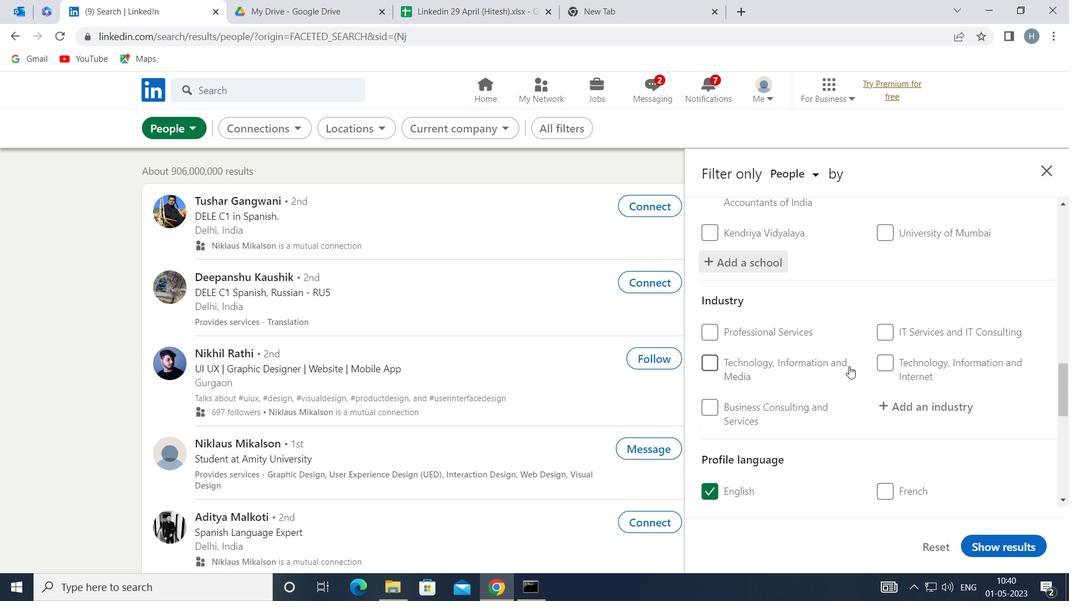 
Action: Mouse moved to (916, 334)
Screenshot: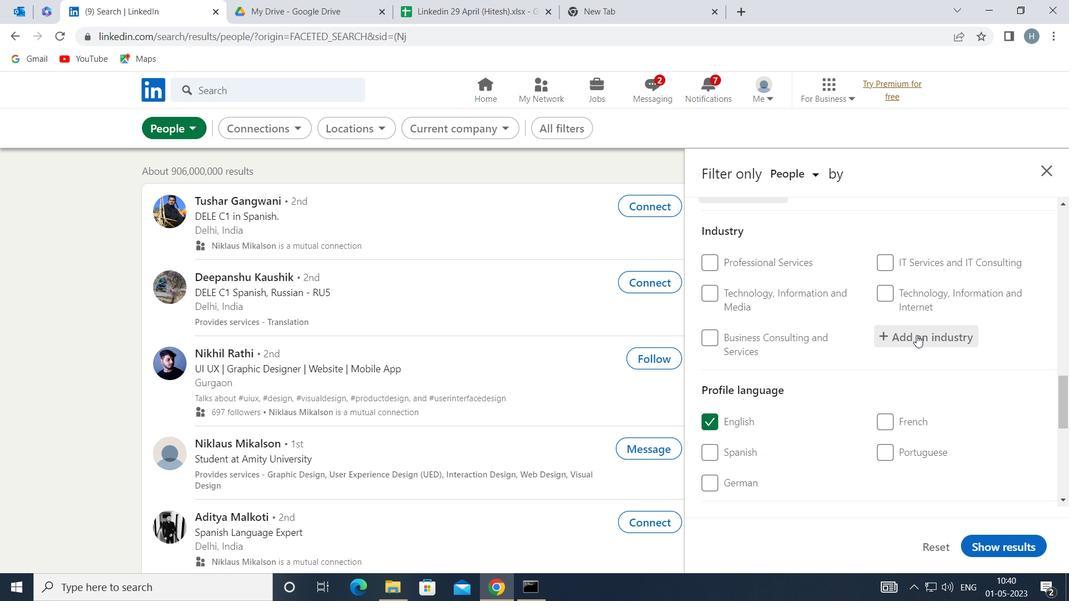 
Action: Mouse pressed left at (916, 334)
Screenshot: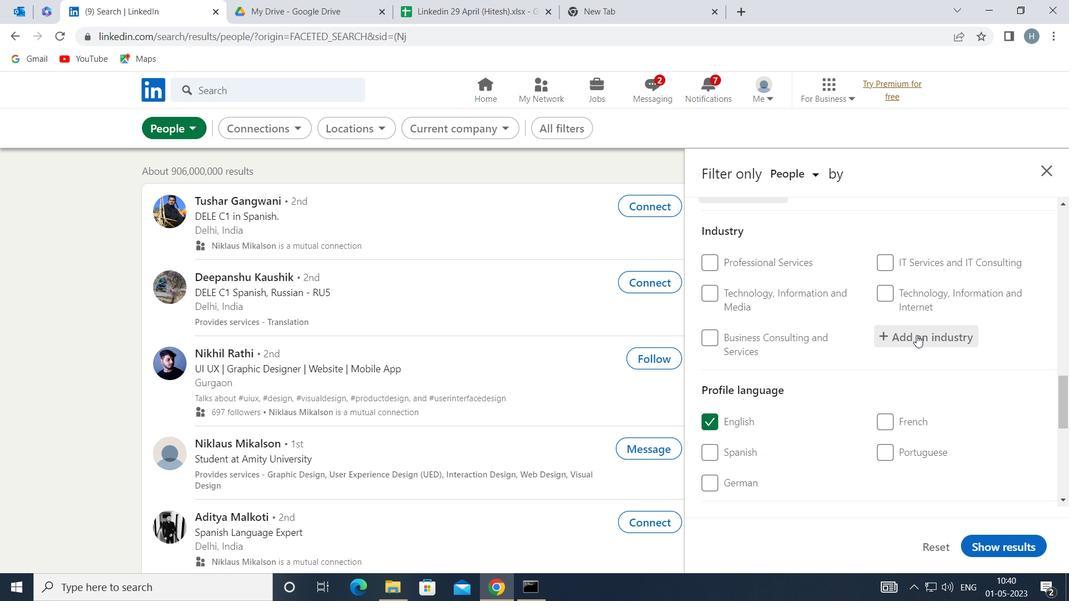 
Action: Mouse moved to (917, 336)
Screenshot: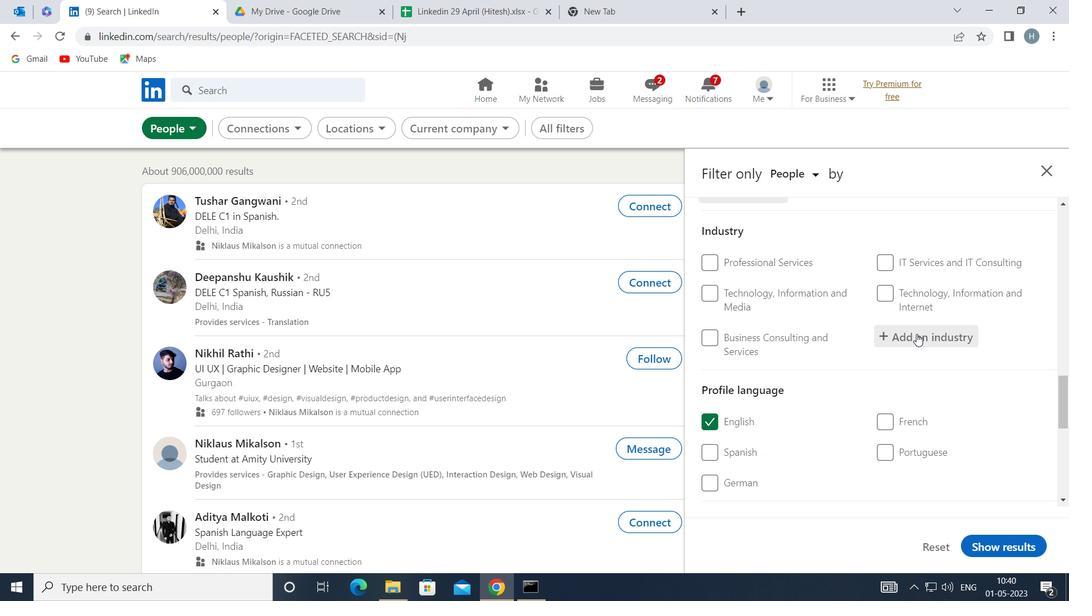 
Action: Key pressed <Key.shift>ALTERNATIV
Screenshot: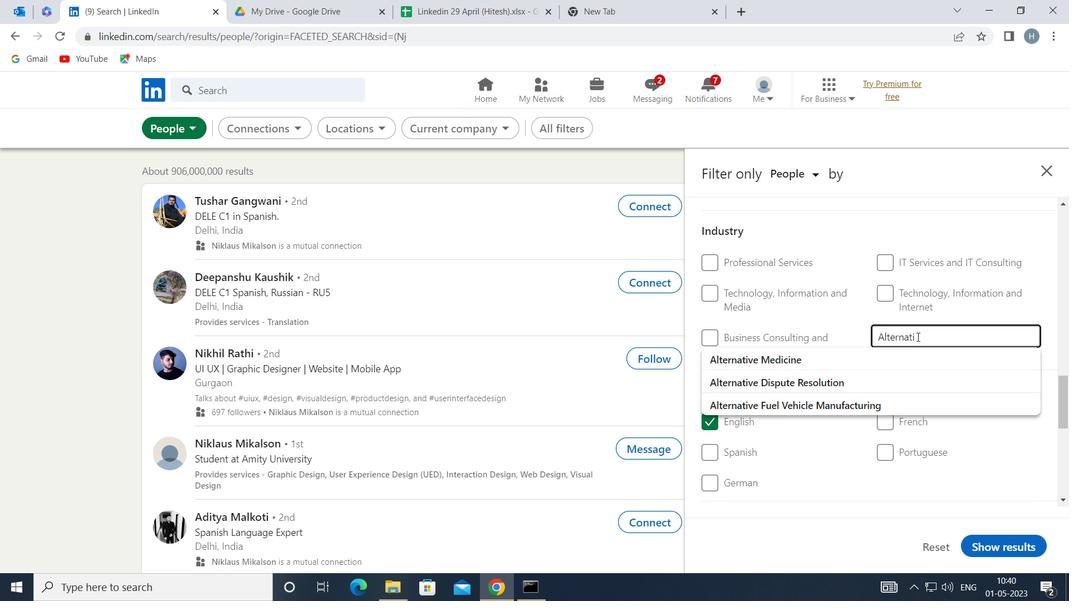 
Action: Mouse moved to (896, 361)
Screenshot: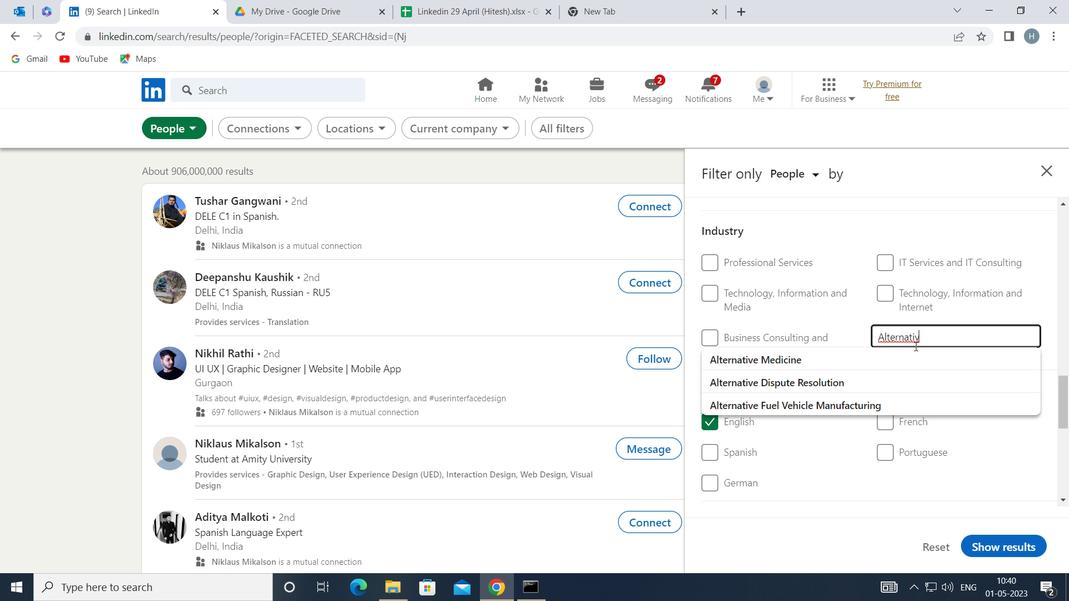
Action: Mouse pressed left at (896, 361)
Screenshot: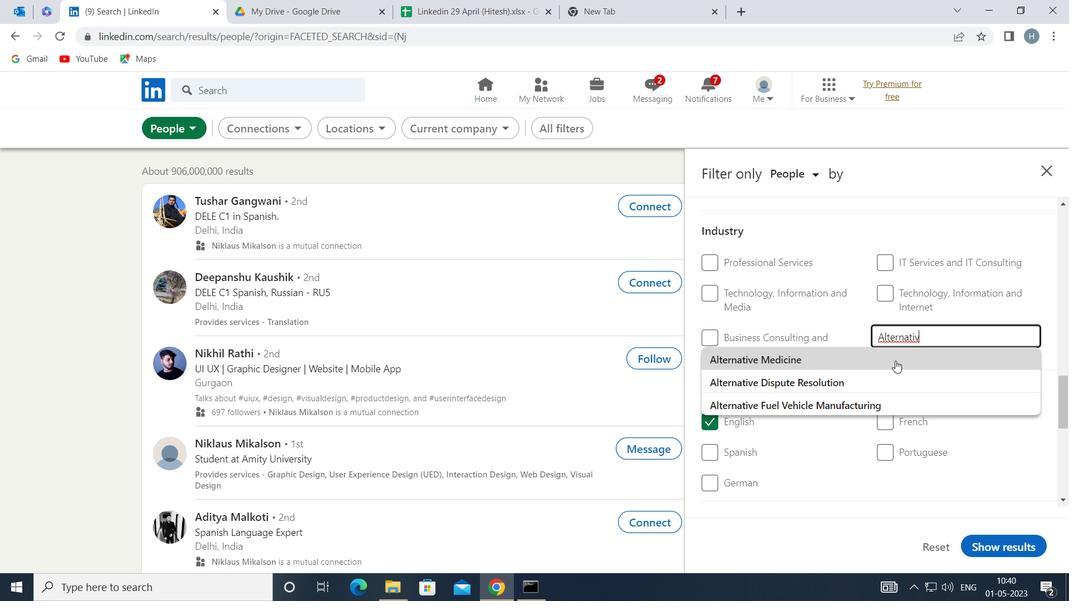 
Action: Mouse moved to (829, 356)
Screenshot: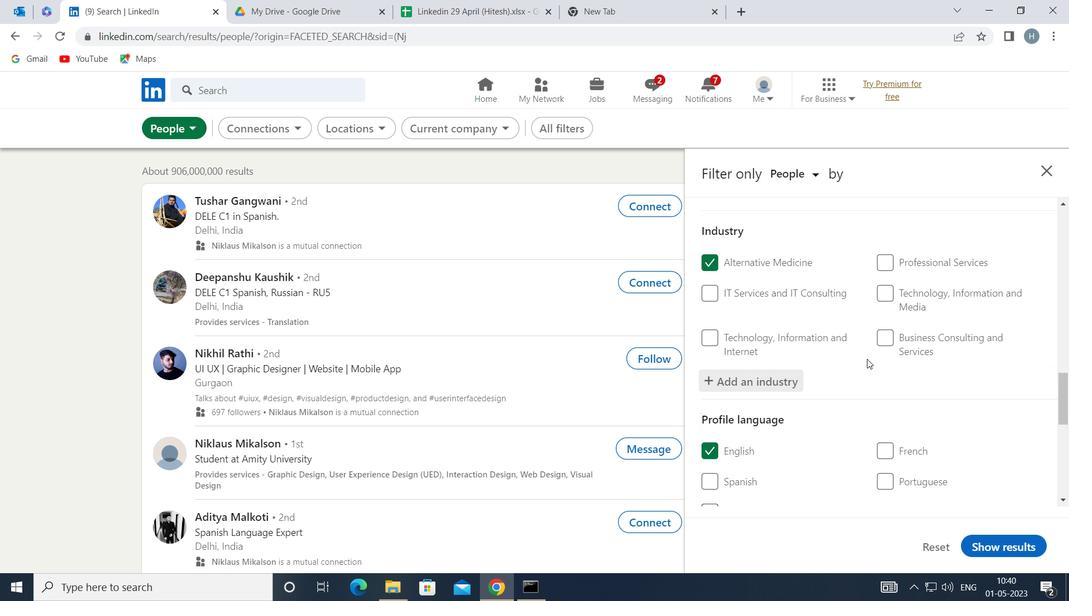 
Action: Mouse scrolled (829, 355) with delta (0, 0)
Screenshot: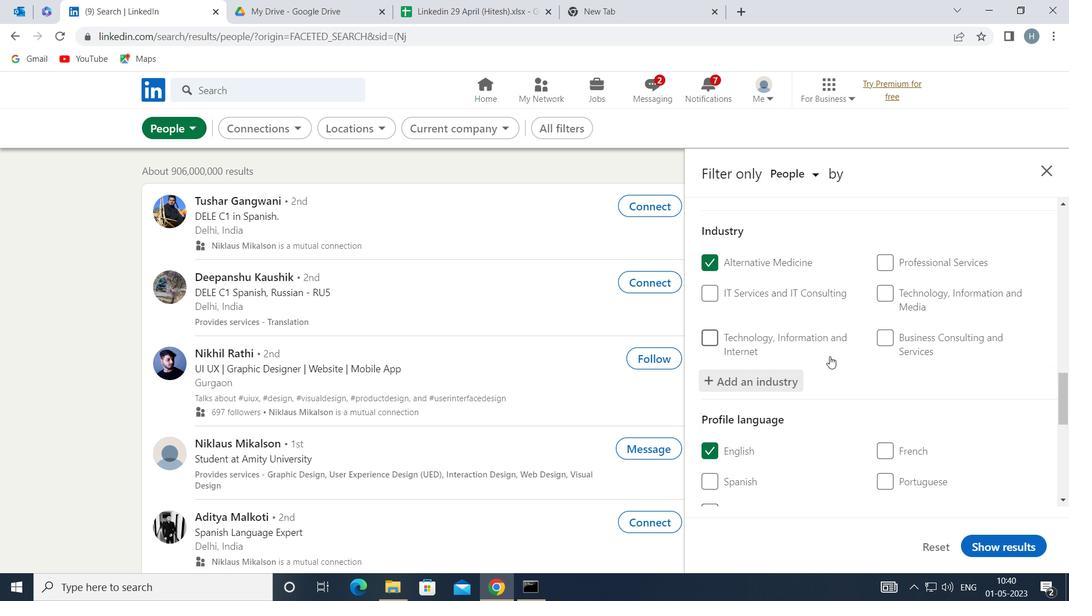 
Action: Mouse moved to (828, 356)
Screenshot: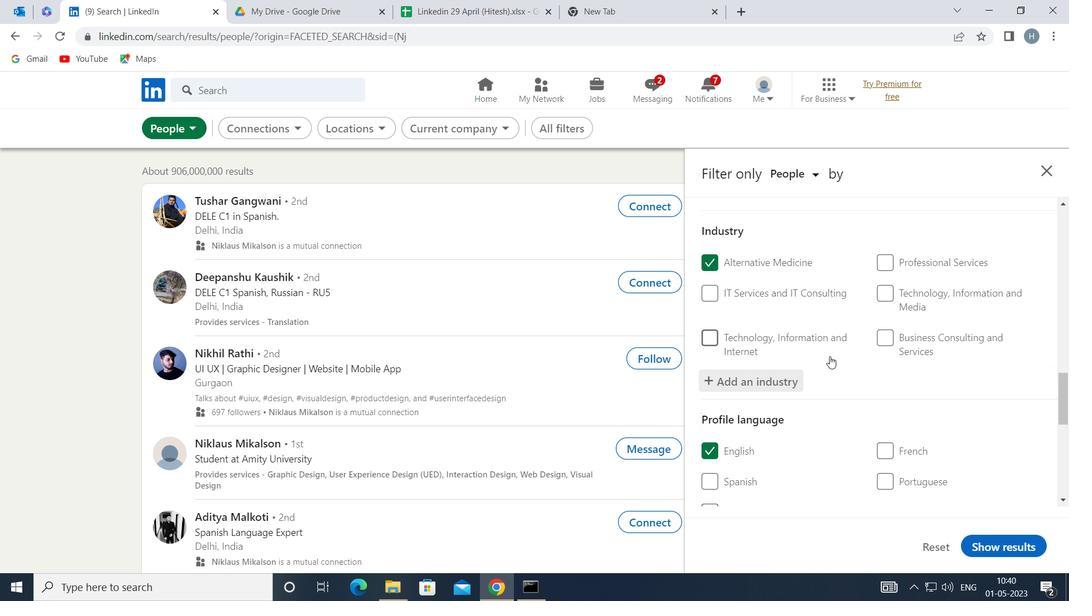 
Action: Mouse scrolled (828, 355) with delta (0, 0)
Screenshot: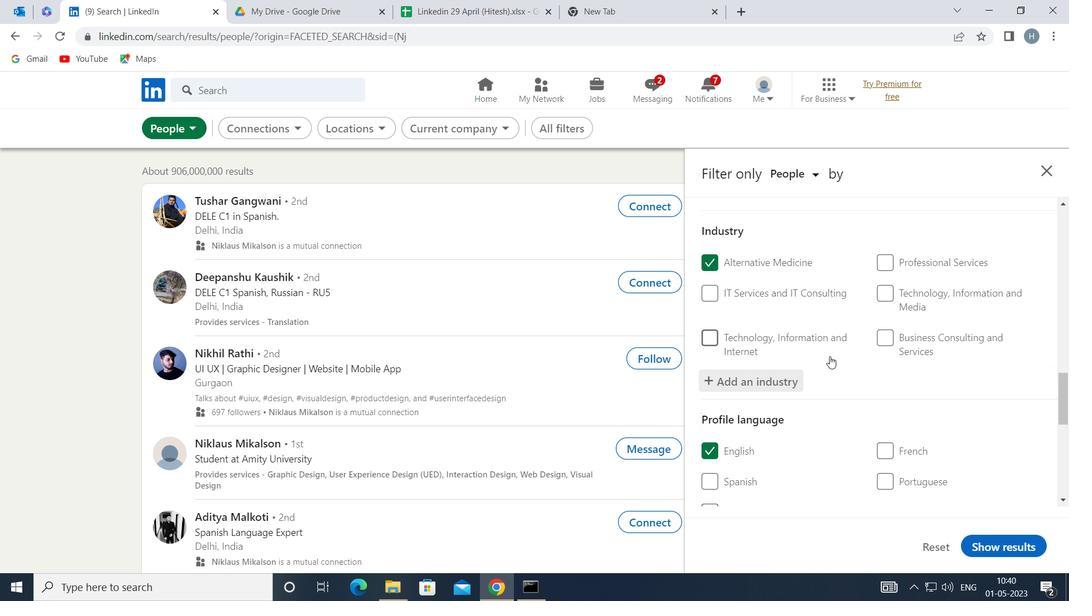 
Action: Mouse scrolled (828, 355) with delta (0, 0)
Screenshot: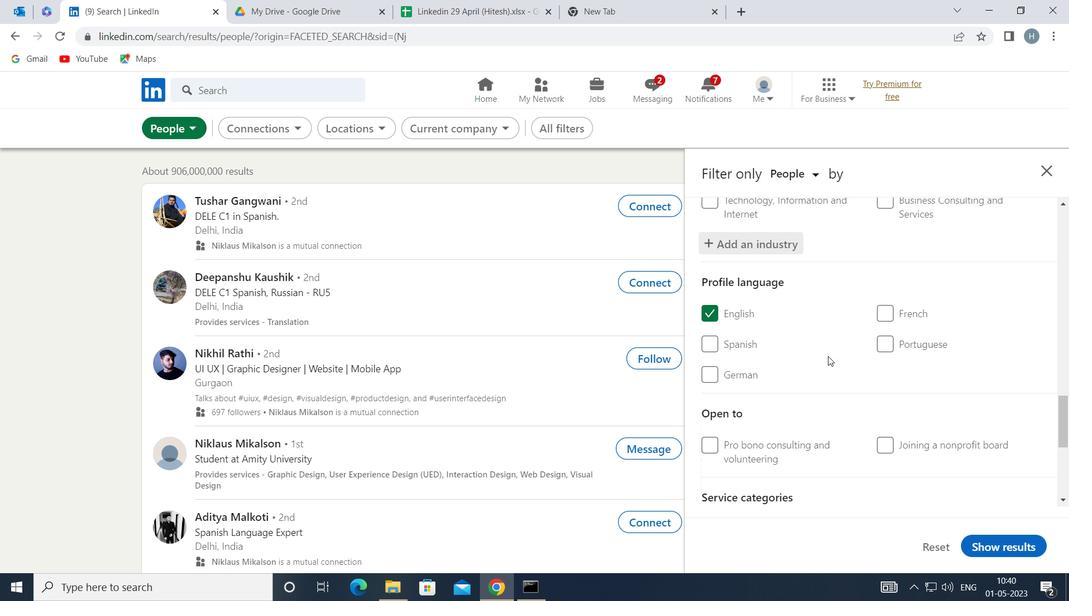 
Action: Mouse scrolled (828, 355) with delta (0, 0)
Screenshot: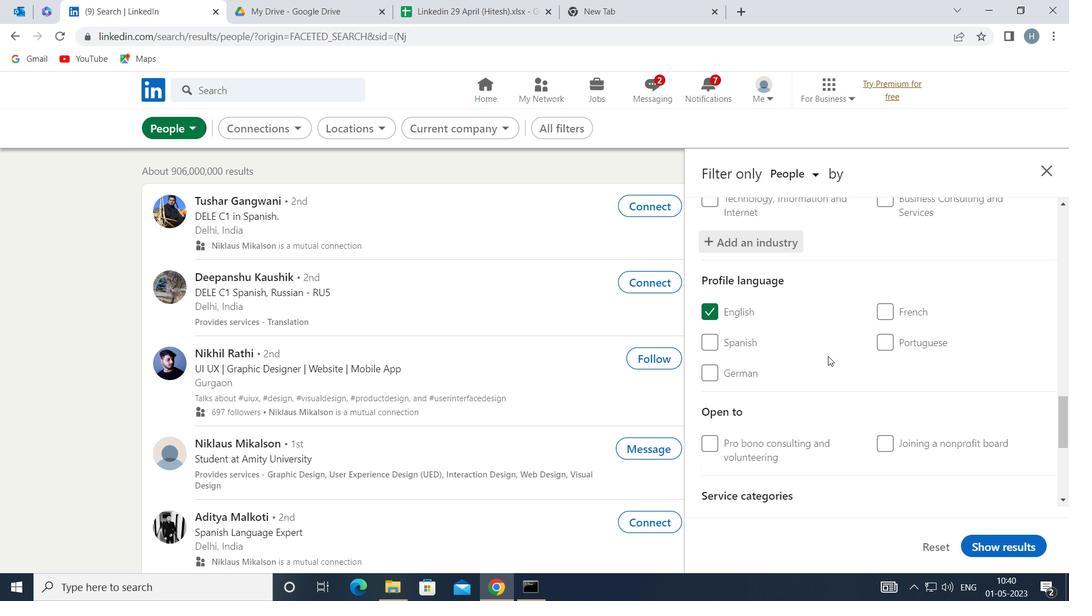 
Action: Mouse scrolled (828, 355) with delta (0, 0)
Screenshot: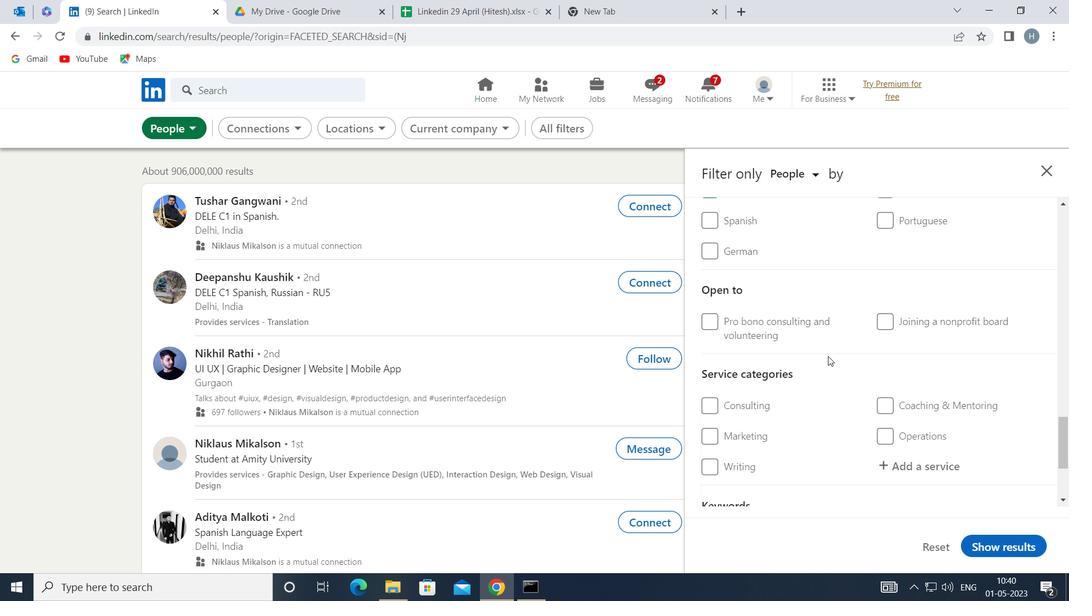
Action: Mouse moved to (899, 381)
Screenshot: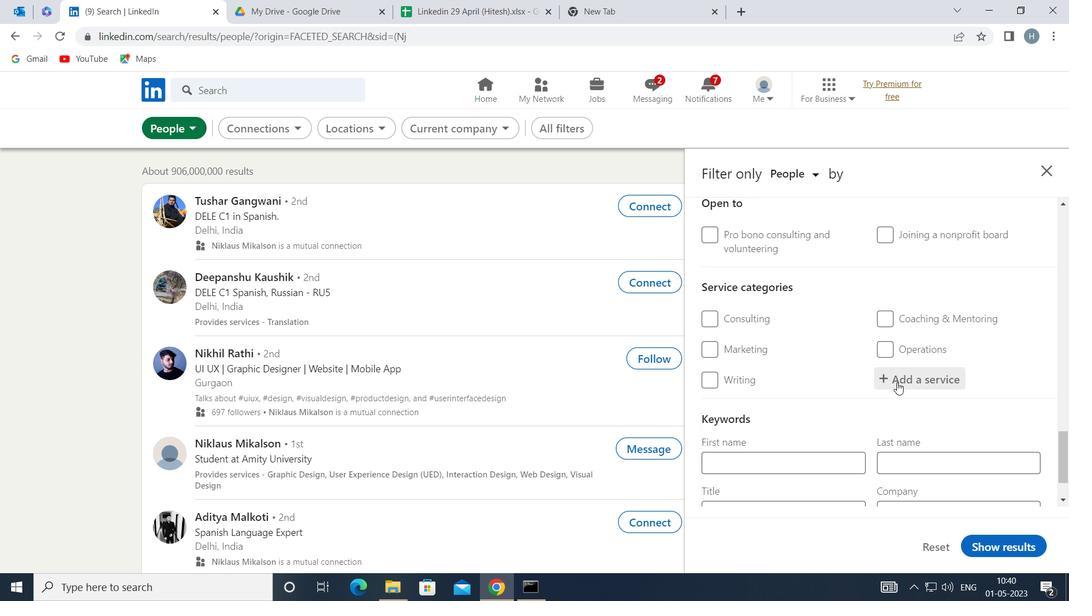 
Action: Mouse pressed left at (899, 381)
Screenshot: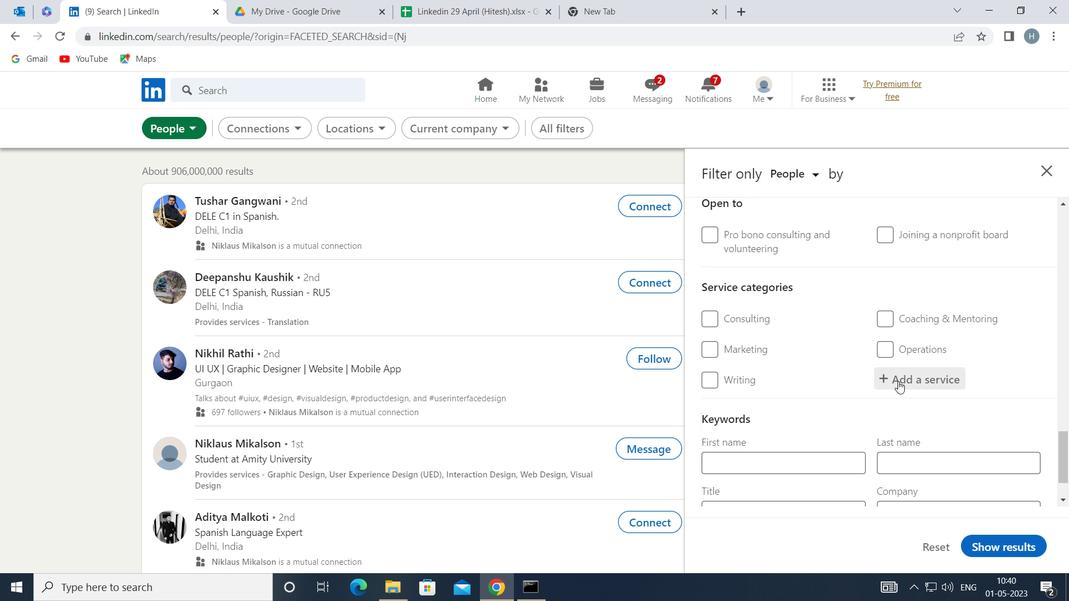 
Action: Key pressed <Key.shift>ANIMATION<Key.space><Key.shift>ARCHITECTURE
Screenshot: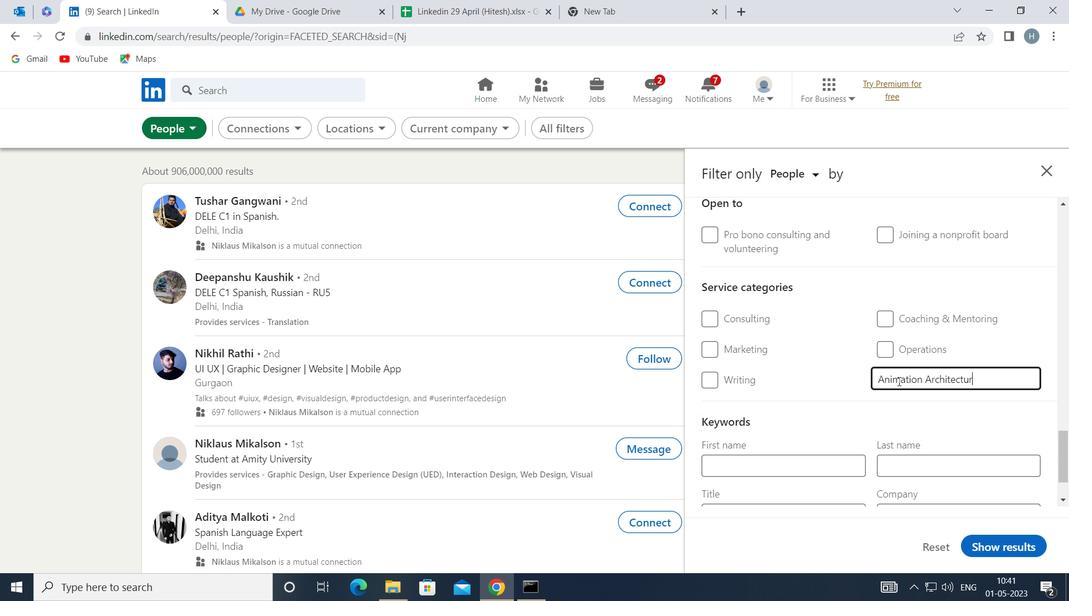 
Action: Mouse moved to (923, 412)
Screenshot: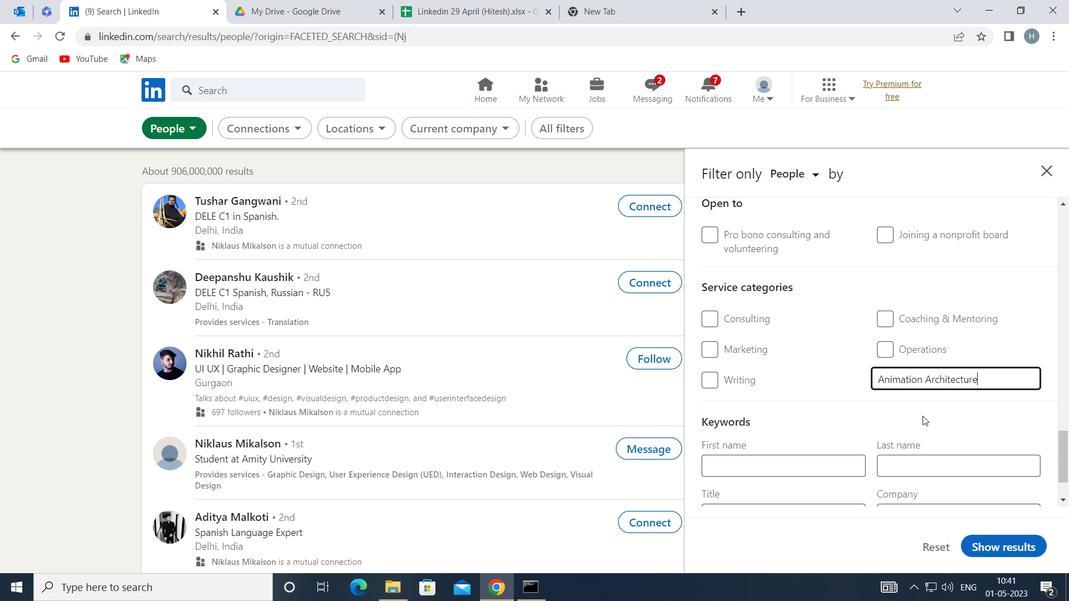 
Action: Mouse pressed left at (923, 412)
Screenshot: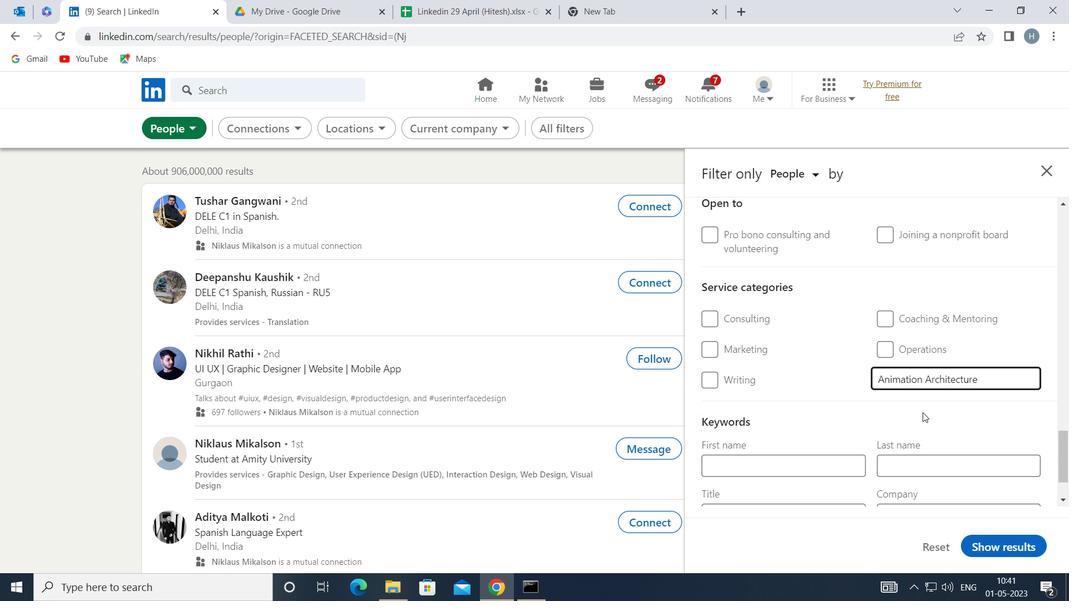 
Action: Mouse moved to (847, 409)
Screenshot: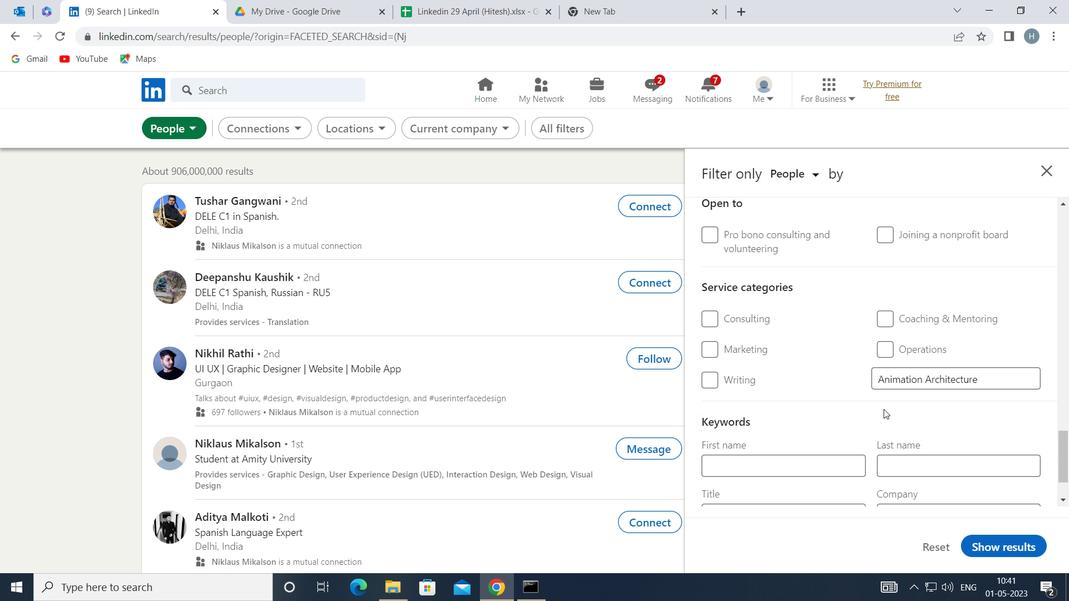 
Action: Mouse scrolled (847, 408) with delta (0, 0)
Screenshot: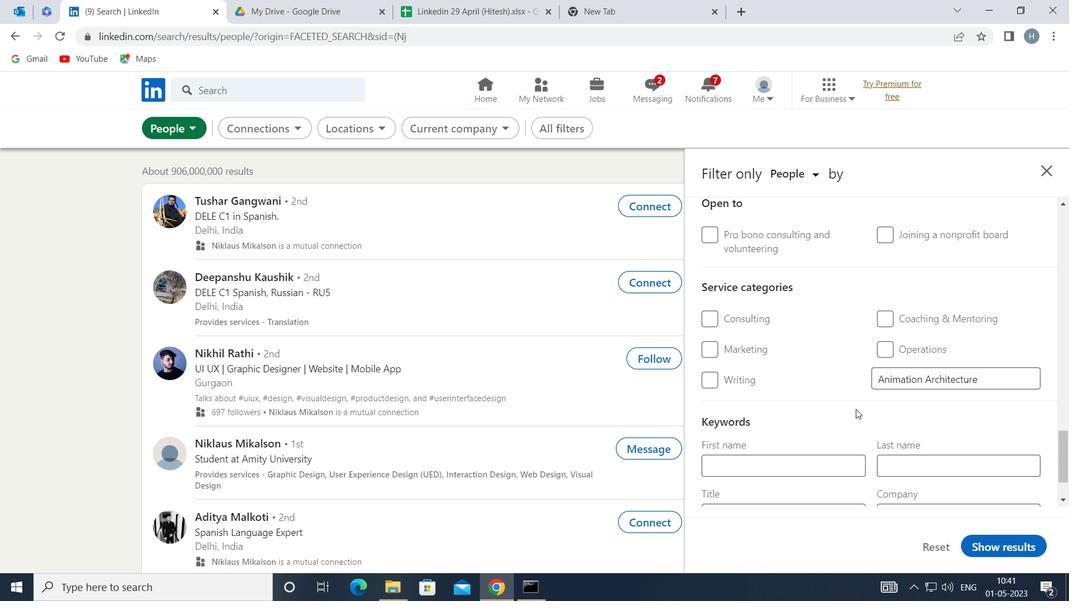 
Action: Mouse moved to (846, 409)
Screenshot: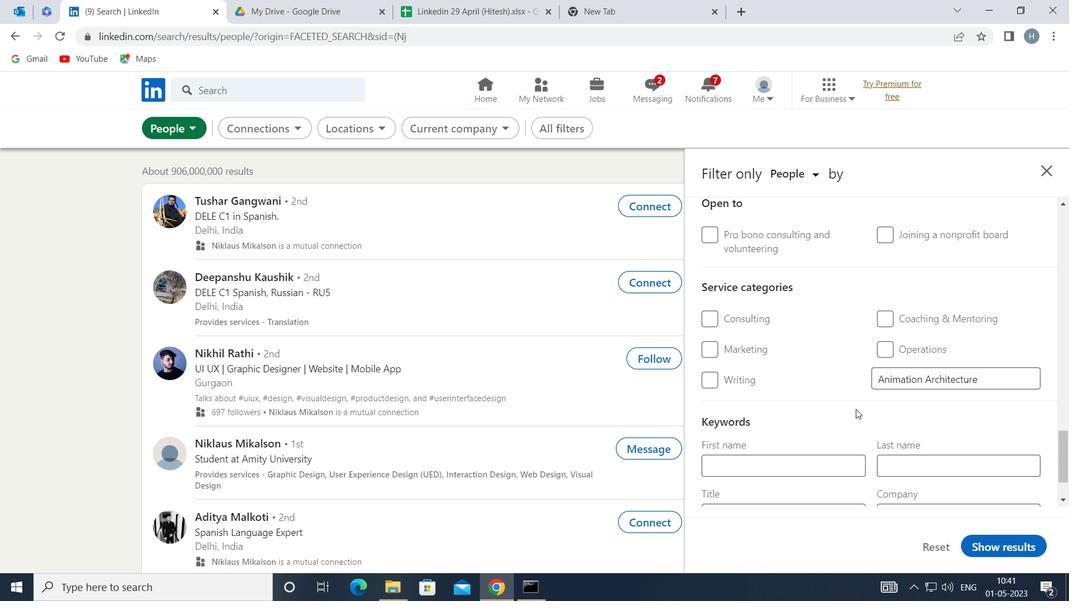 
Action: Mouse scrolled (846, 408) with delta (0, 0)
Screenshot: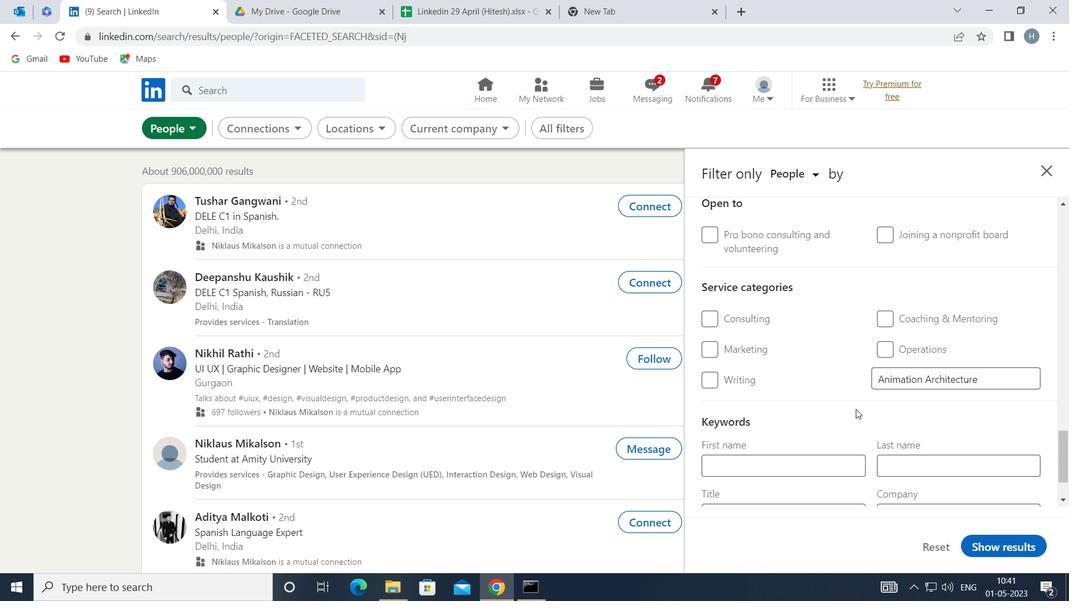 
Action: Mouse moved to (800, 443)
Screenshot: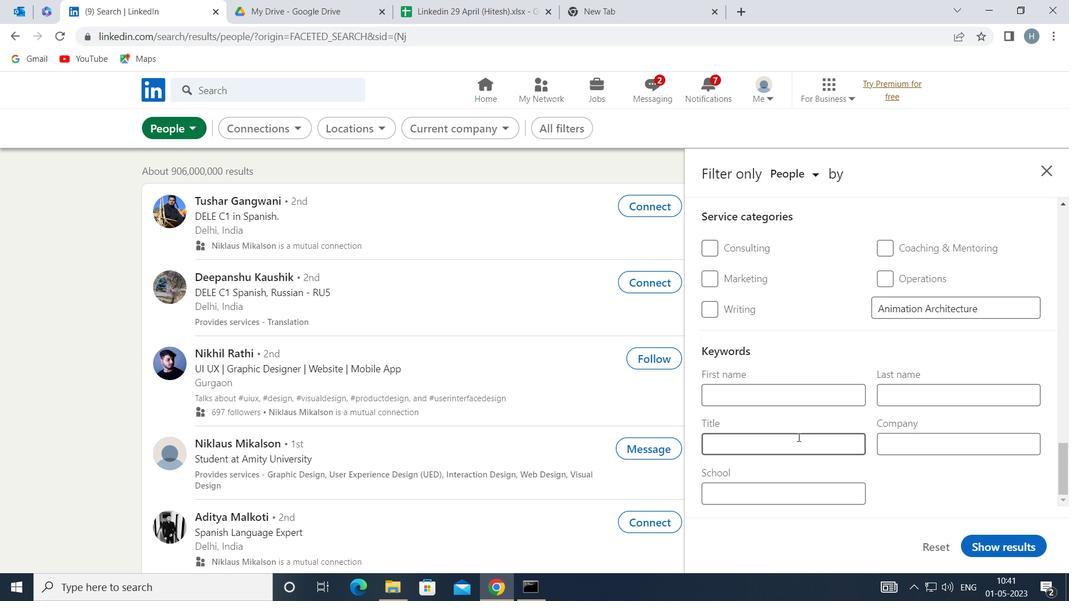 
Action: Mouse pressed left at (800, 443)
Screenshot: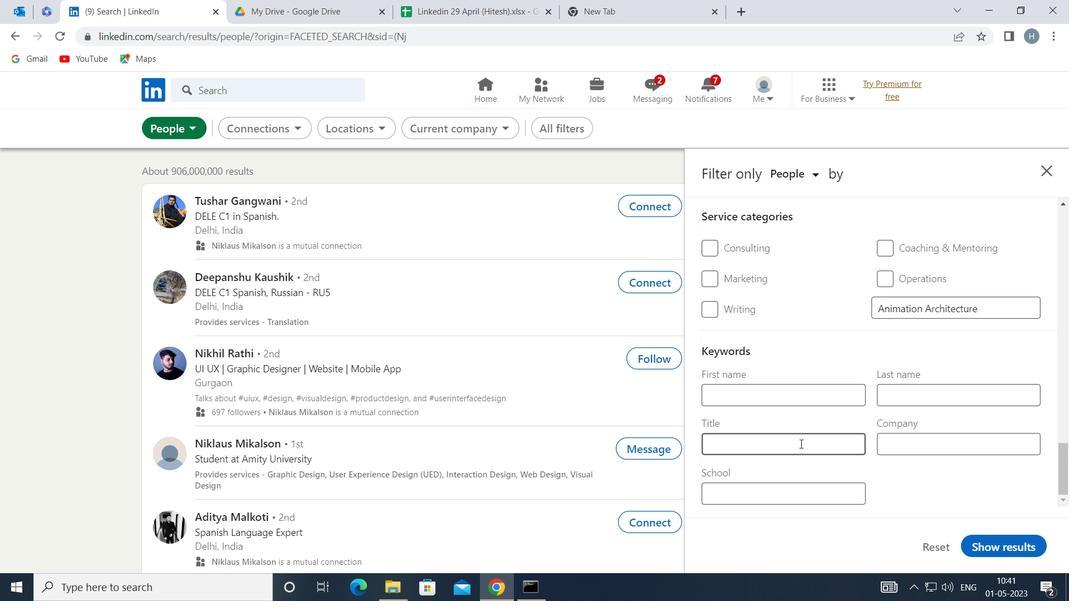 
Action: Key pressed <Key.shift>TRANSLATOR
Screenshot: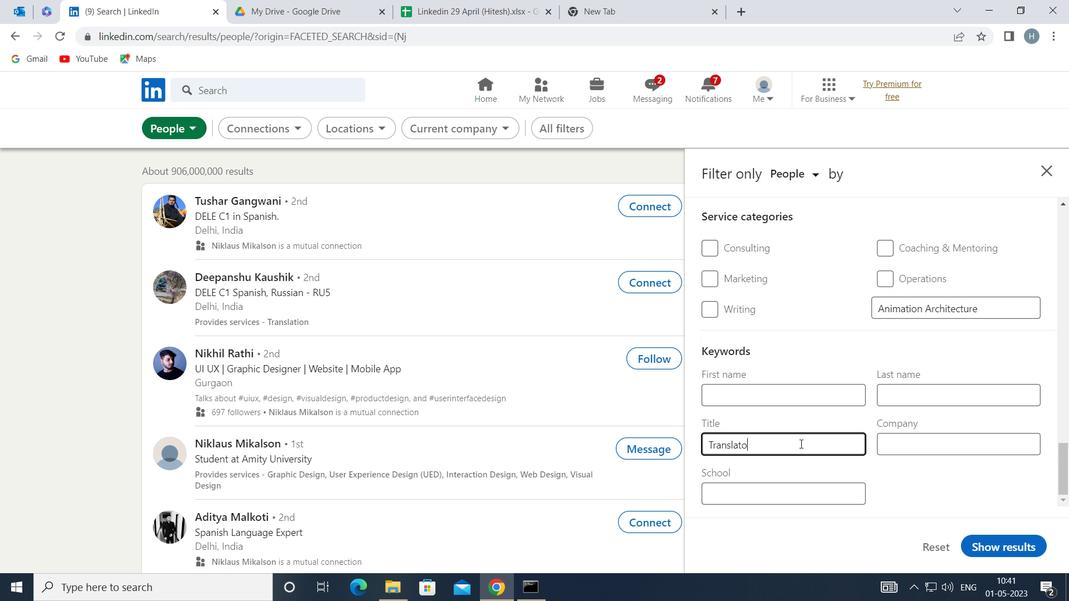 
Action: Mouse moved to (1017, 547)
Screenshot: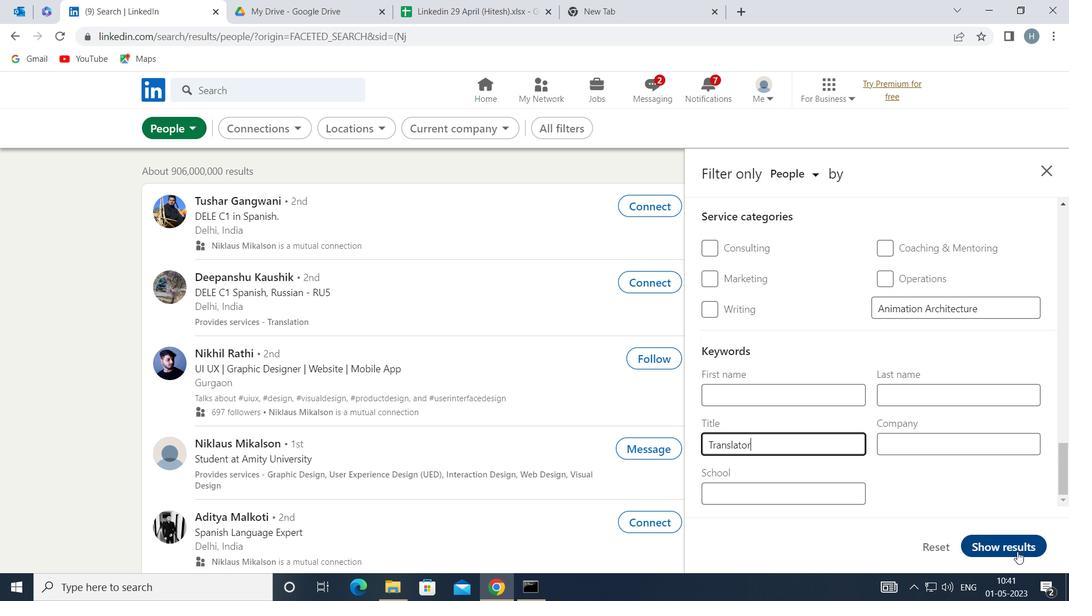 
Action: Mouse pressed left at (1017, 547)
Screenshot: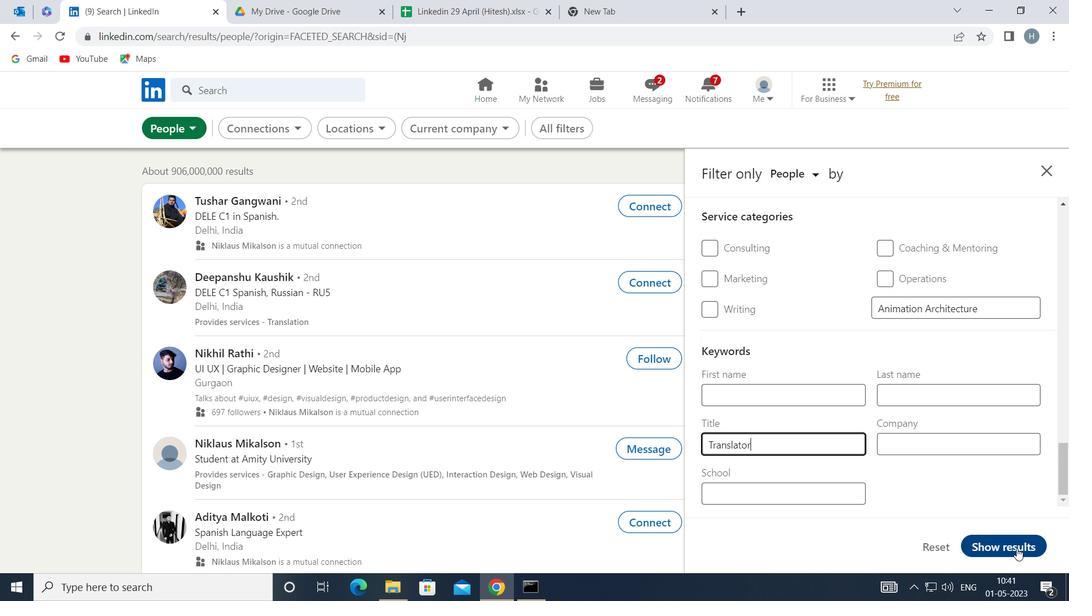 
Action: Mouse moved to (898, 458)
Screenshot: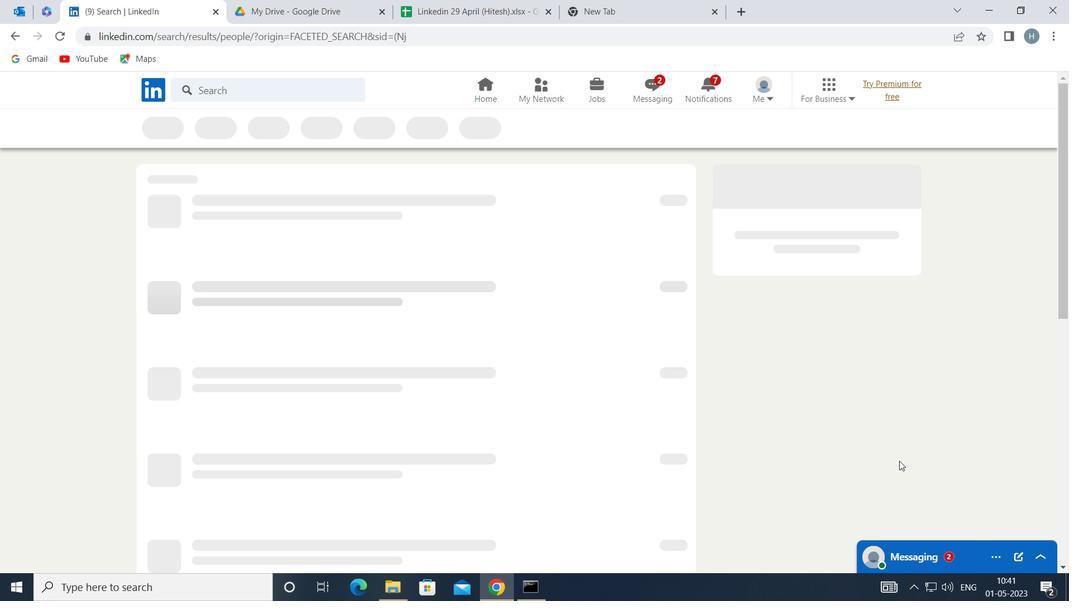 
